Task: Look for space in Alagoinhas, Brazil from 6th September, 2023 to 10th September, 2023 for 1 adult in price range Rs.9000 to Rs.17000. Place can be private room with 1  bedroom having 1 bed and 1 bathroom. Property type can be house, flat, guest house, hotel. Amenities needed are: washing machine. Booking option can be shelf check-in. Required host language is Spanish.
Action: Mouse moved to (785, 107)
Screenshot: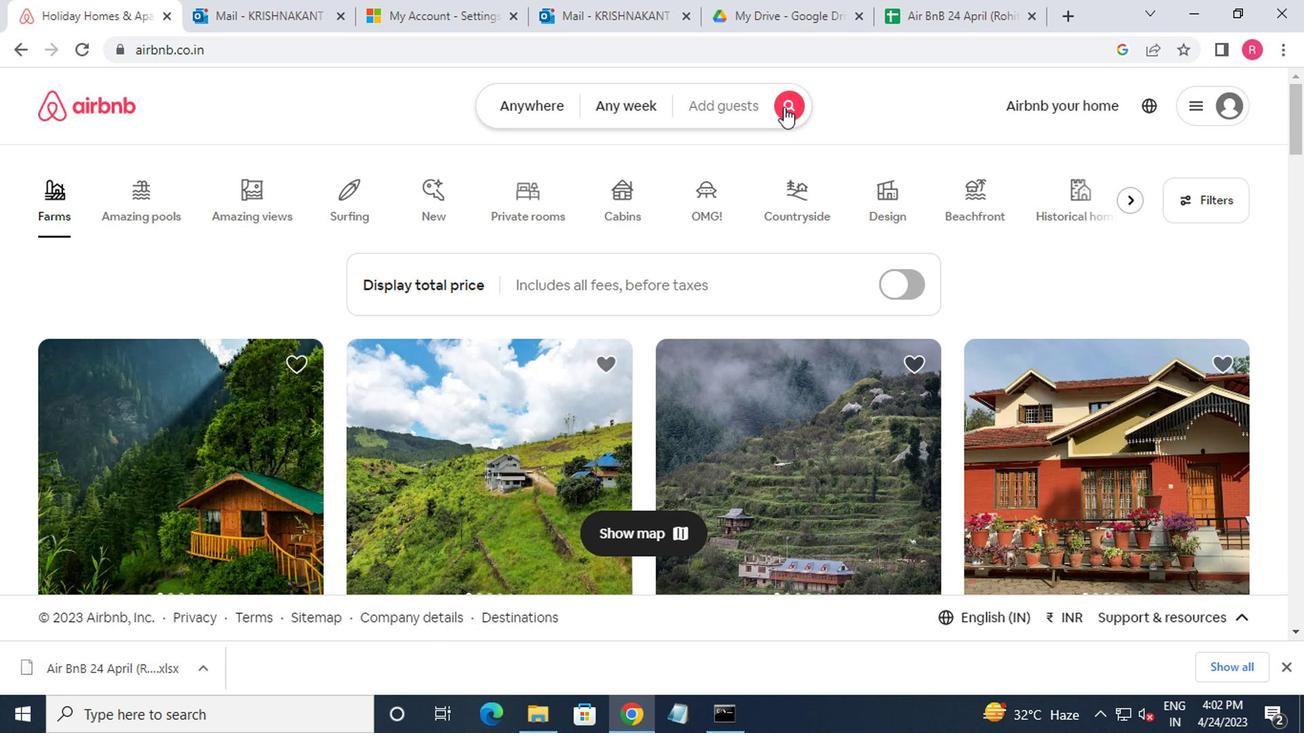 
Action: Mouse pressed left at (785, 107)
Screenshot: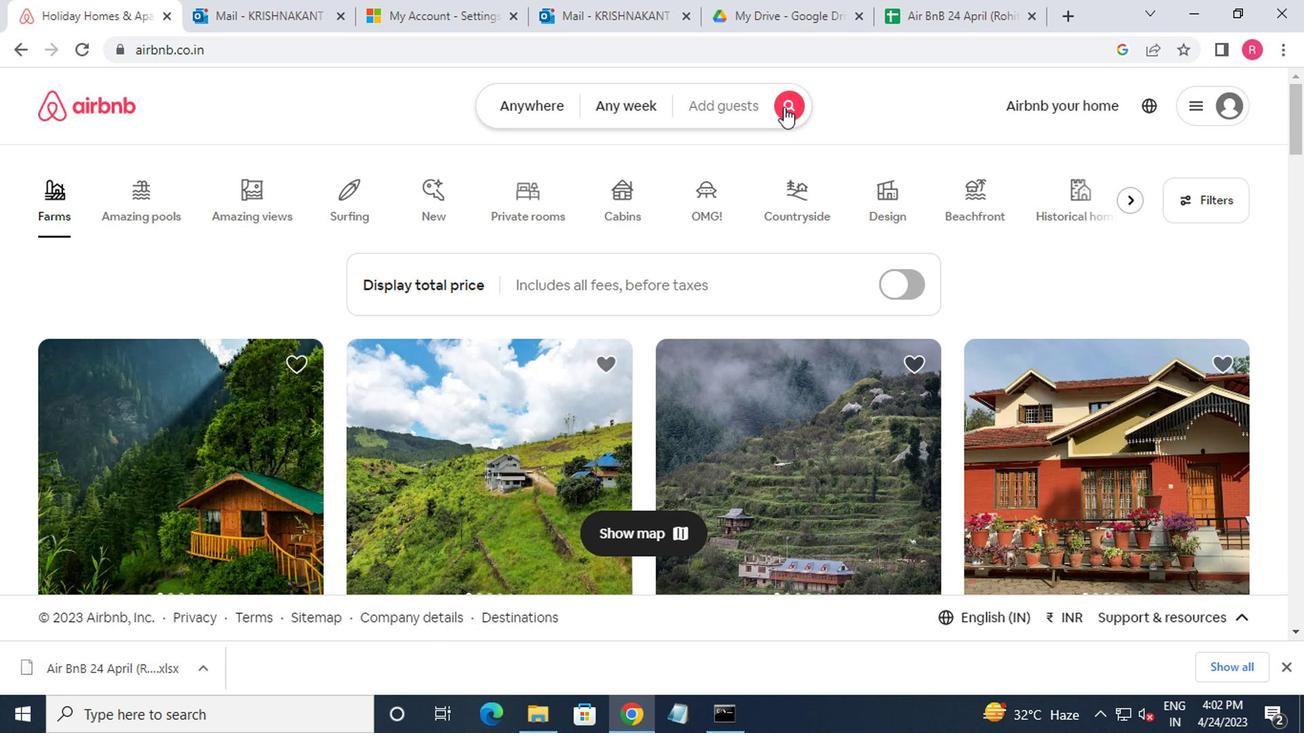 
Action: Mouse moved to (314, 184)
Screenshot: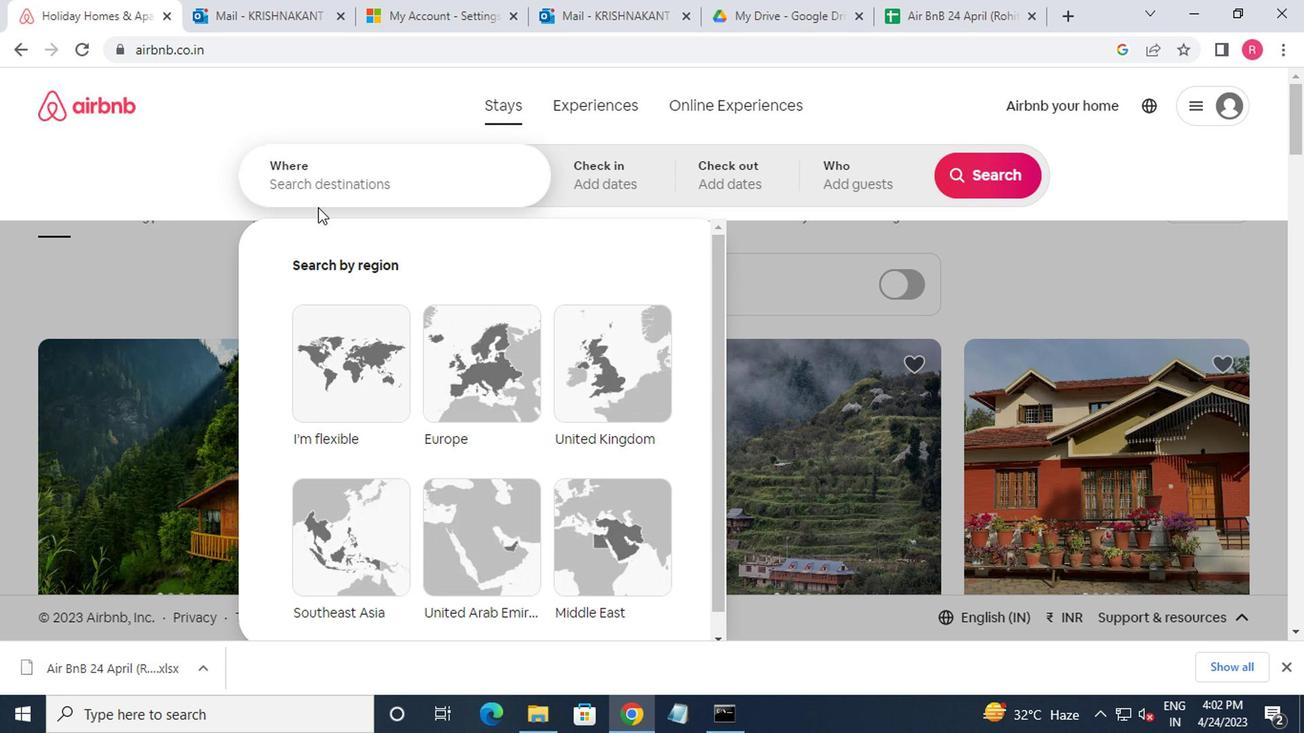 
Action: Mouse pressed left at (314, 184)
Screenshot: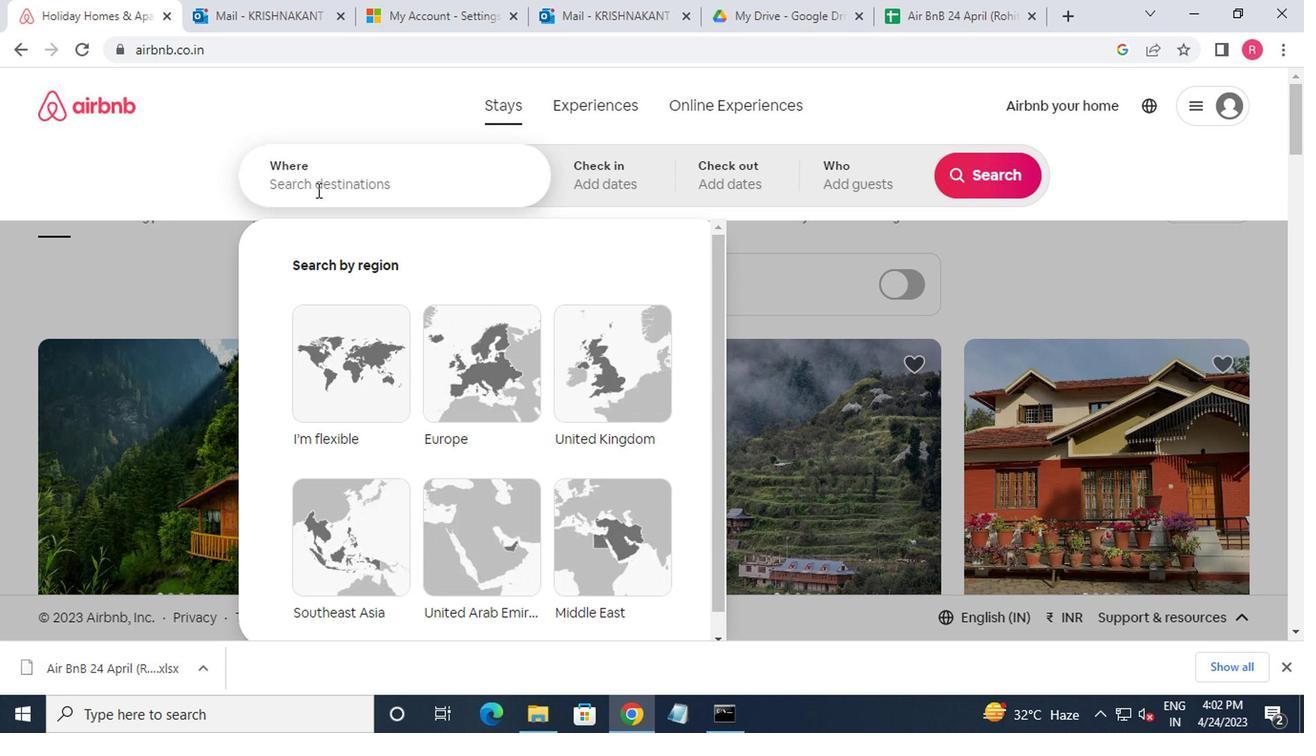
Action: Mouse moved to (313, 182)
Screenshot: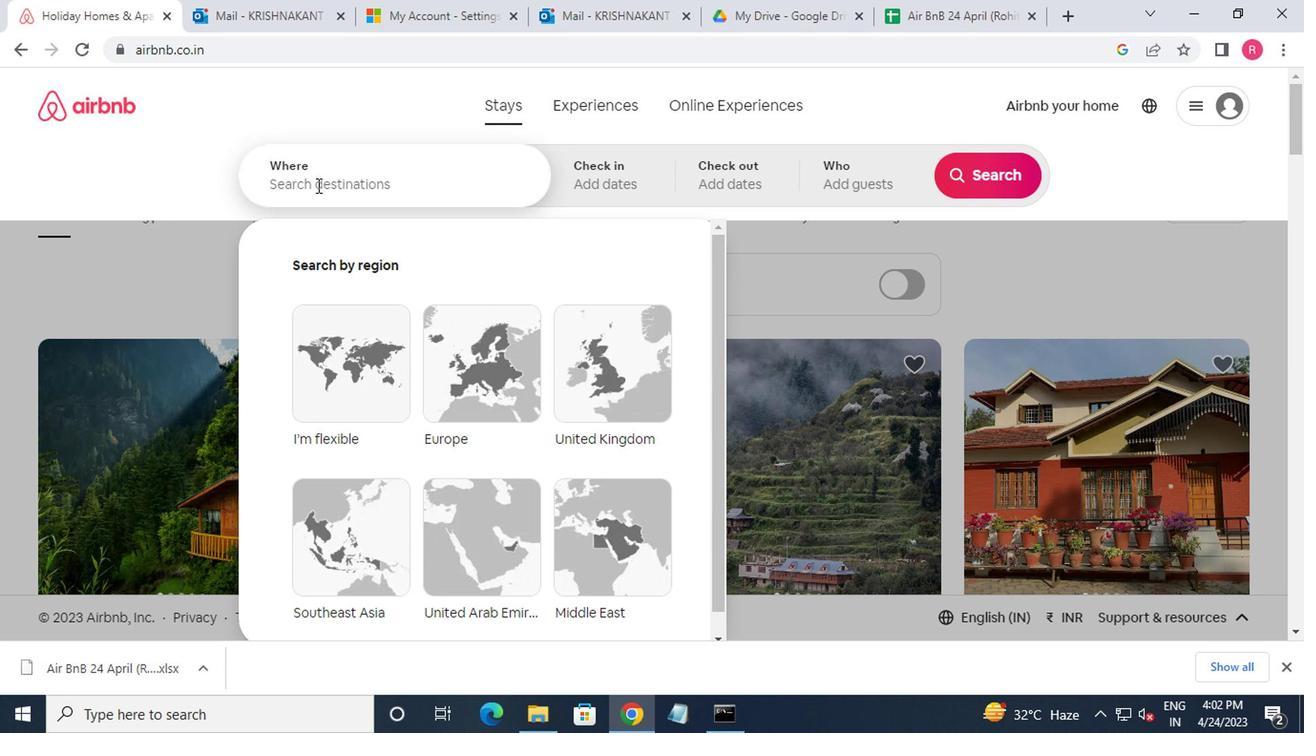 
Action: Key pressed alagoinhas,brazil<Key.enter>
Screenshot: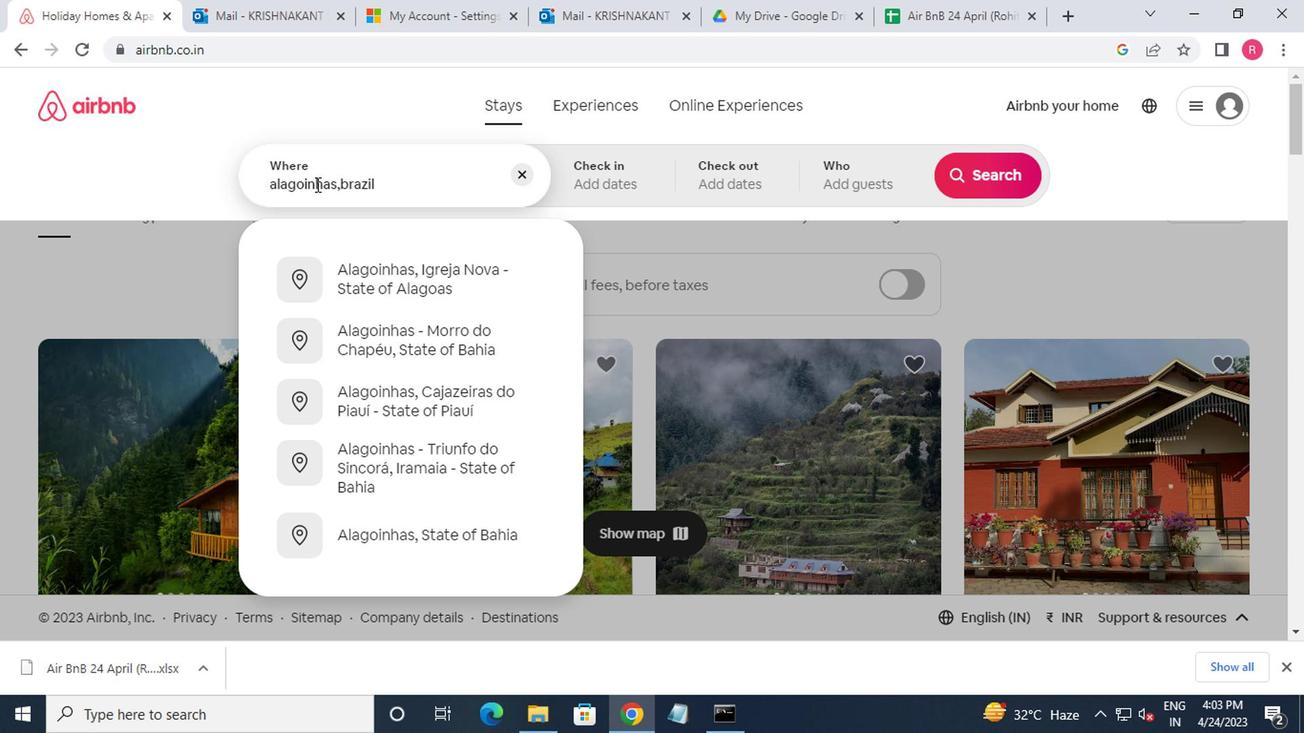 
Action: Mouse moved to (975, 333)
Screenshot: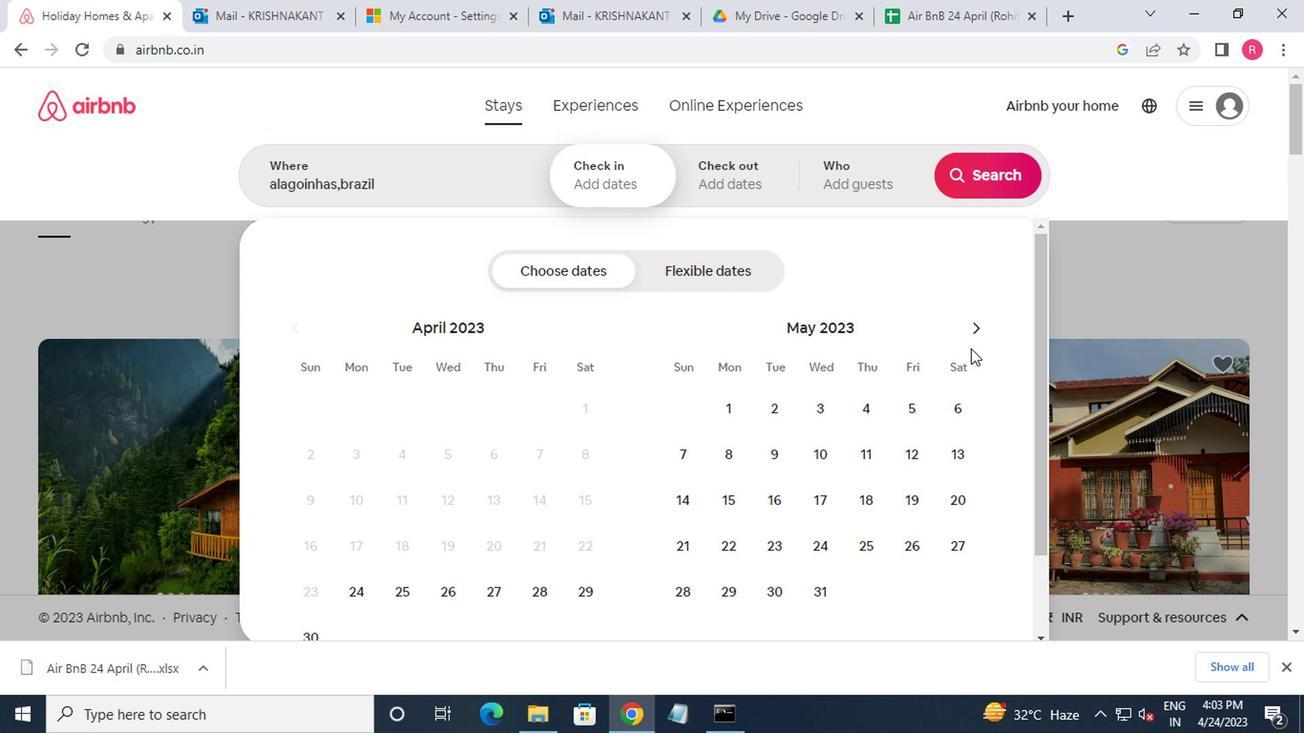 
Action: Mouse pressed left at (975, 333)
Screenshot: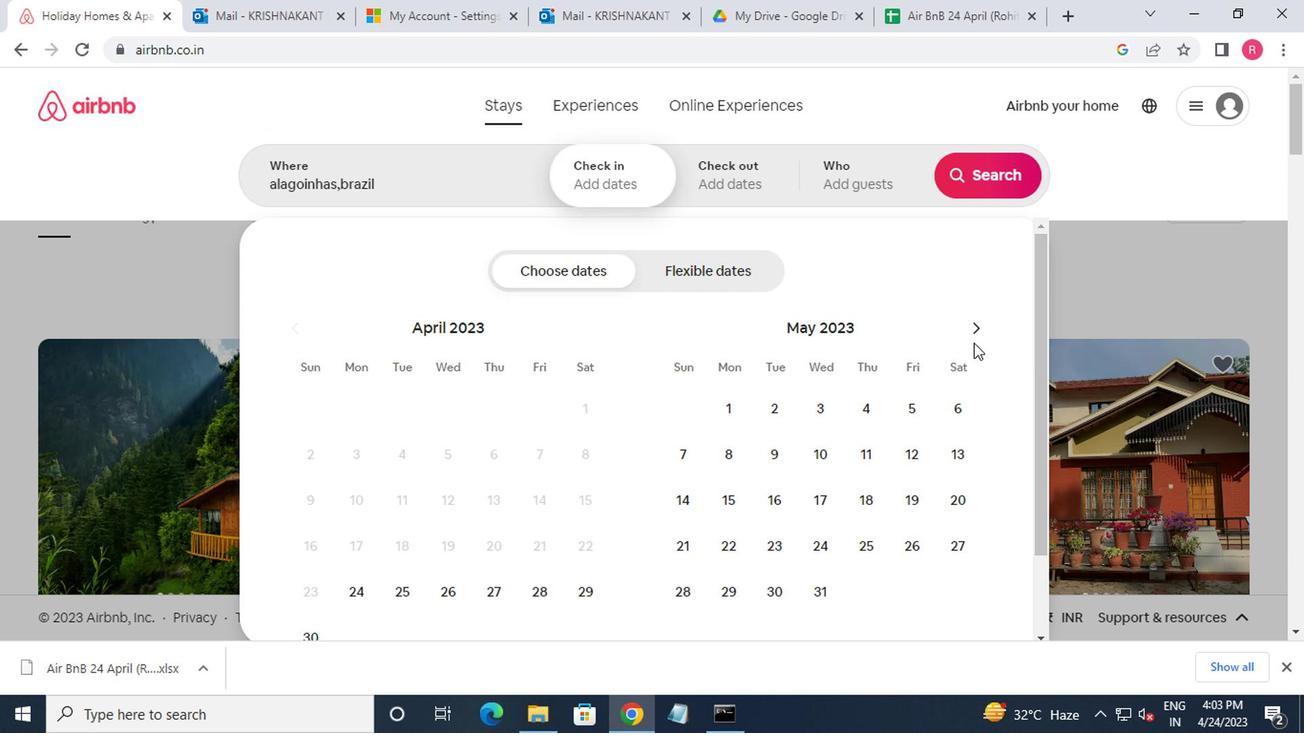 
Action: Mouse moved to (975, 330)
Screenshot: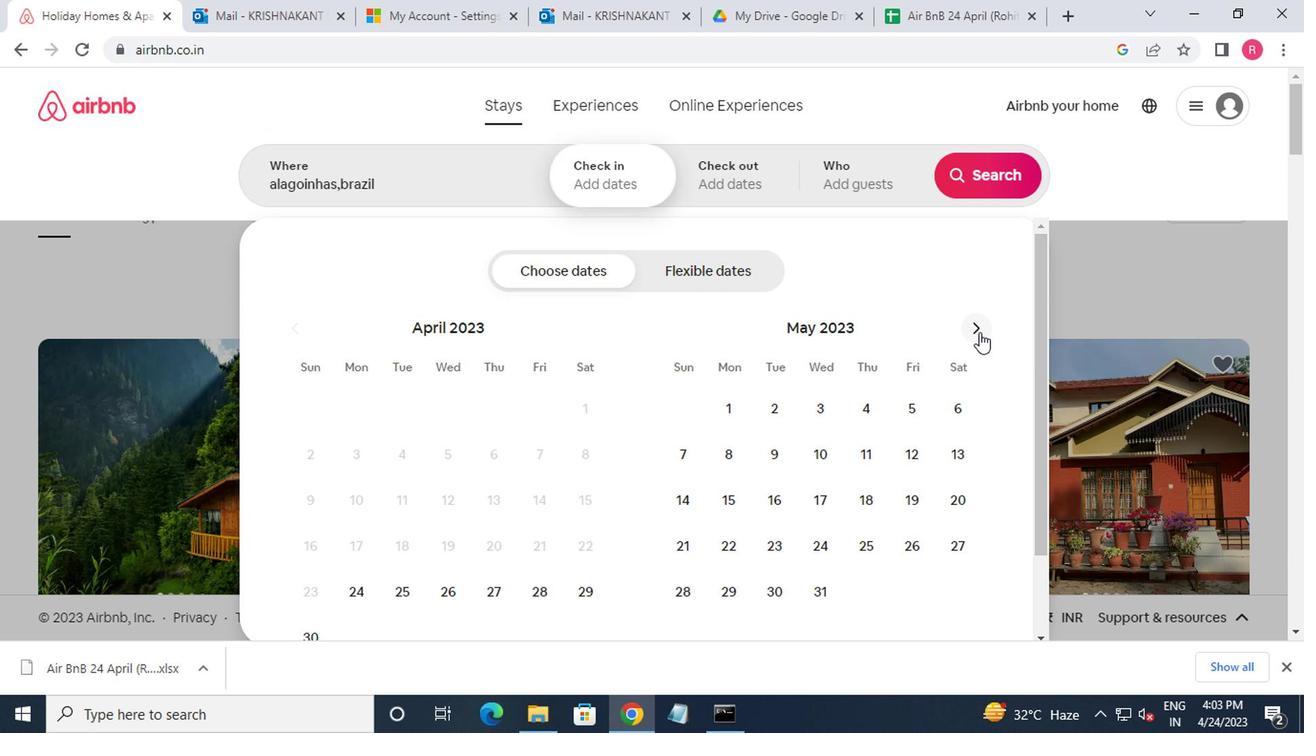 
Action: Mouse pressed left at (975, 330)
Screenshot: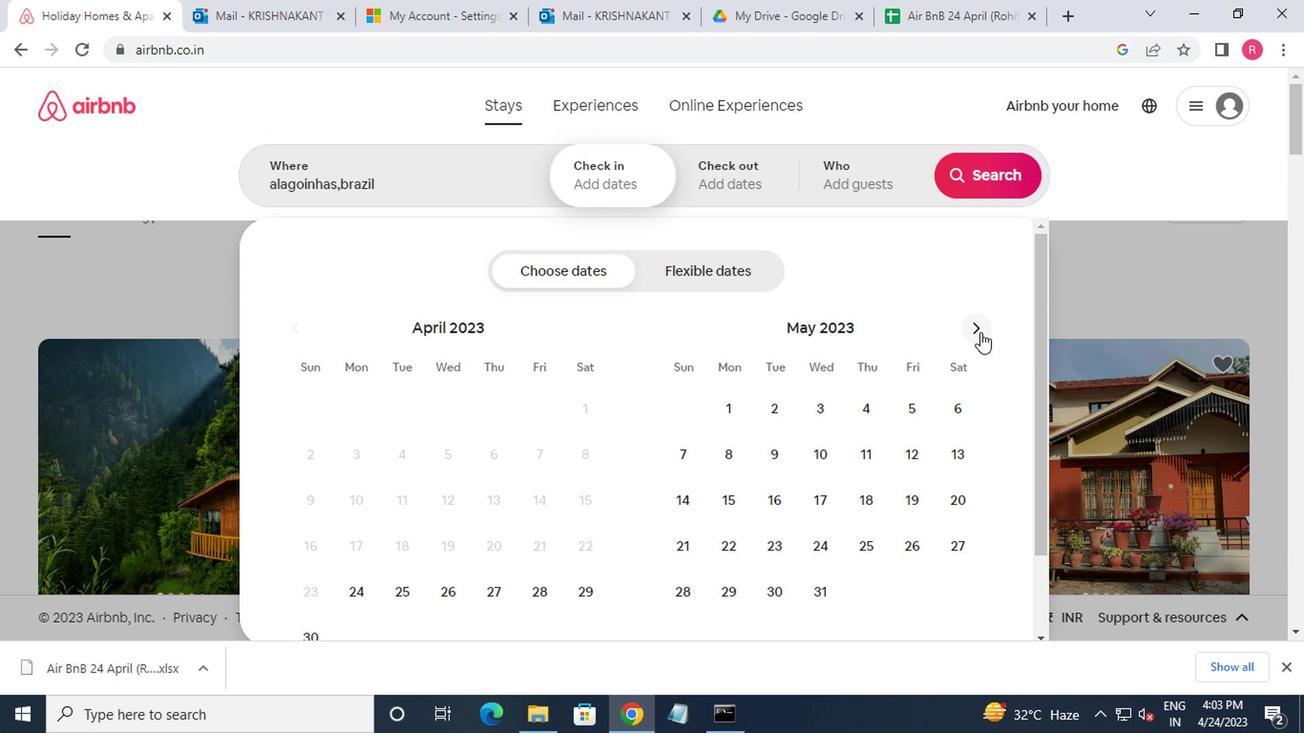 
Action: Mouse pressed left at (975, 330)
Screenshot: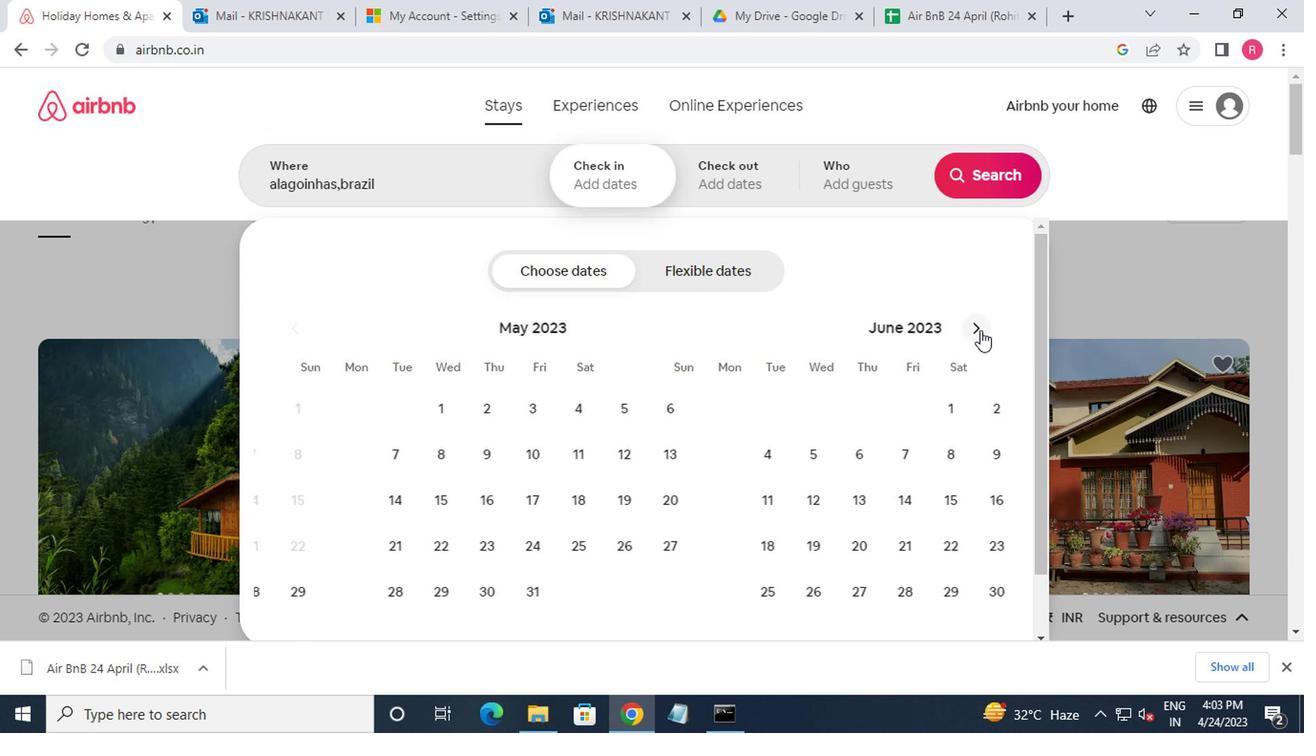 
Action: Mouse pressed left at (975, 330)
Screenshot: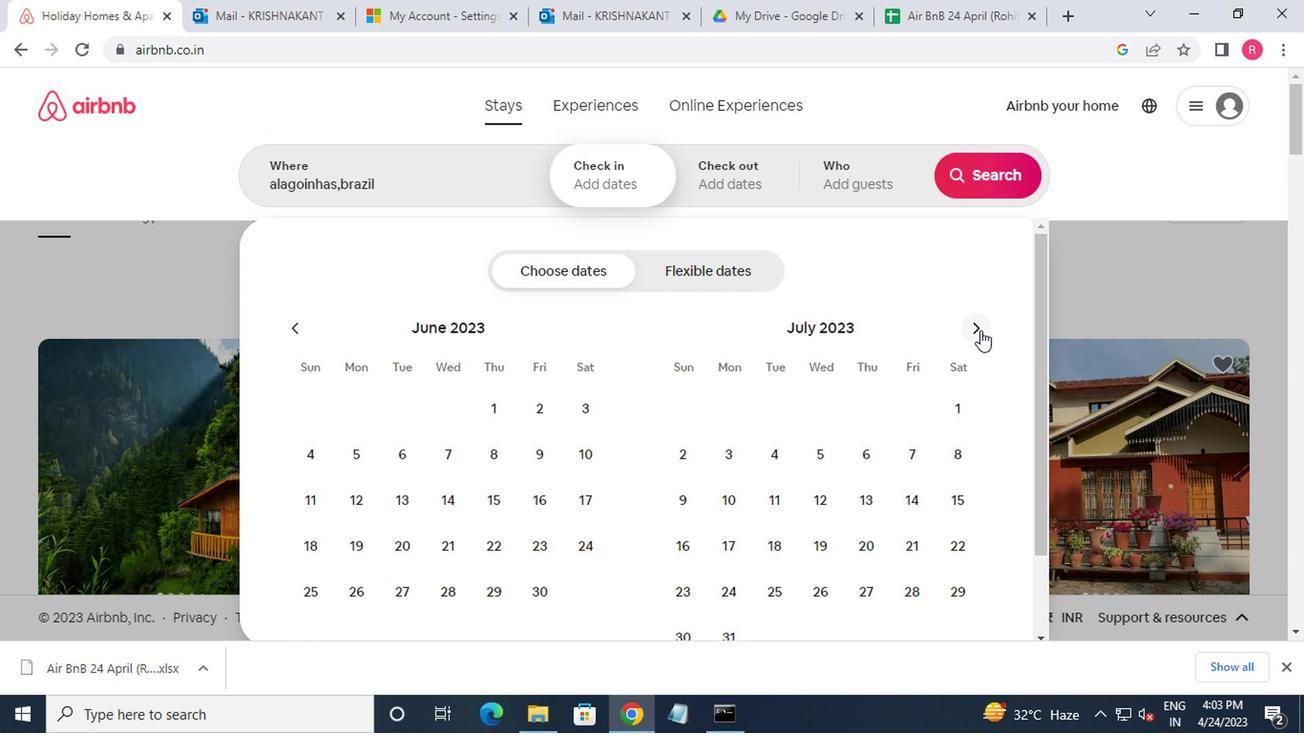 
Action: Mouse moved to (978, 316)
Screenshot: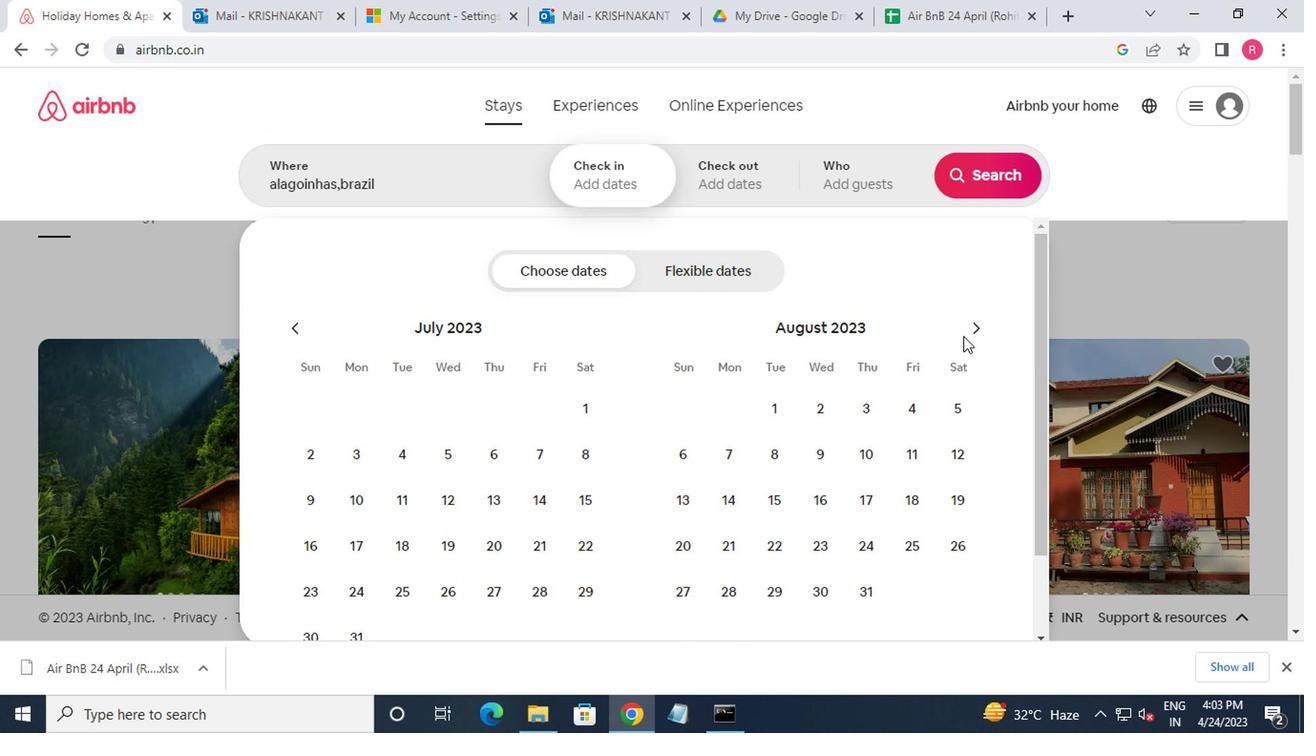 
Action: Mouse pressed left at (978, 316)
Screenshot: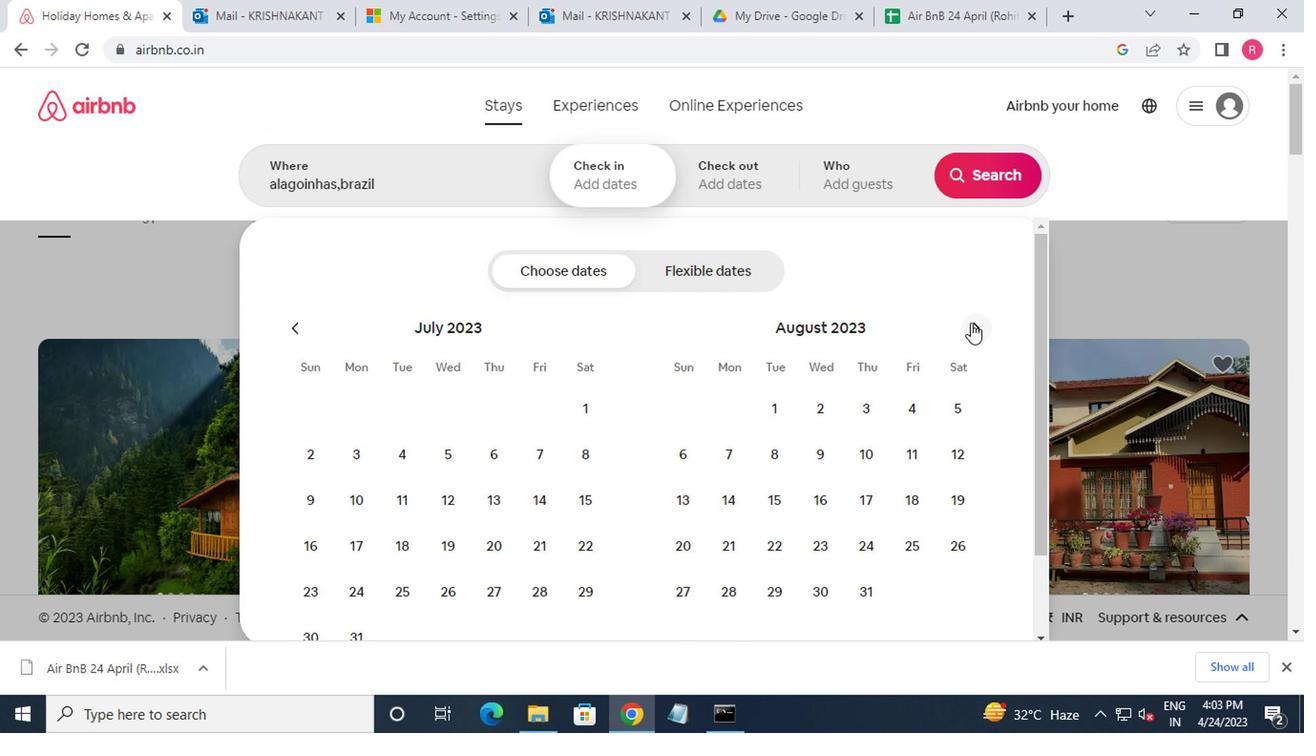 
Action: Mouse moved to (823, 459)
Screenshot: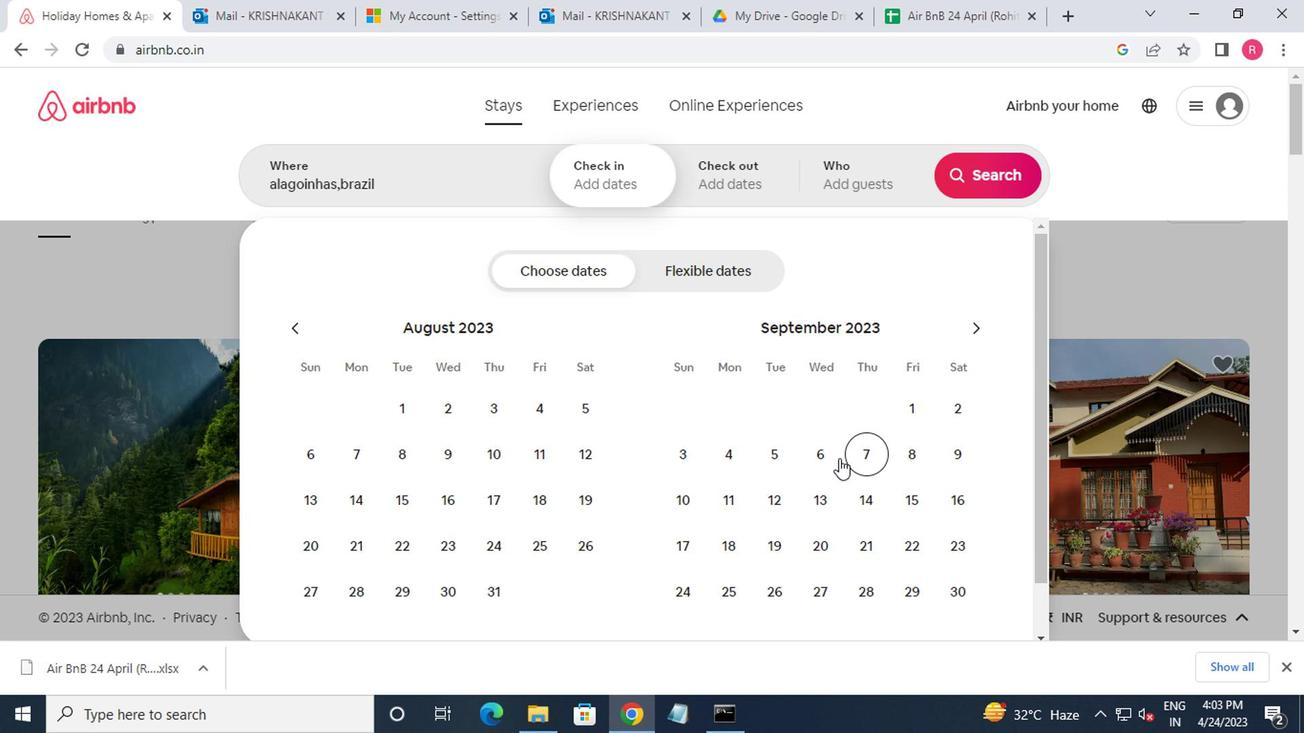 
Action: Mouse pressed left at (823, 459)
Screenshot: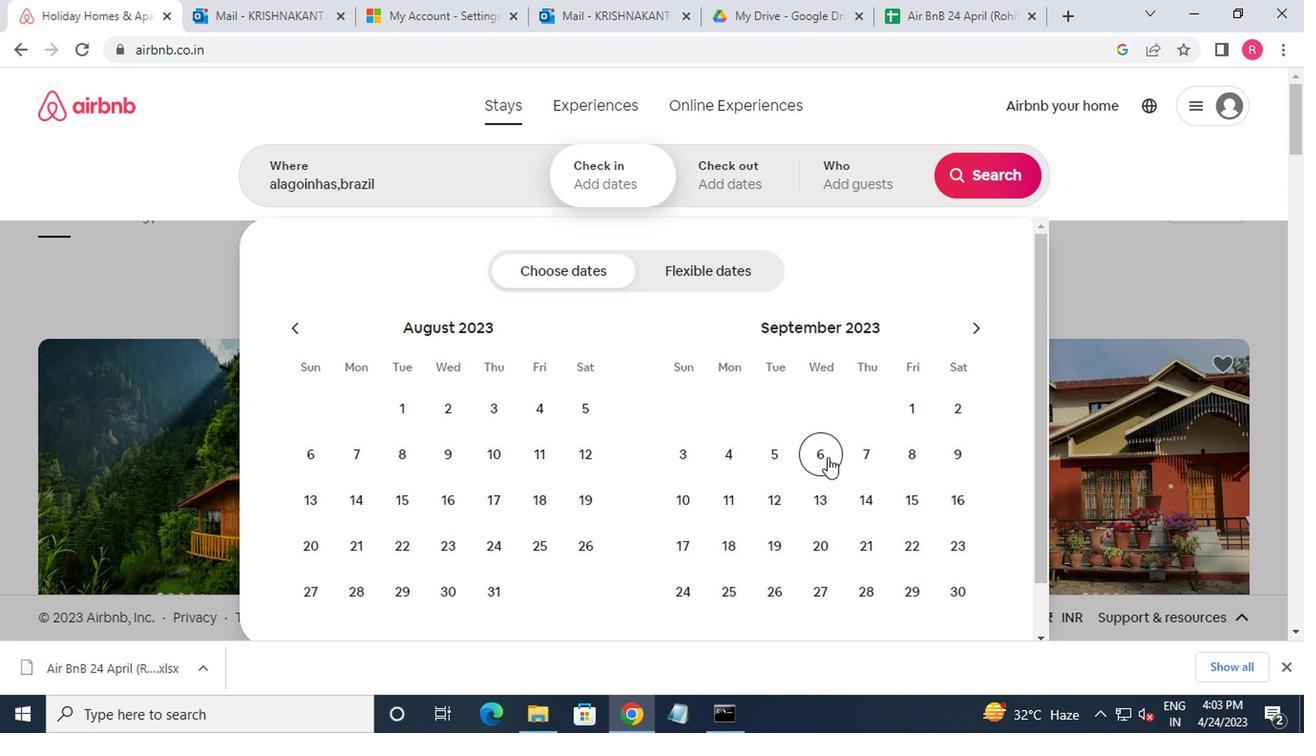 
Action: Mouse moved to (697, 508)
Screenshot: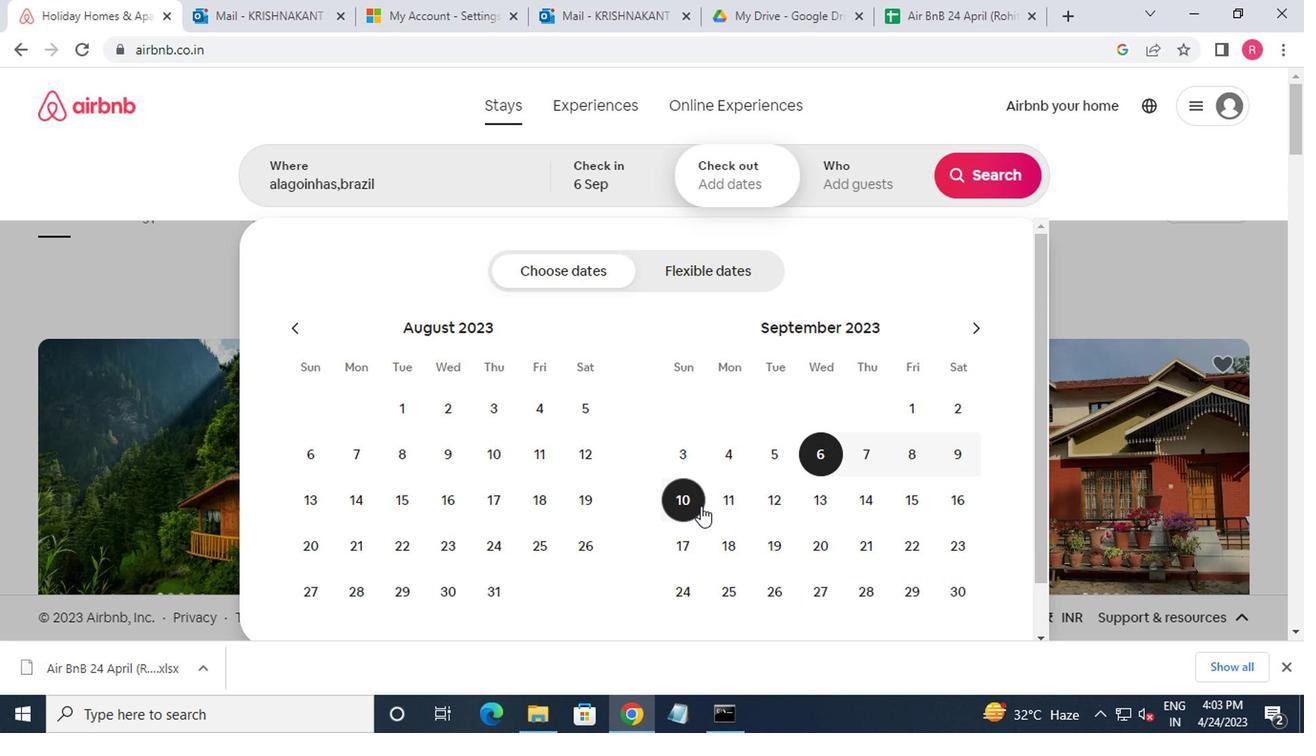
Action: Mouse pressed left at (697, 508)
Screenshot: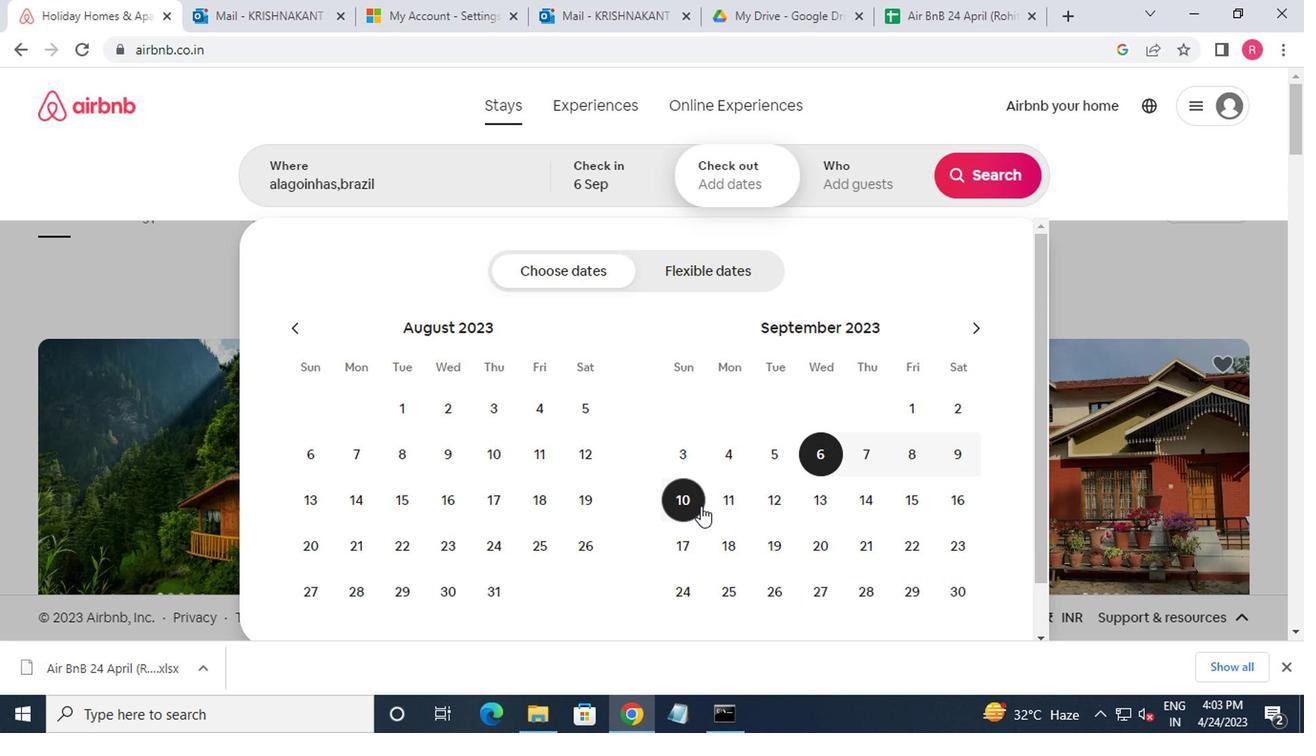 
Action: Mouse moved to (844, 186)
Screenshot: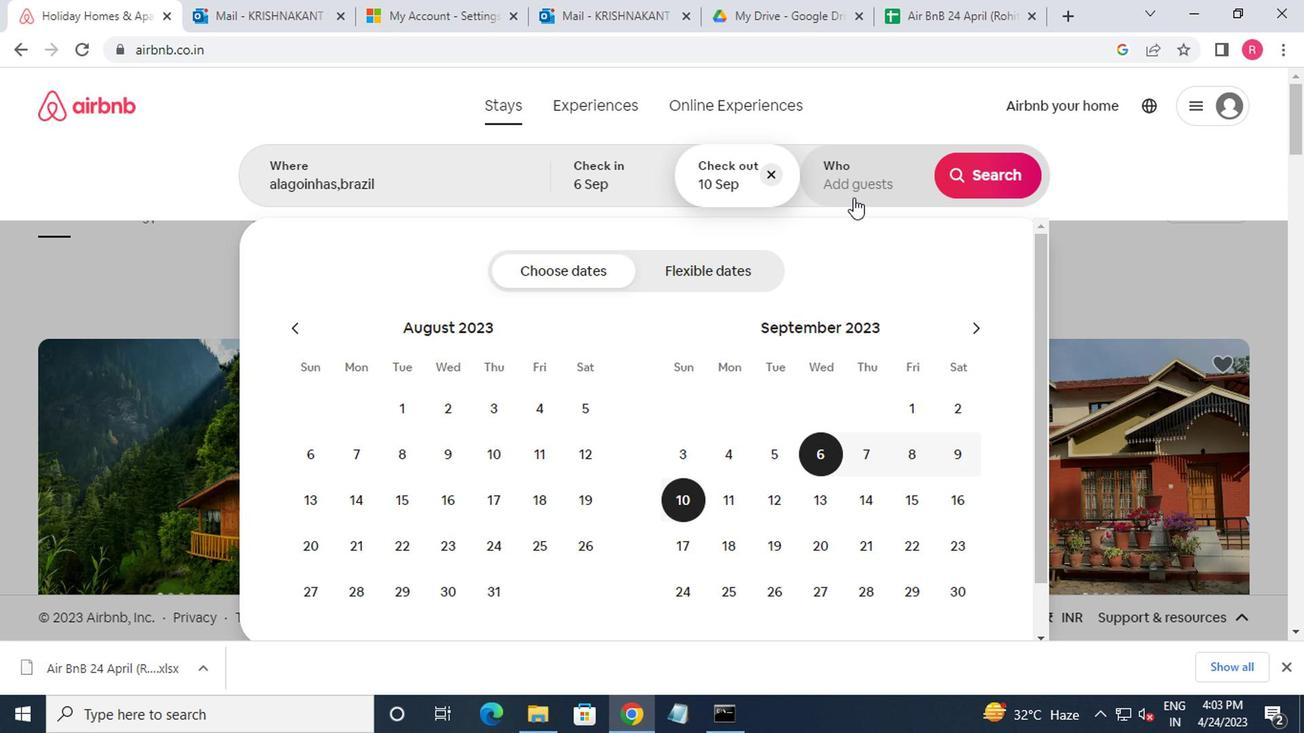 
Action: Mouse pressed left at (844, 186)
Screenshot: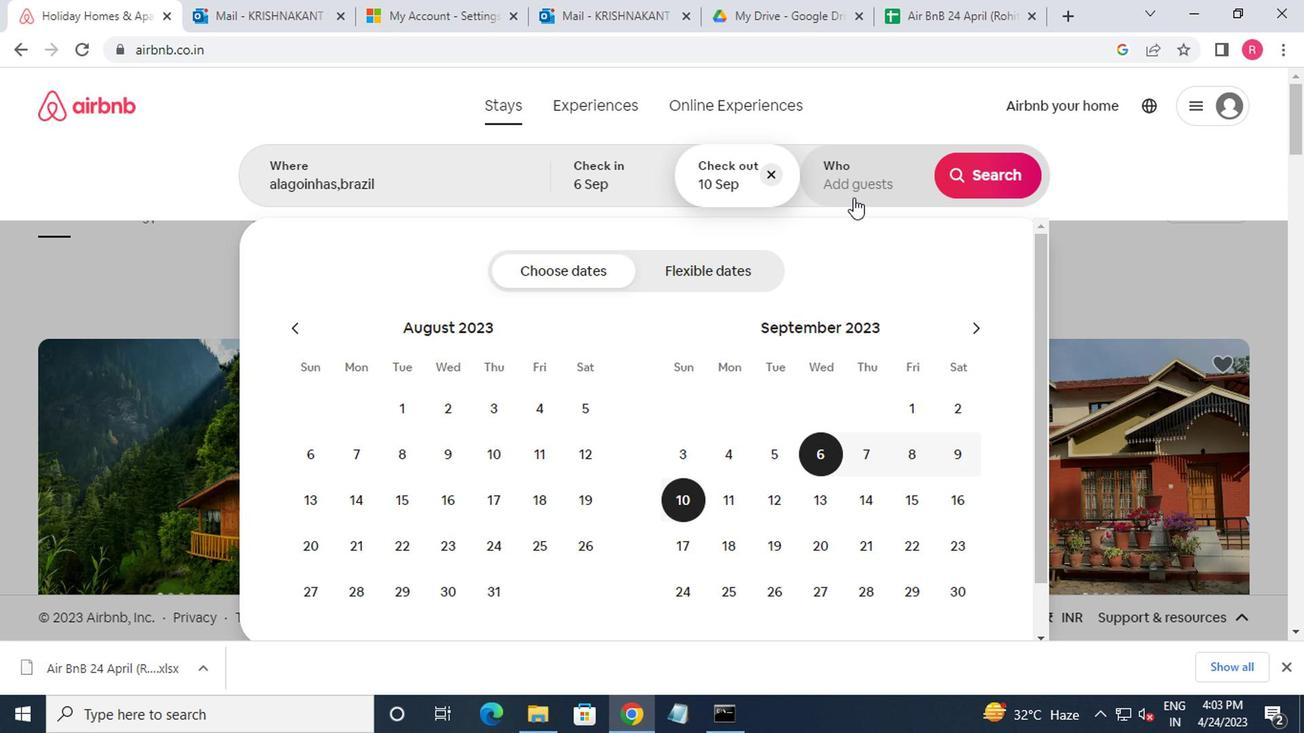 
Action: Mouse moved to (991, 275)
Screenshot: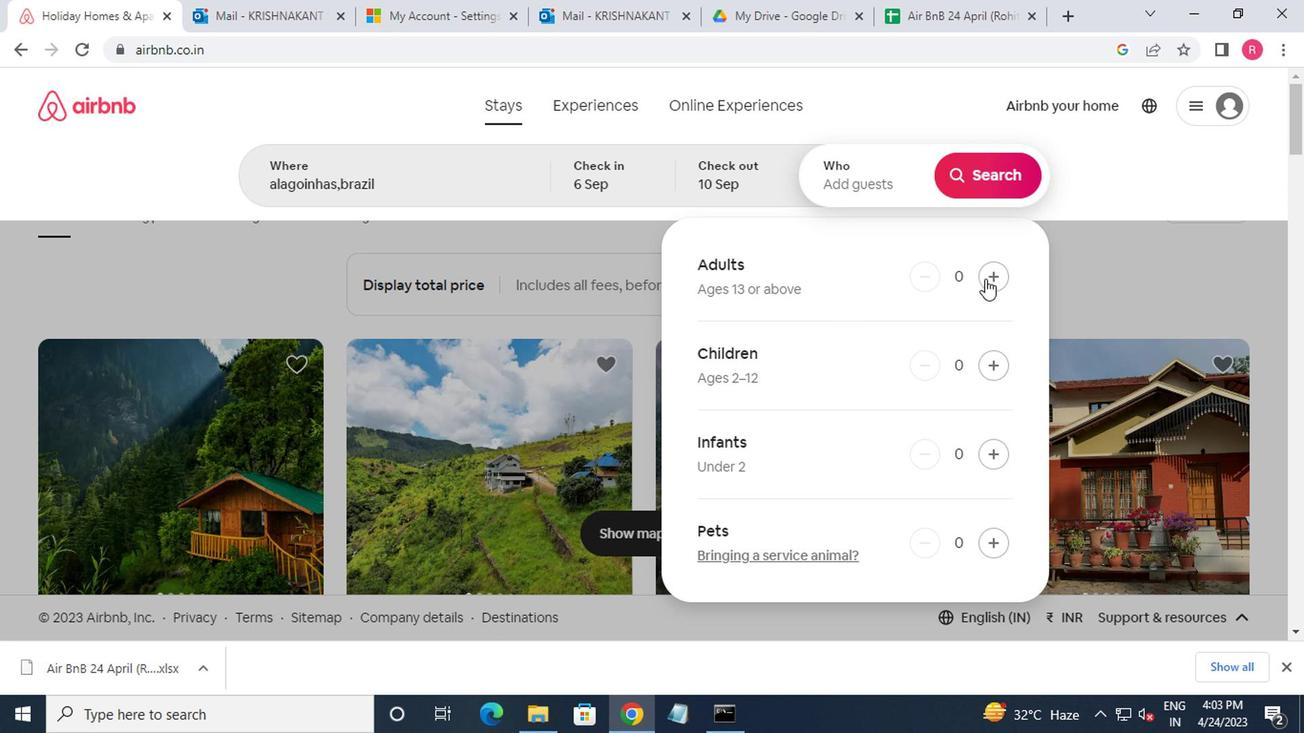 
Action: Mouse pressed left at (991, 275)
Screenshot: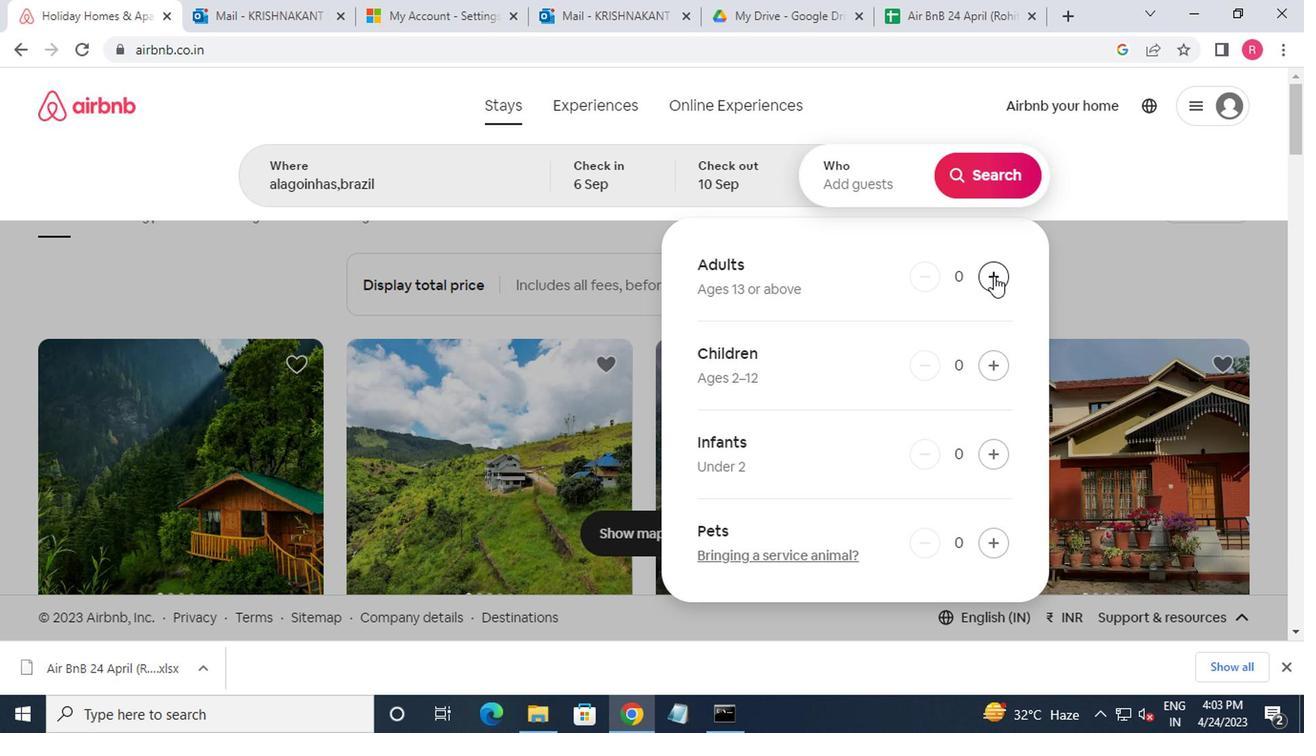 
Action: Mouse moved to (992, 275)
Screenshot: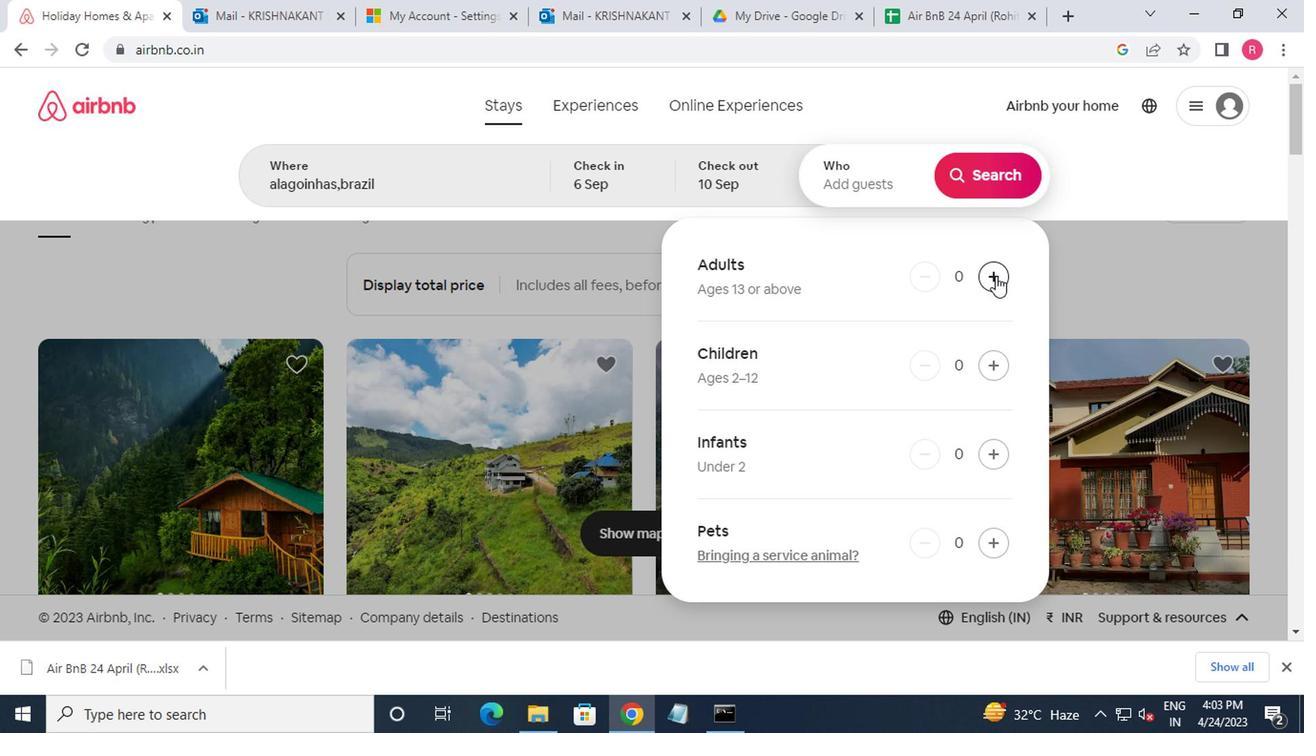 
Action: Mouse pressed left at (992, 275)
Screenshot: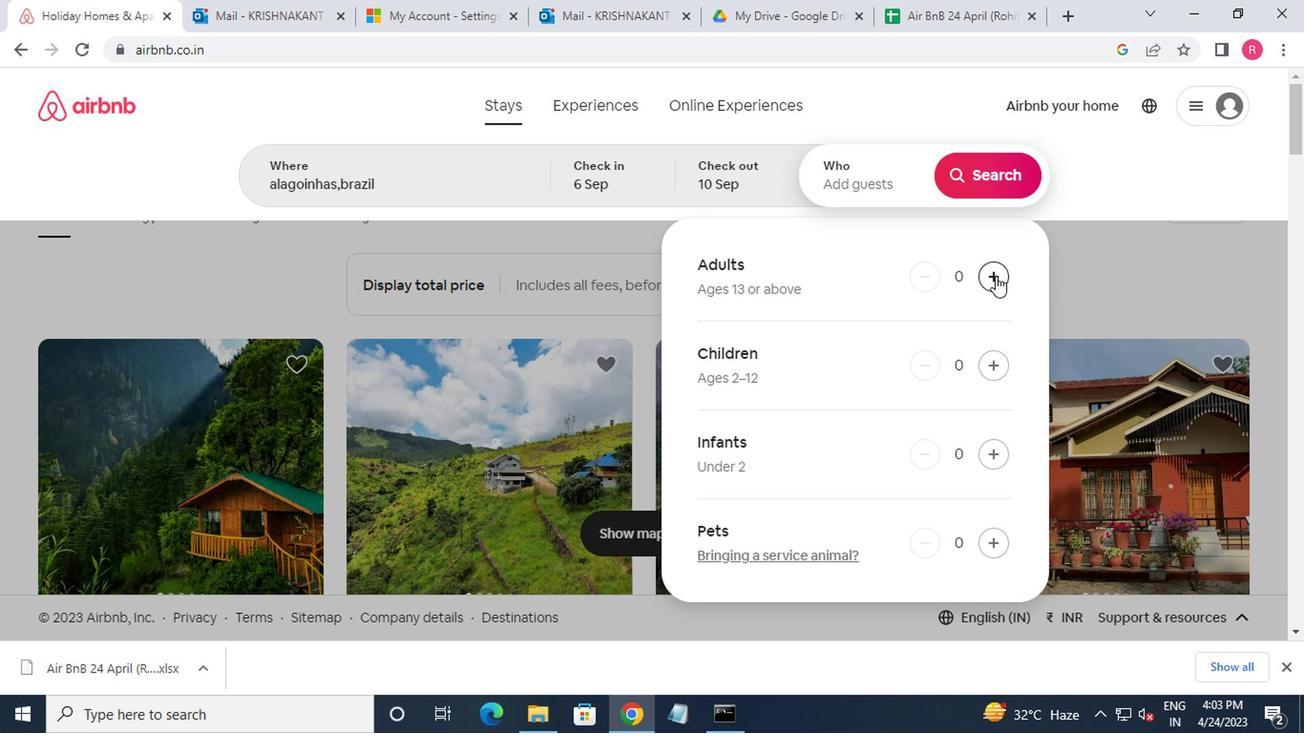 
Action: Mouse pressed left at (992, 275)
Screenshot: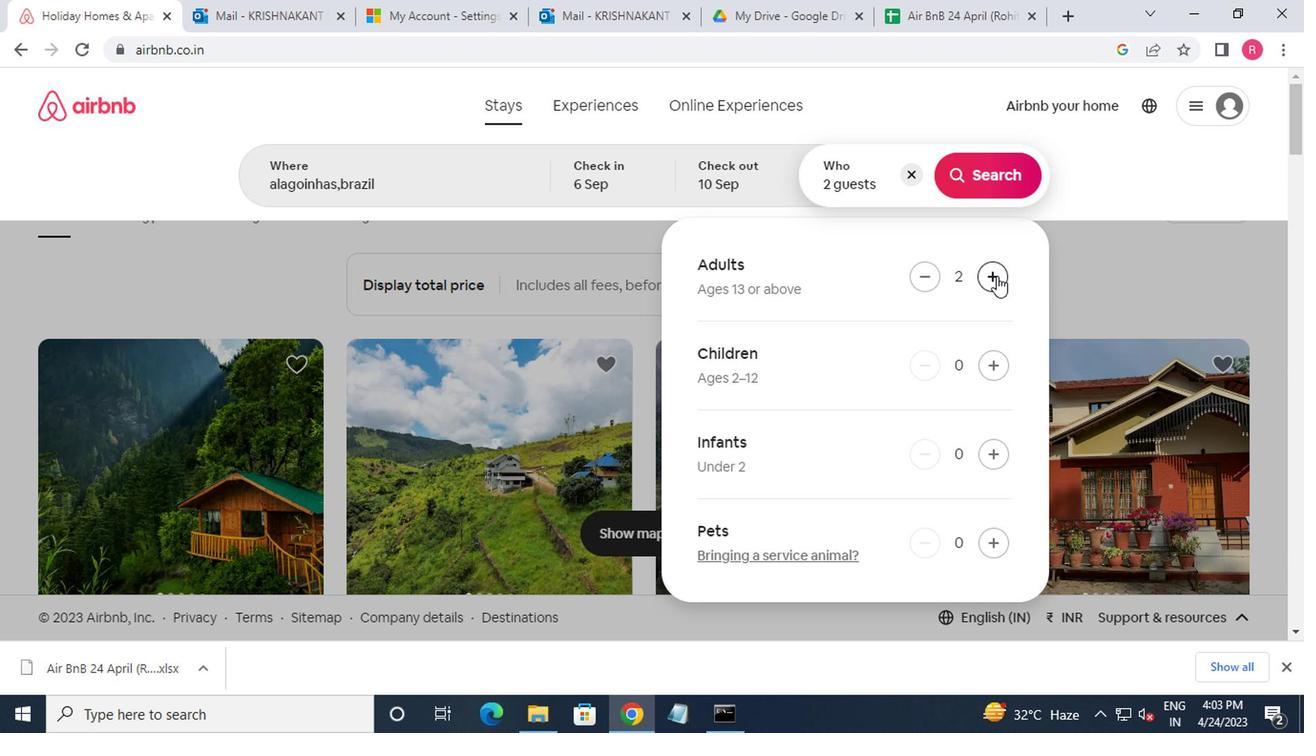 
Action: Mouse moved to (961, 178)
Screenshot: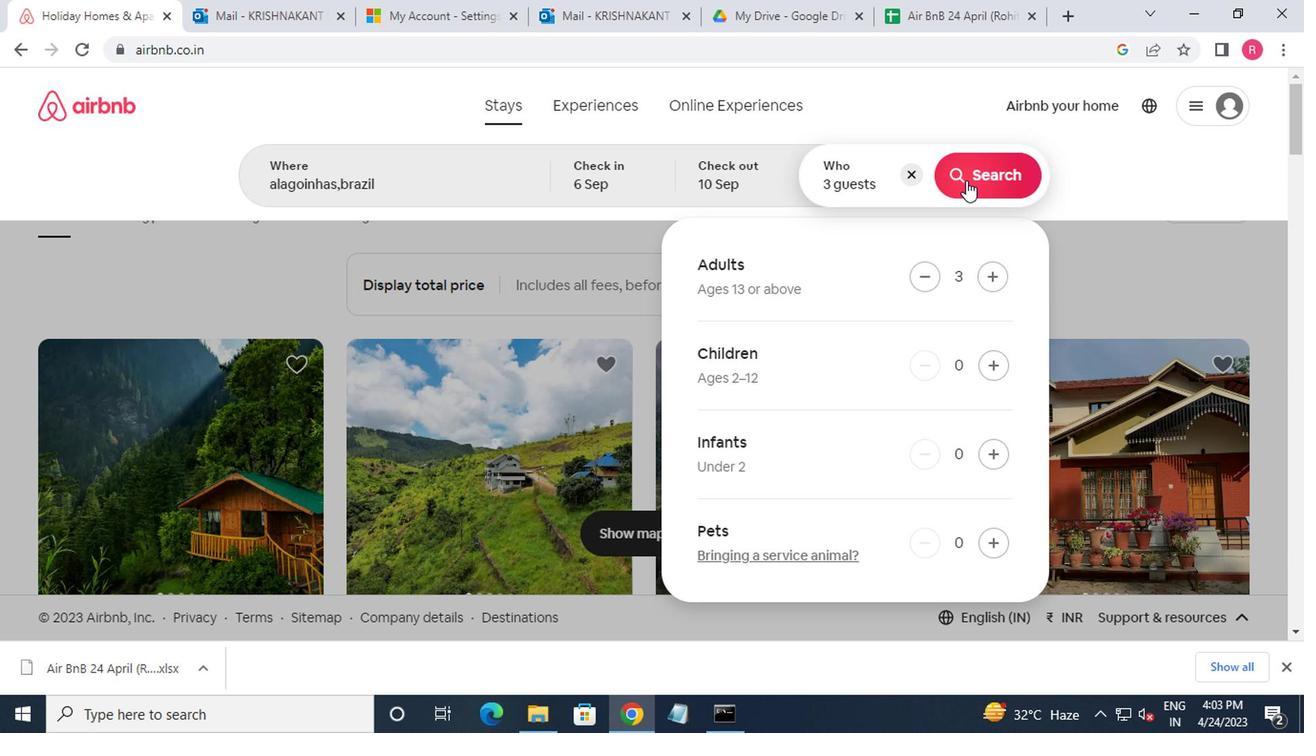 
Action: Mouse pressed left at (961, 178)
Screenshot: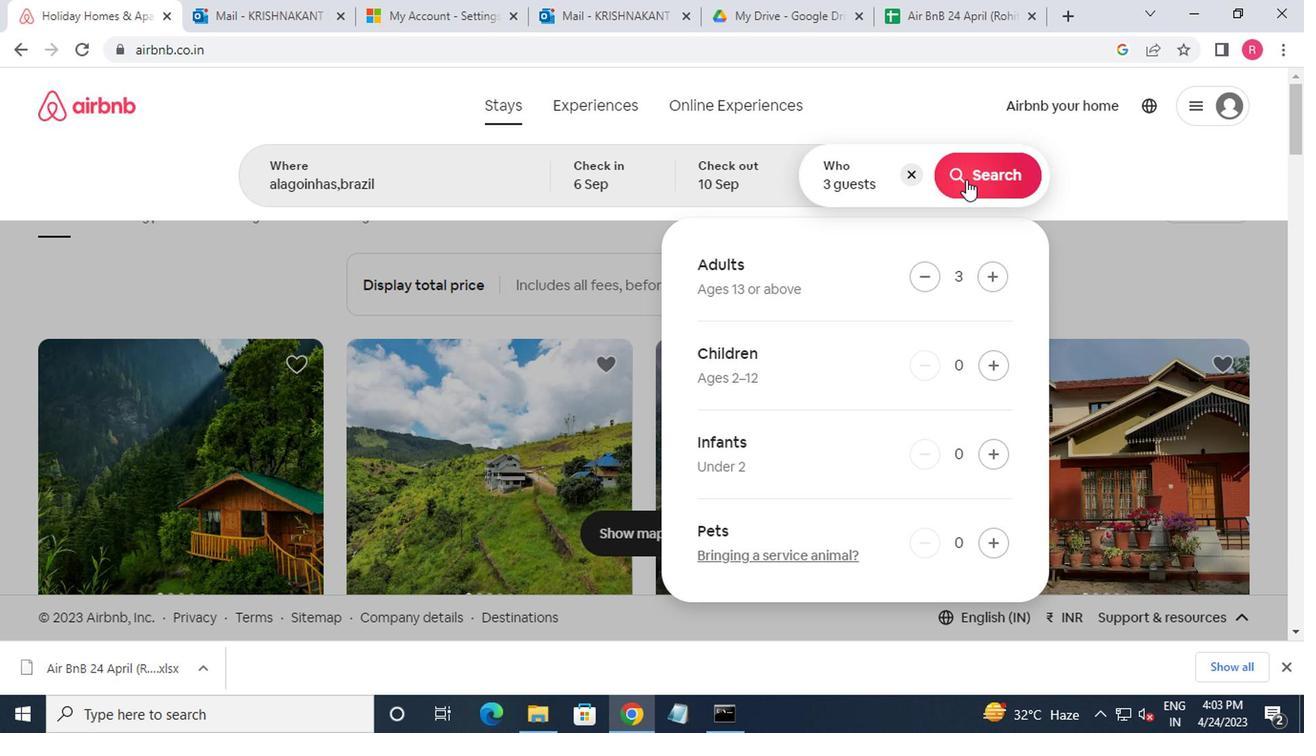 
Action: Mouse moved to (1215, 173)
Screenshot: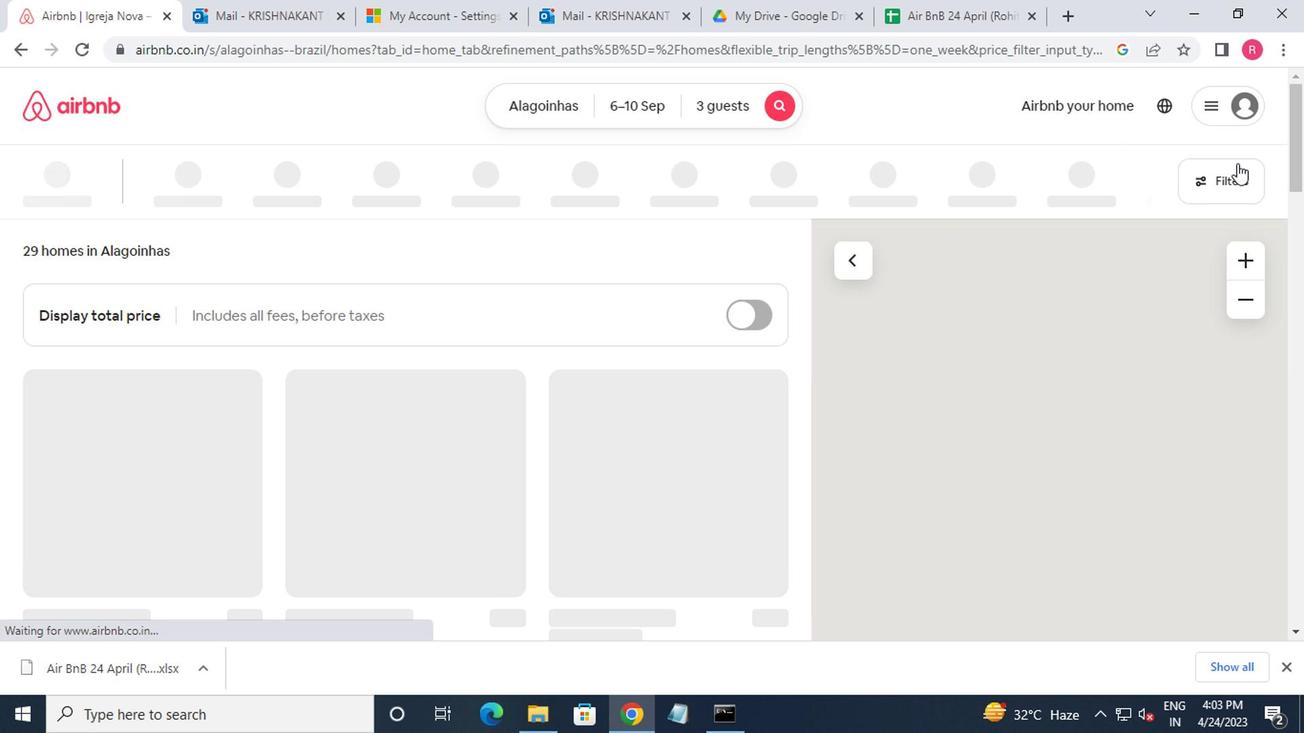 
Action: Mouse pressed left at (1215, 173)
Screenshot: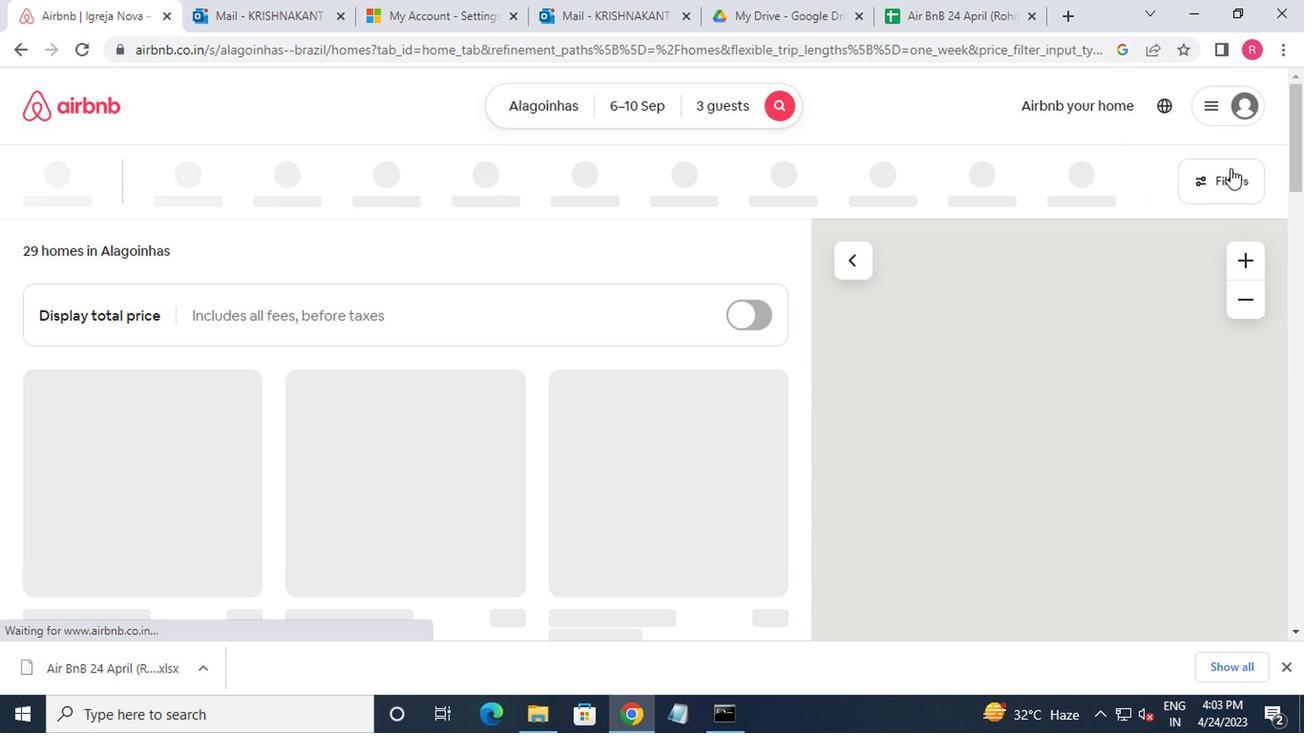 
Action: Mouse moved to (460, 426)
Screenshot: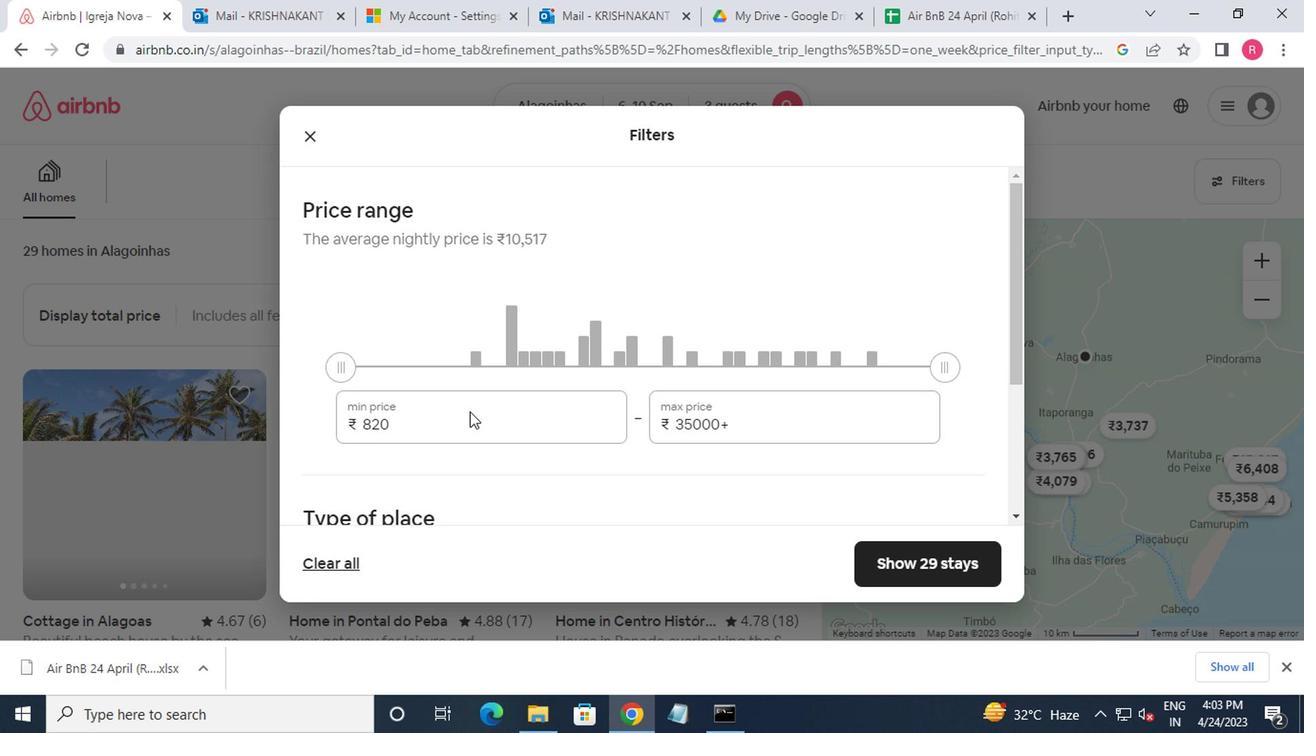 
Action: Mouse pressed left at (460, 426)
Screenshot: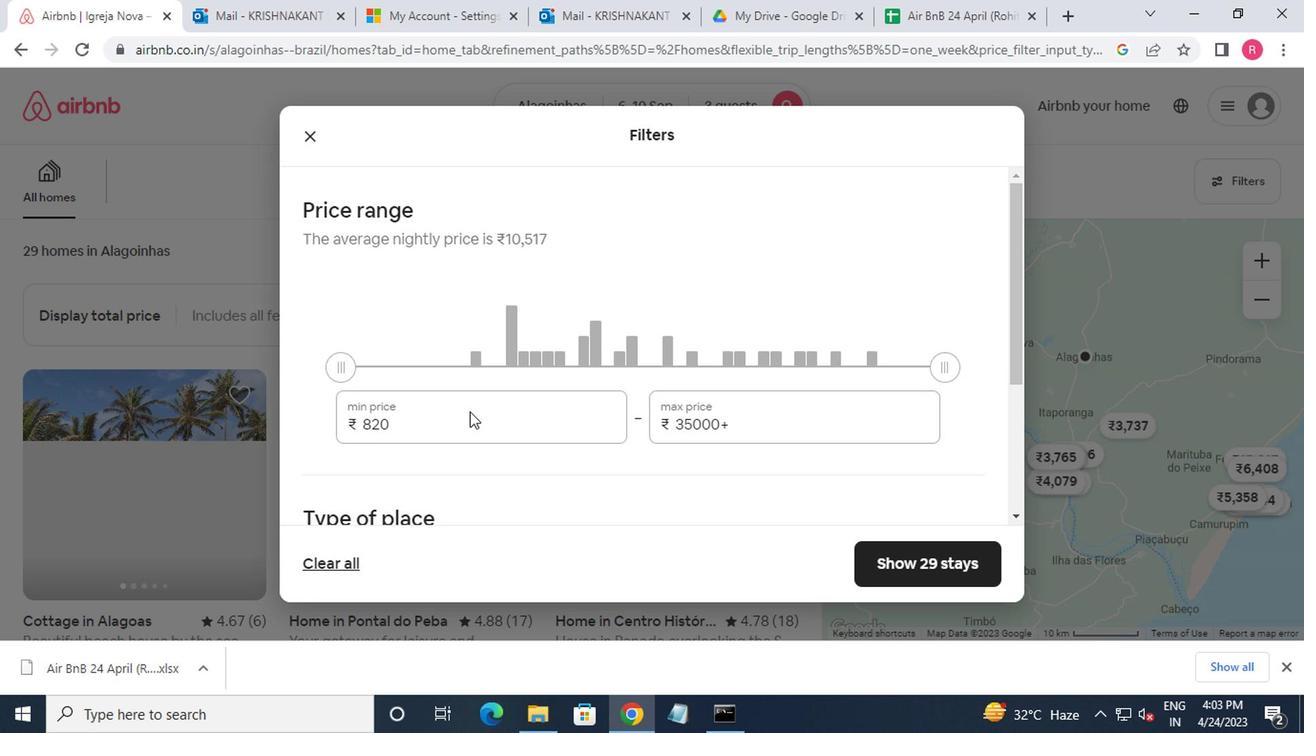 
Action: Mouse moved to (459, 429)
Screenshot: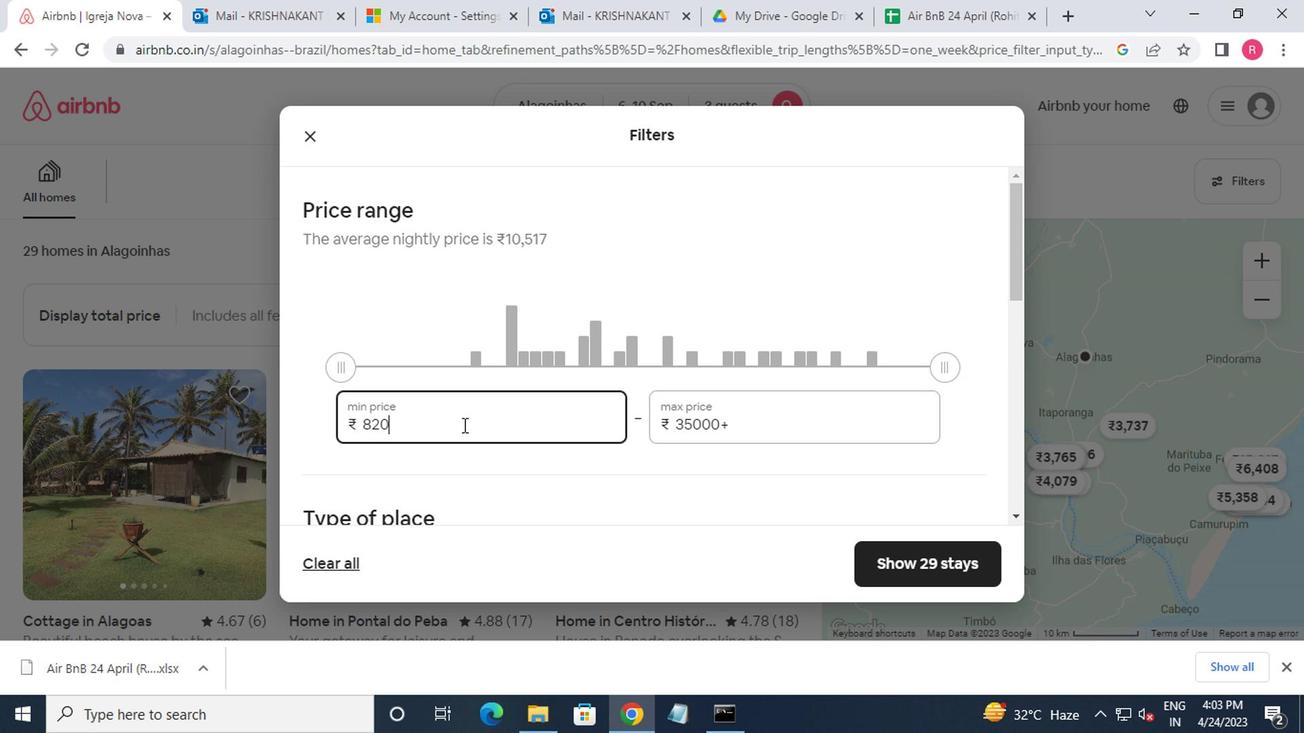 
Action: Key pressed <Key.backspace><Key.backspace><Key.backspace><Key.backspace>9000
Screenshot: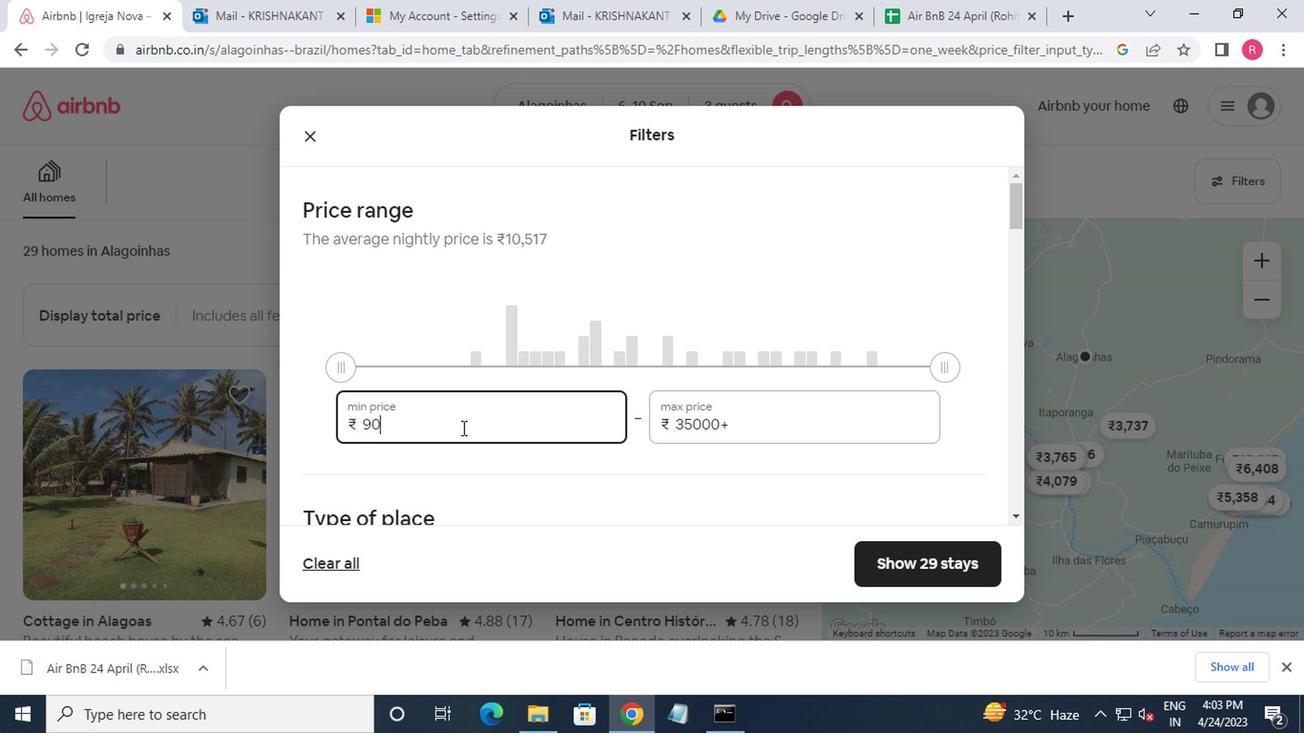 
Action: Mouse moved to (727, 424)
Screenshot: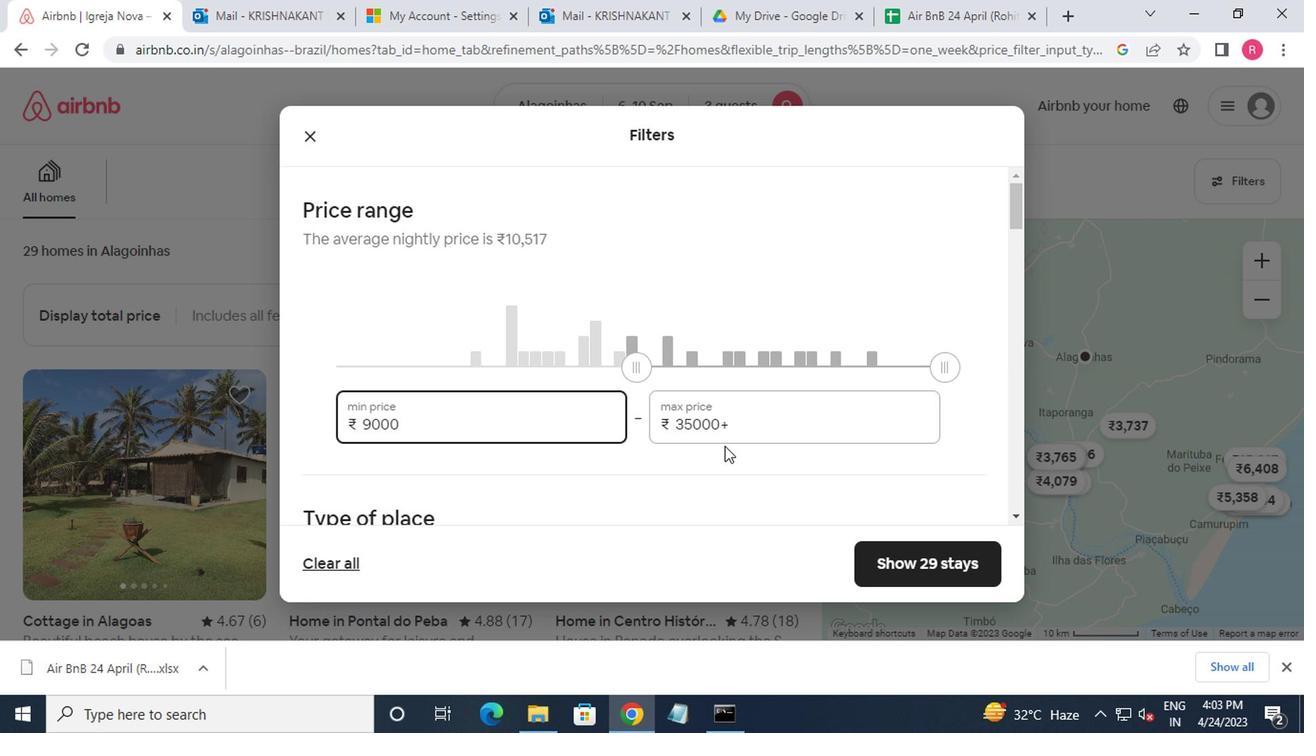 
Action: Mouse pressed left at (727, 424)
Screenshot: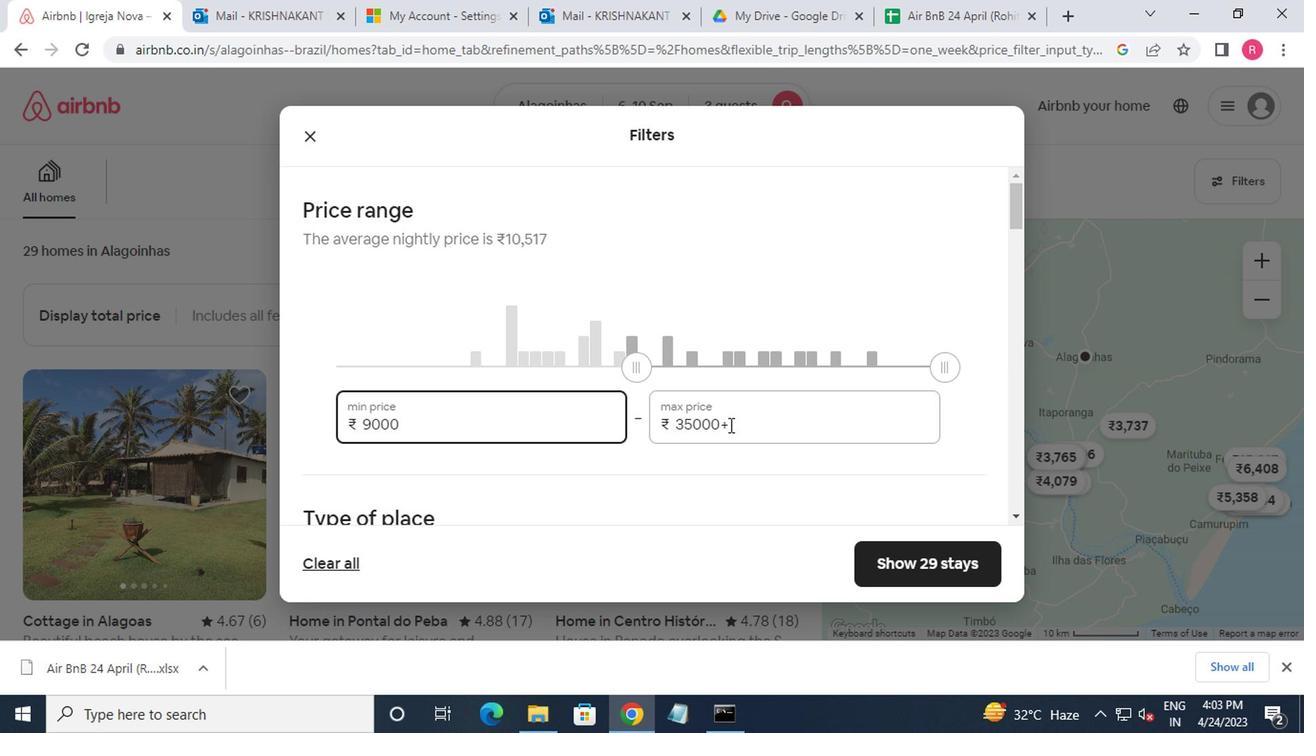 
Action: Key pressed <Key.backspace><Key.backspace><Key.backspace><Key.backspace><Key.backspace><Key.backspace><Key.backspace><Key.backspace><Key.backspace><Key.backspace><Key.backspace><Key.backspace><Key.backspace><Key.backspace><Key.backspace>17000
Screenshot: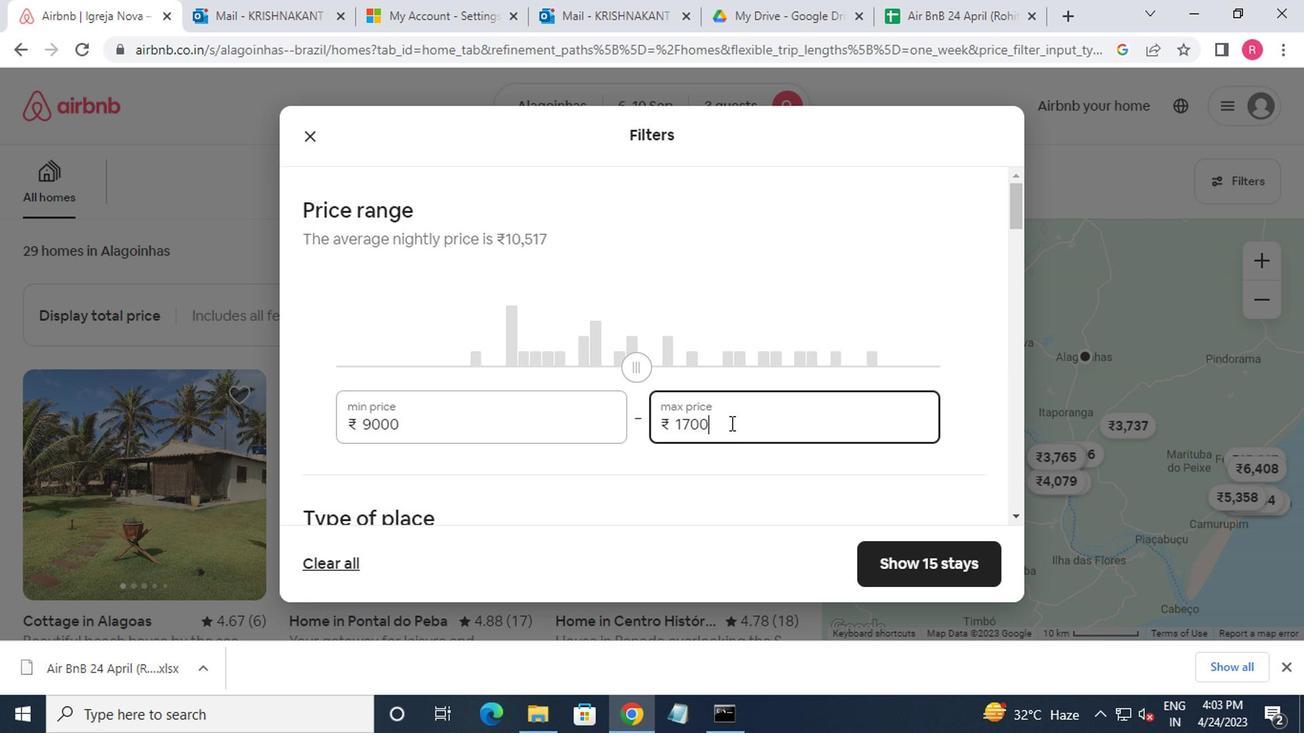 
Action: Mouse moved to (729, 464)
Screenshot: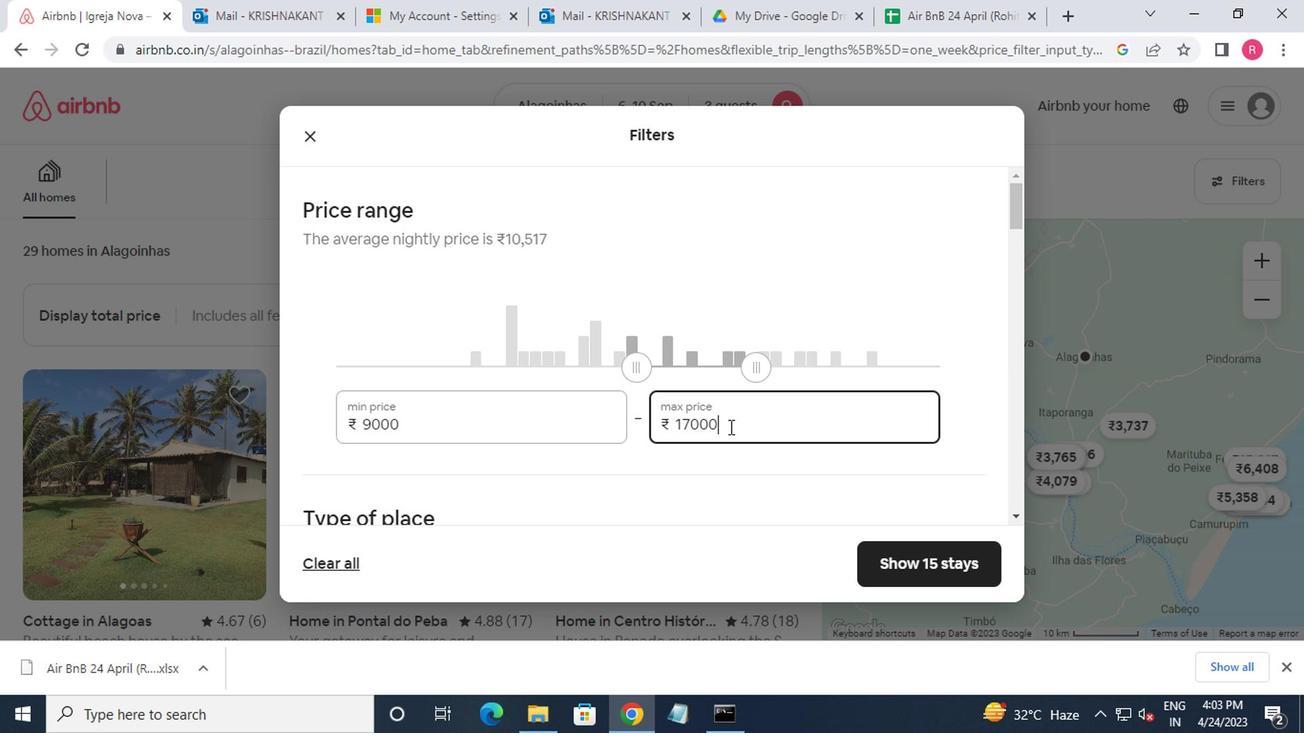 
Action: Mouse scrolled (729, 463) with delta (0, 0)
Screenshot: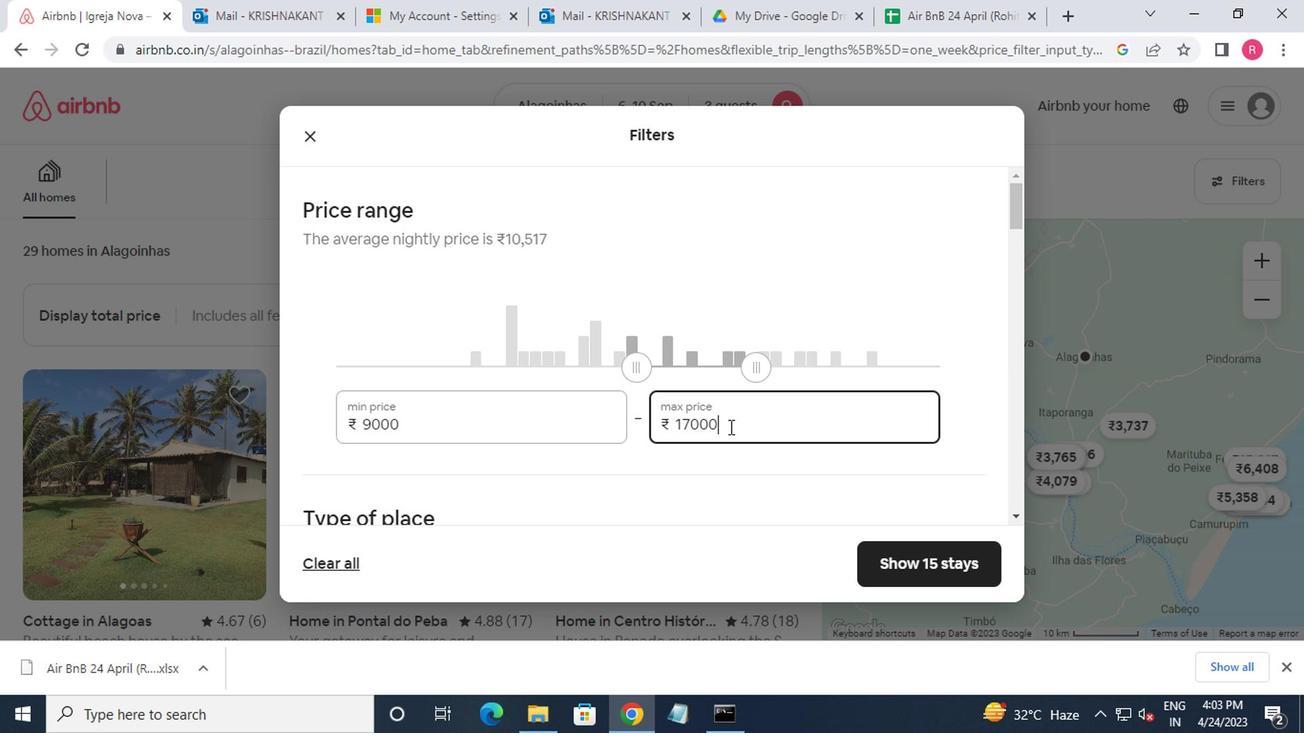 
Action: Mouse moved to (730, 467)
Screenshot: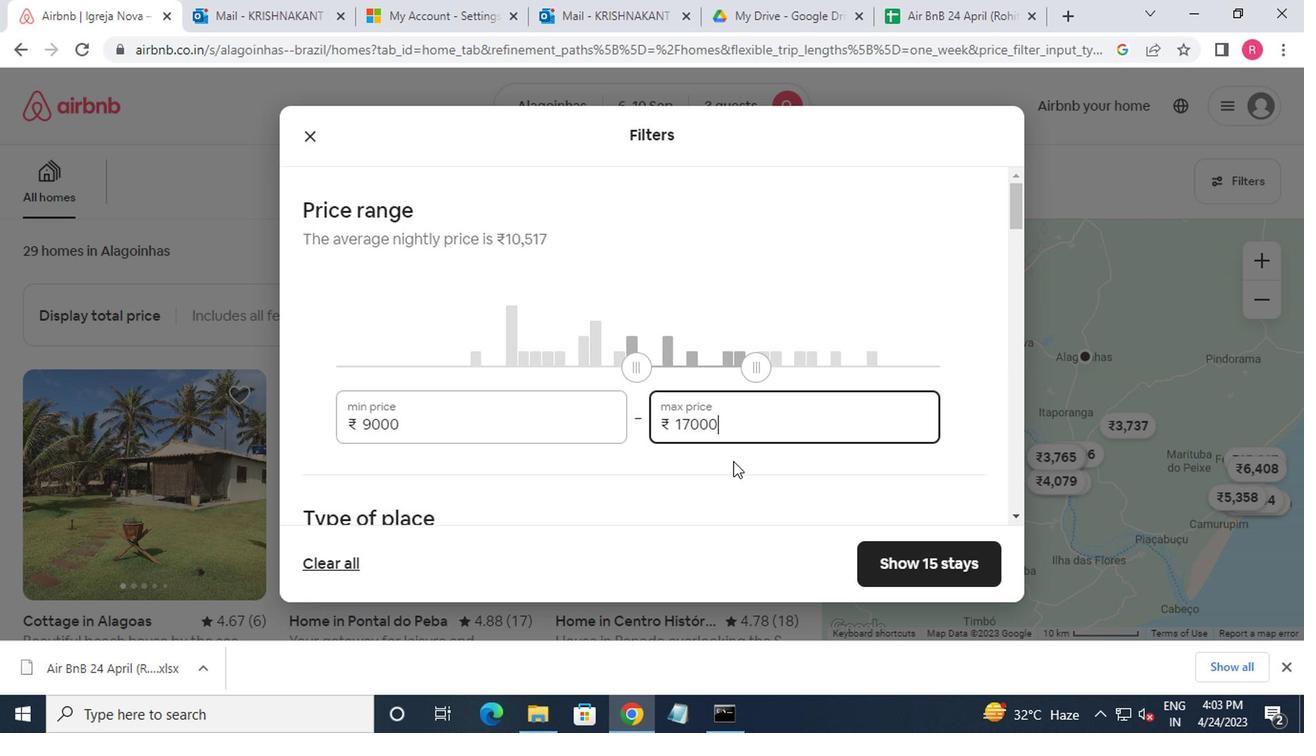 
Action: Mouse scrolled (730, 466) with delta (0, -1)
Screenshot: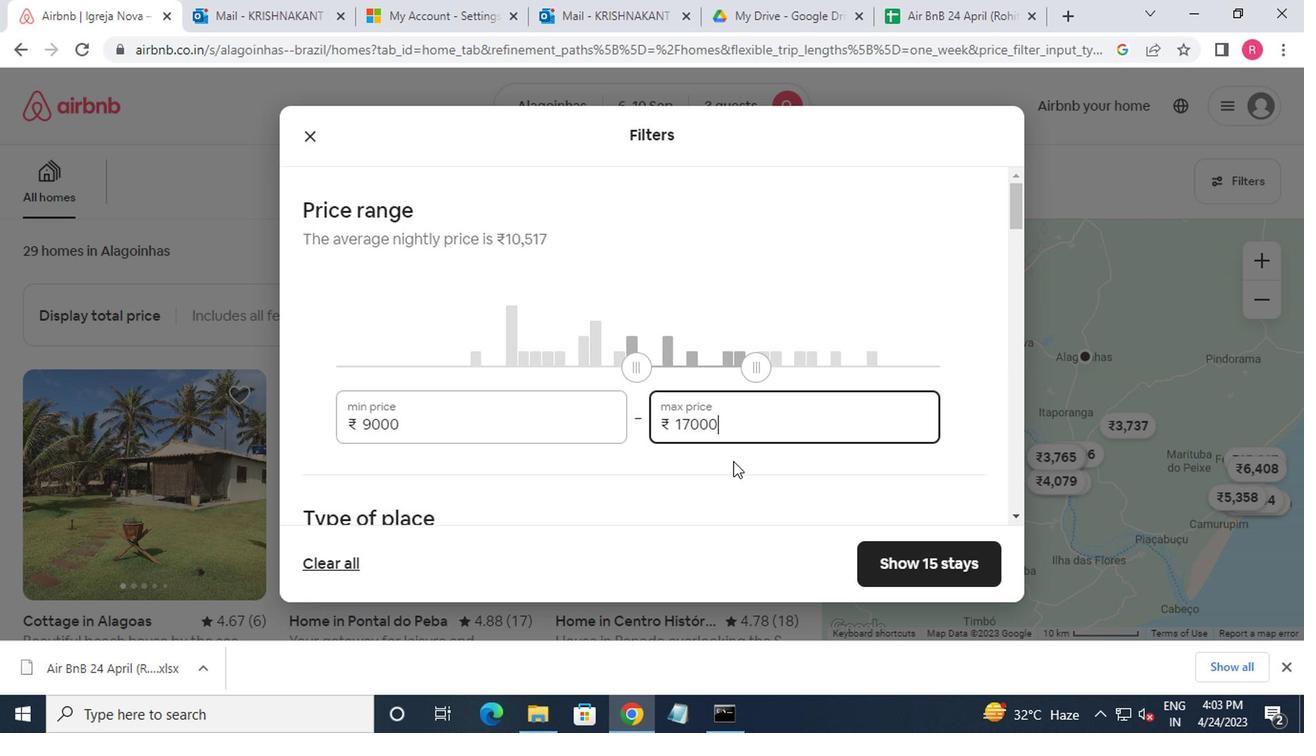 
Action: Mouse moved to (665, 387)
Screenshot: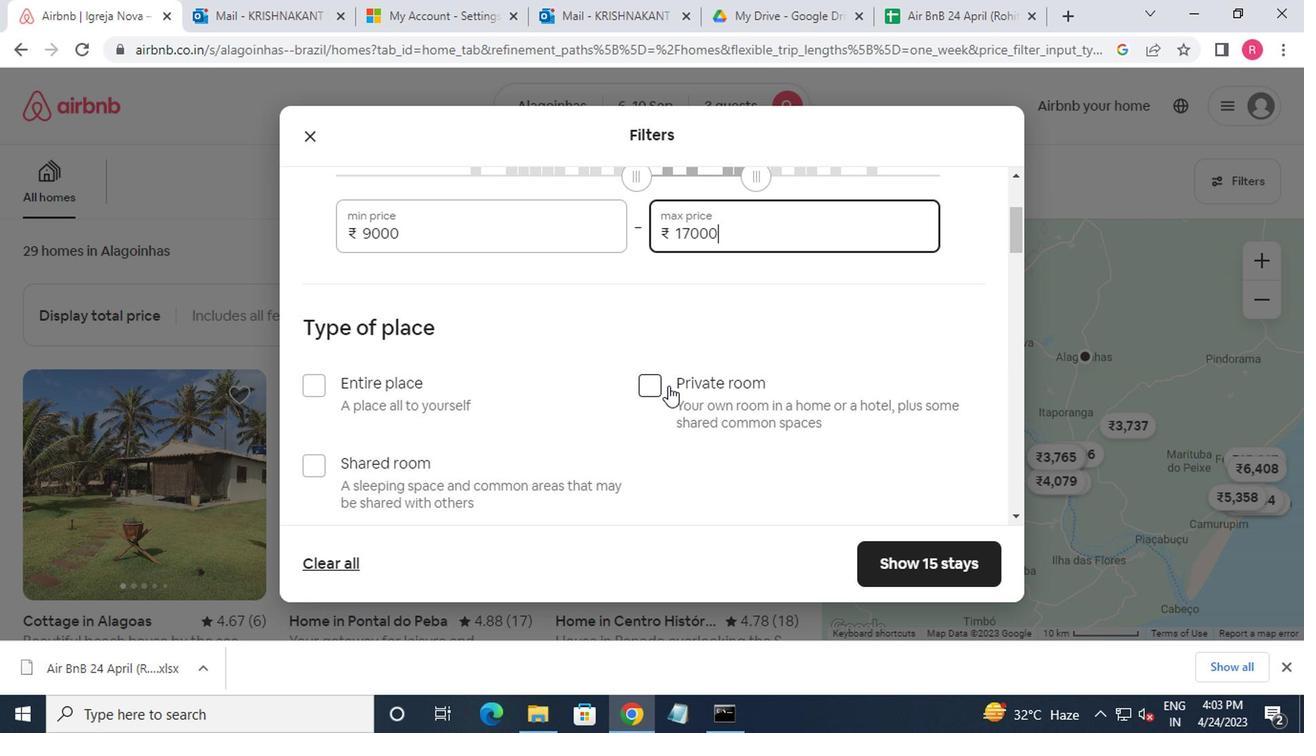 
Action: Mouse pressed left at (665, 387)
Screenshot: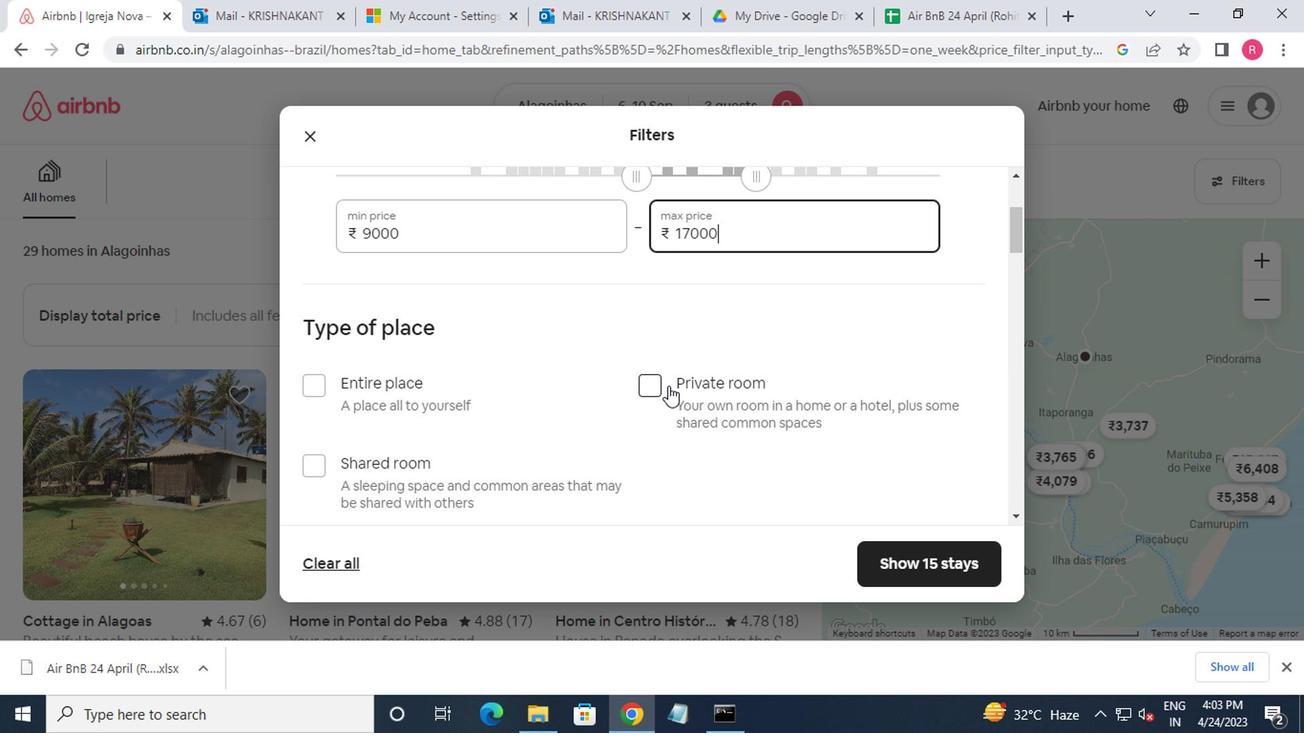 
Action: Mouse moved to (663, 387)
Screenshot: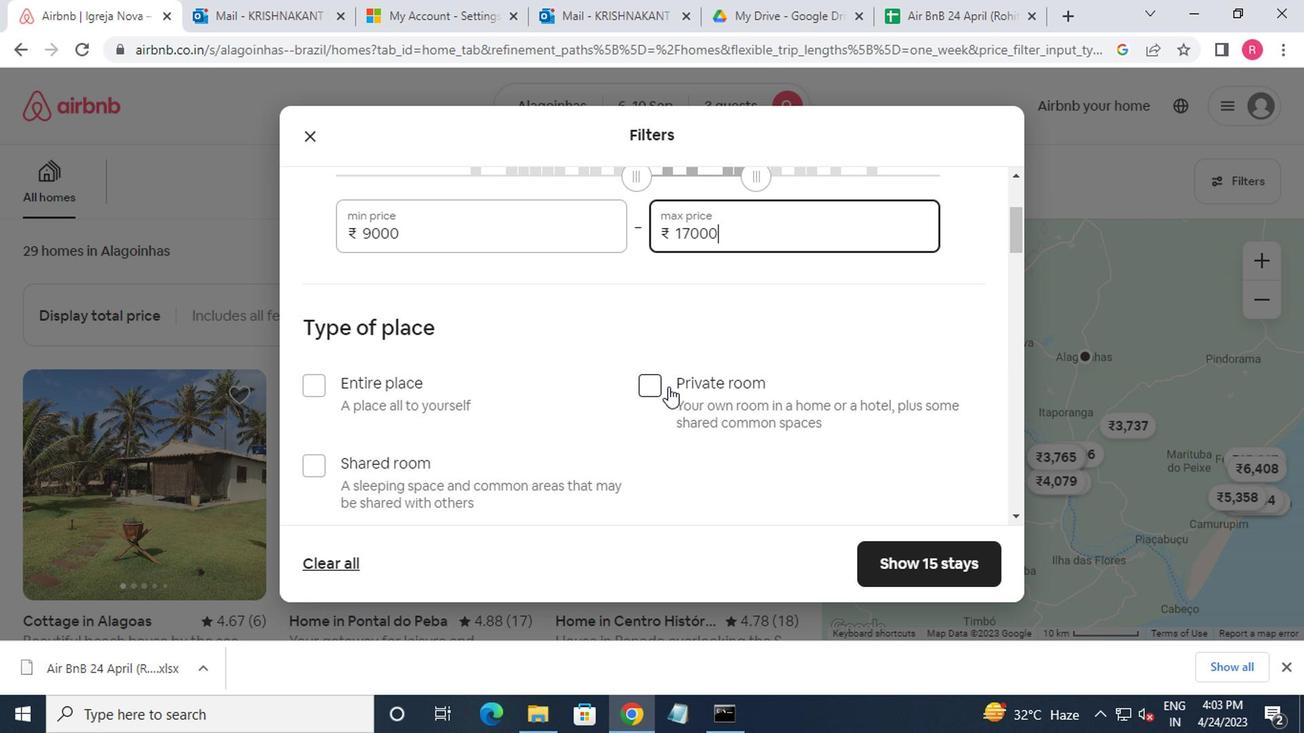 
Action: Mouse scrolled (663, 387) with delta (0, 0)
Screenshot: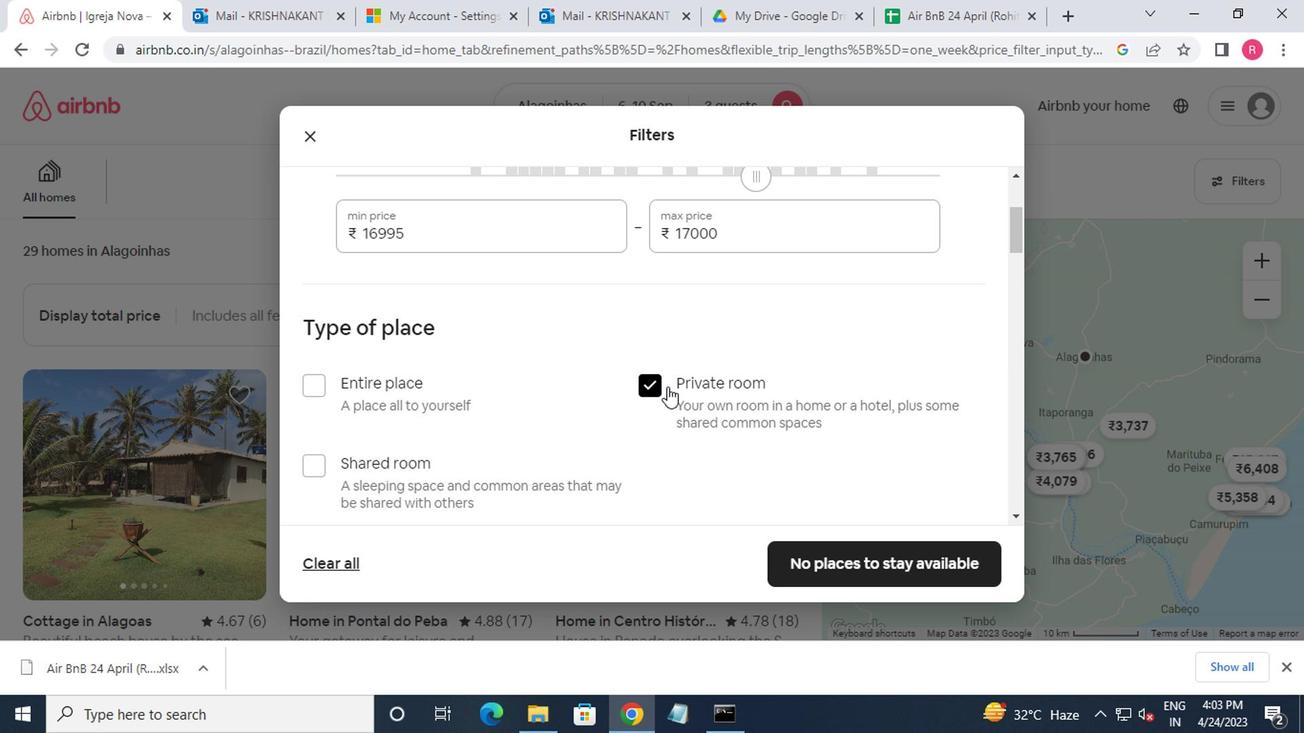 
Action: Mouse moved to (663, 390)
Screenshot: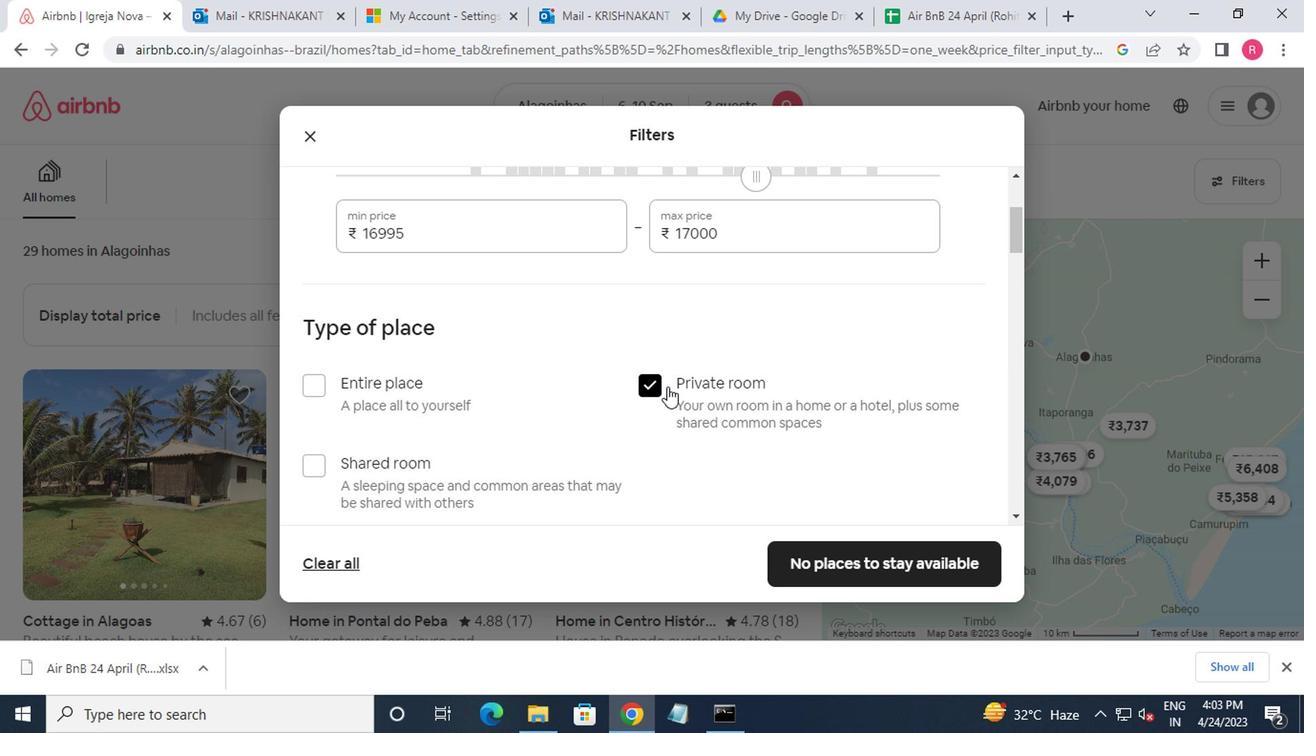 
Action: Mouse scrolled (663, 388) with delta (0, -1)
Screenshot: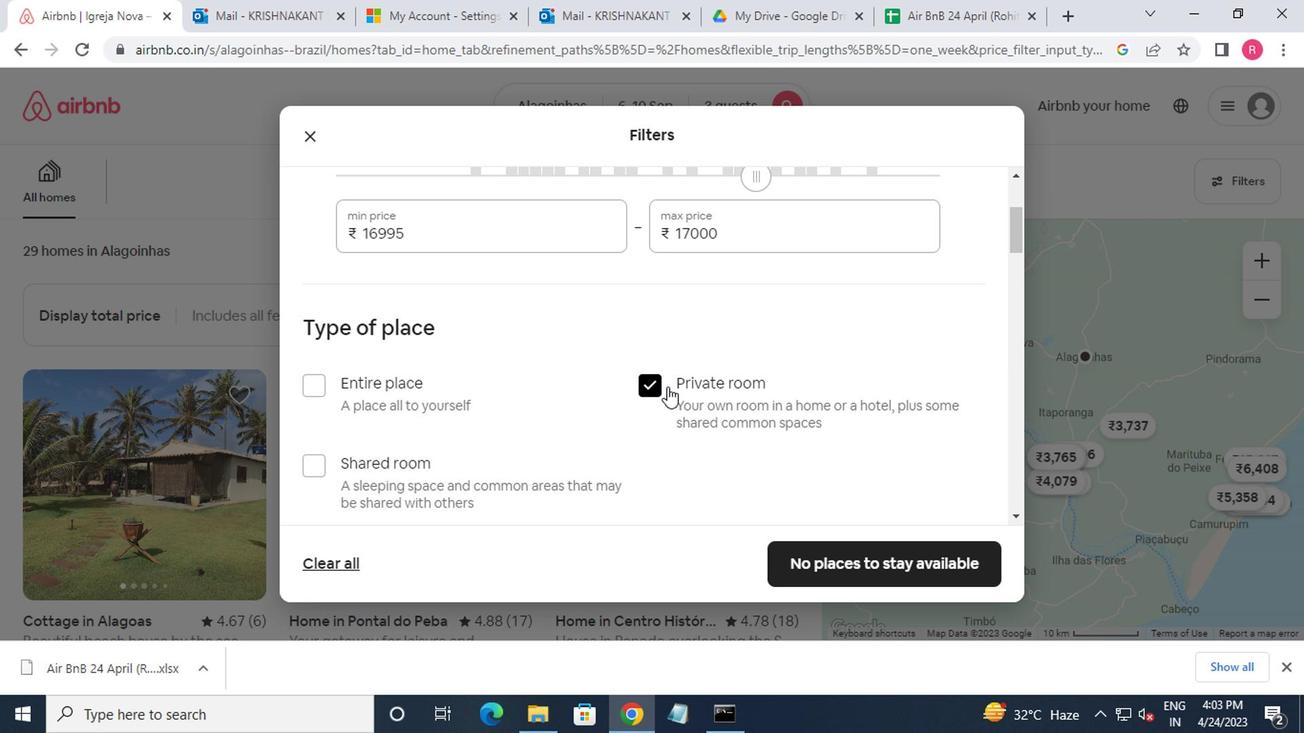 
Action: Mouse moved to (497, 449)
Screenshot: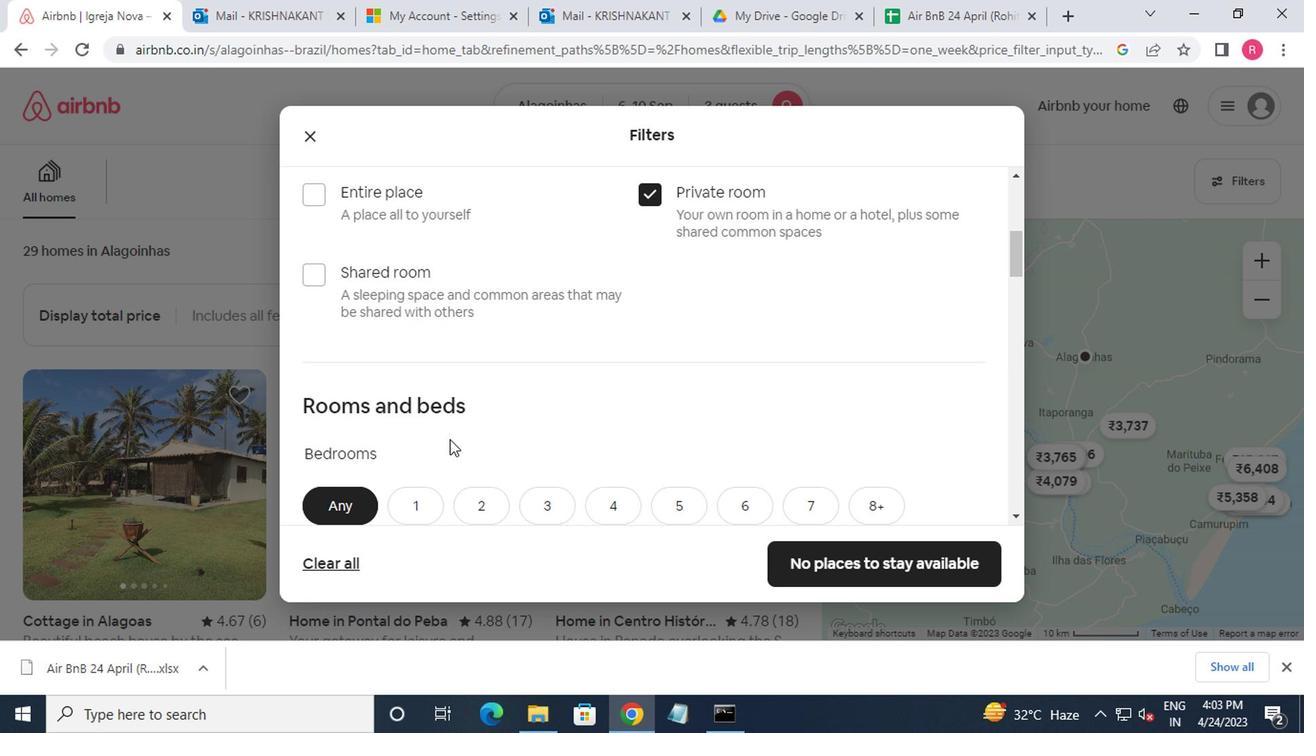 
Action: Mouse scrolled (497, 449) with delta (0, 0)
Screenshot: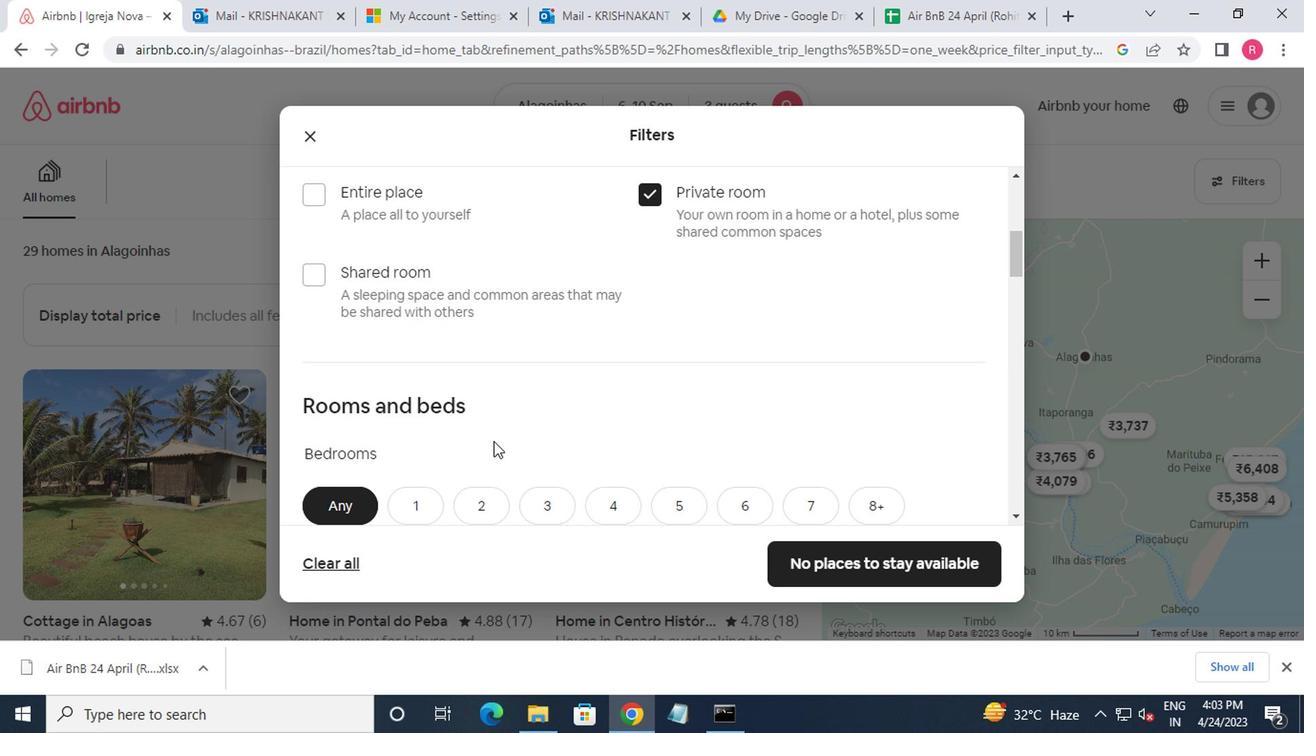
Action: Mouse moved to (414, 417)
Screenshot: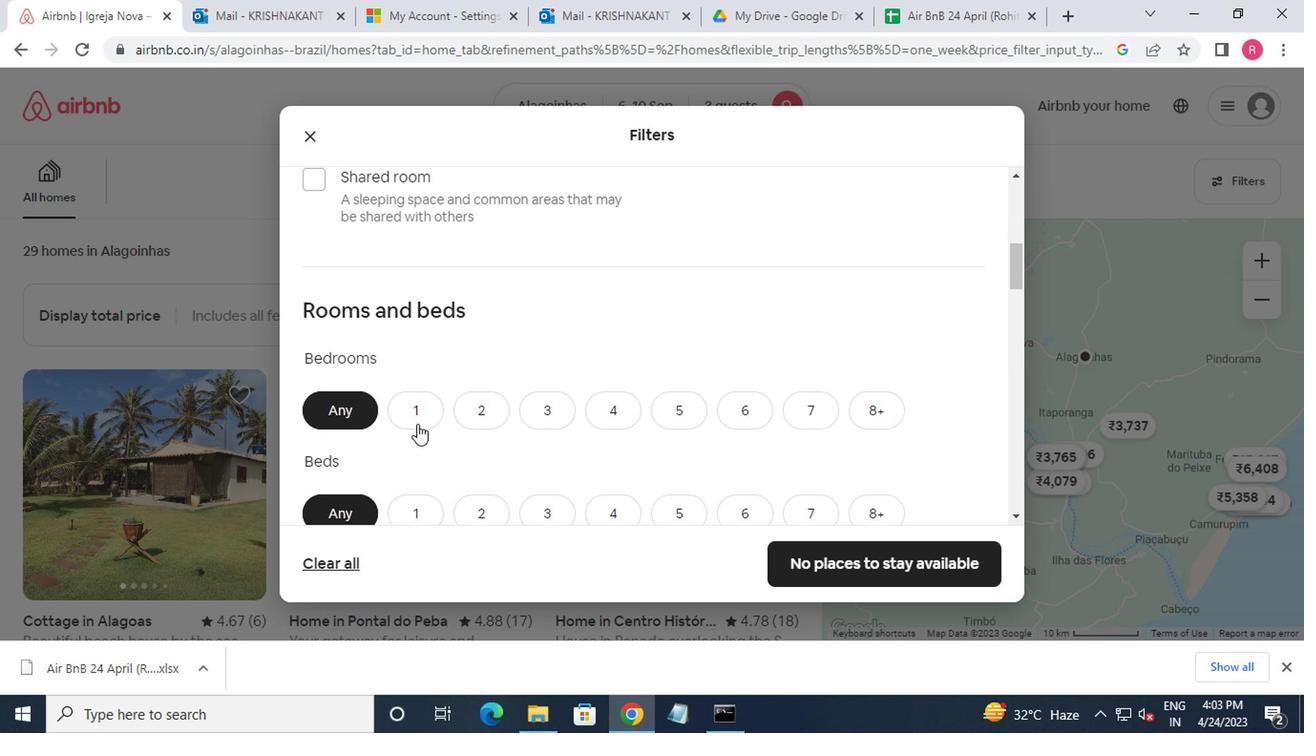 
Action: Mouse pressed left at (414, 417)
Screenshot: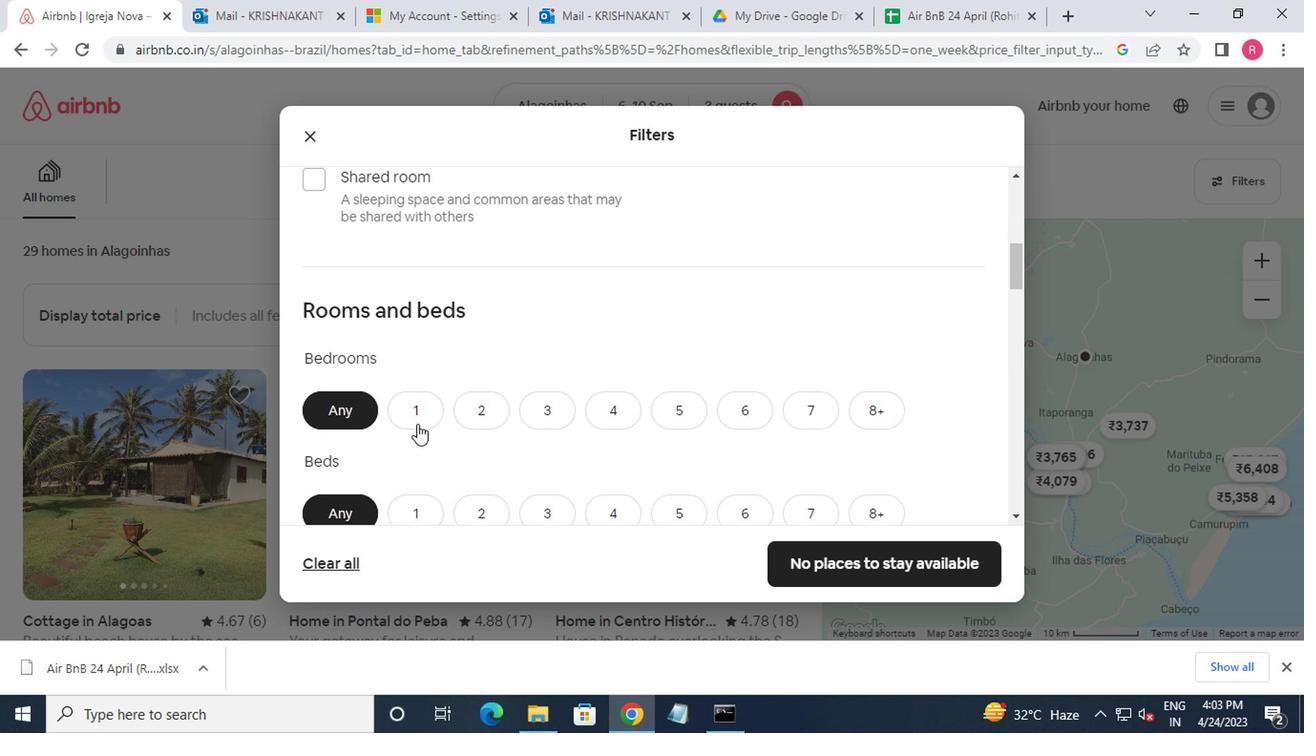 
Action: Mouse moved to (407, 508)
Screenshot: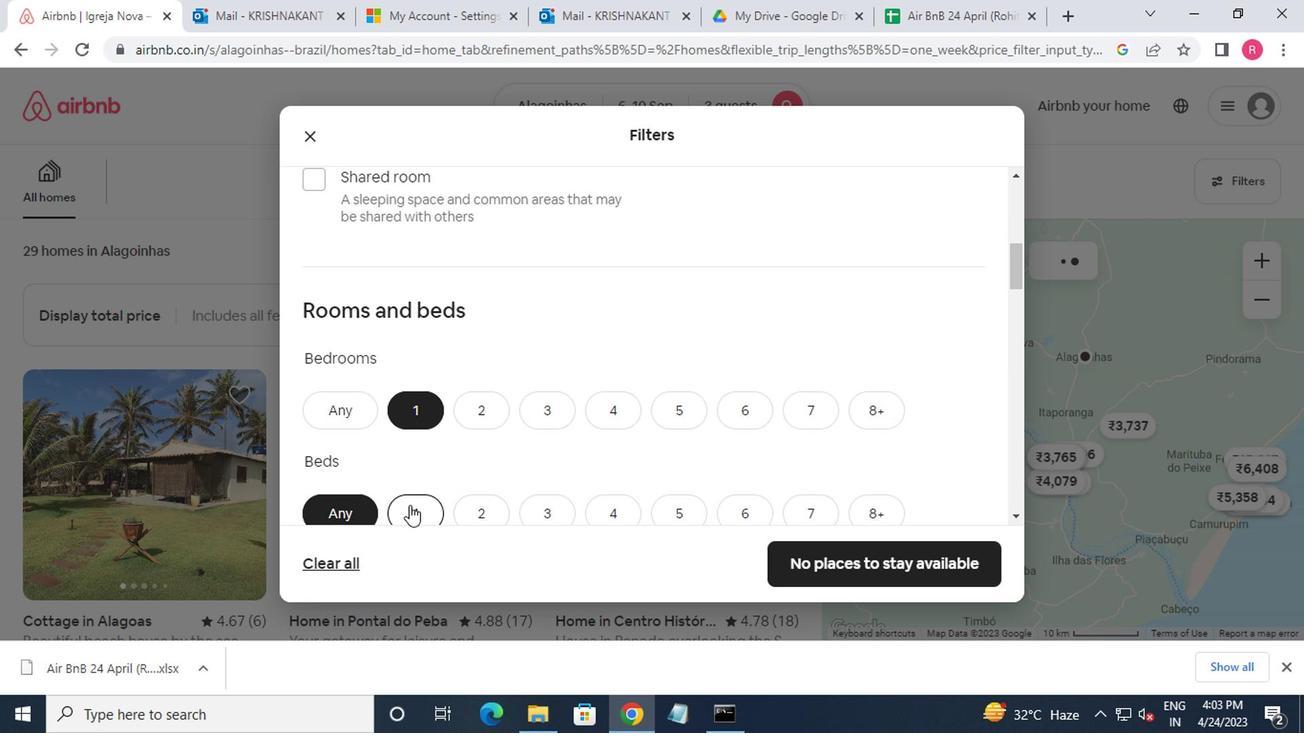 
Action: Mouse pressed left at (407, 508)
Screenshot: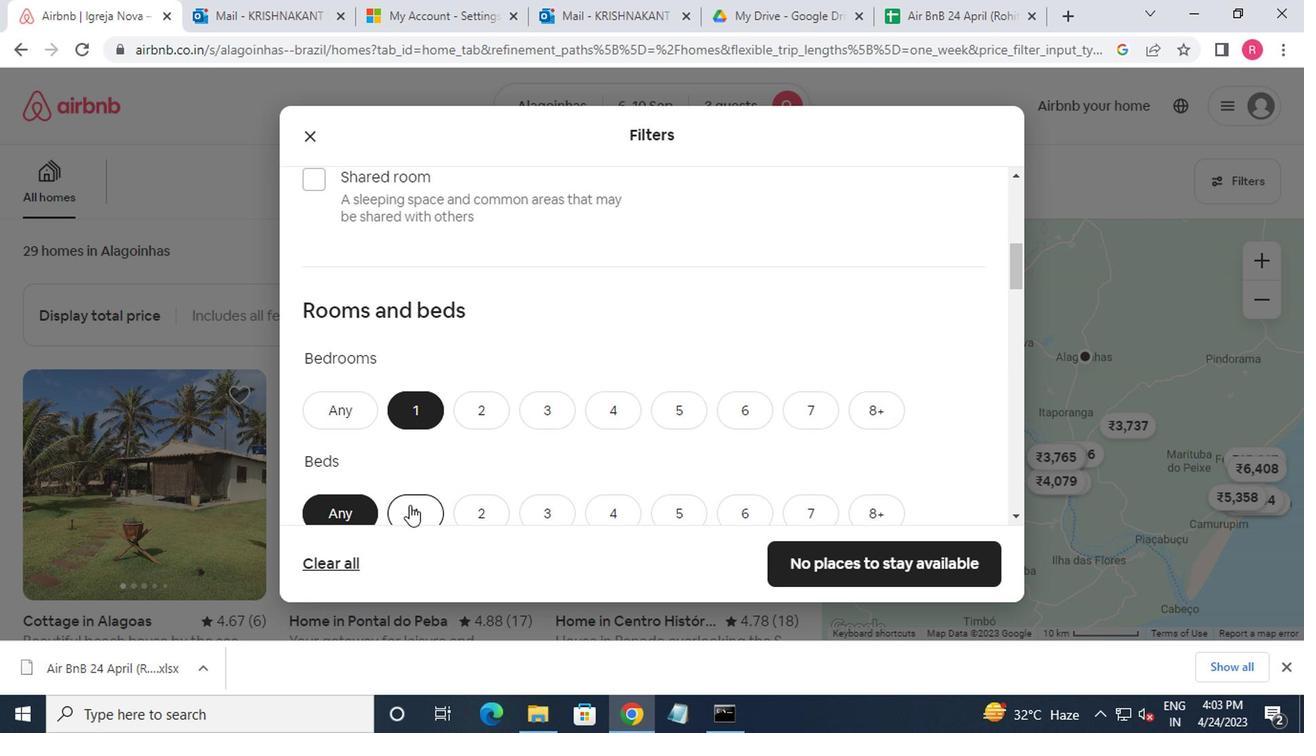 
Action: Mouse moved to (409, 508)
Screenshot: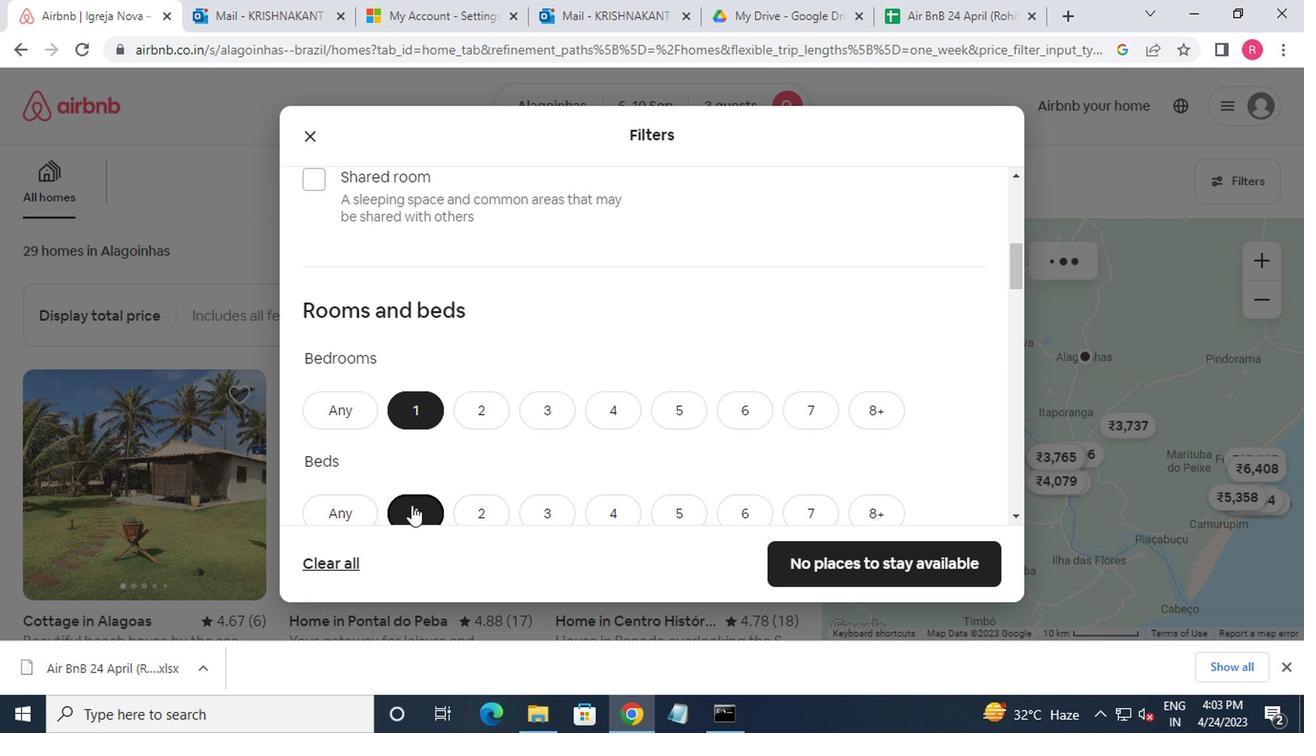
Action: Mouse scrolled (409, 506) with delta (0, -1)
Screenshot: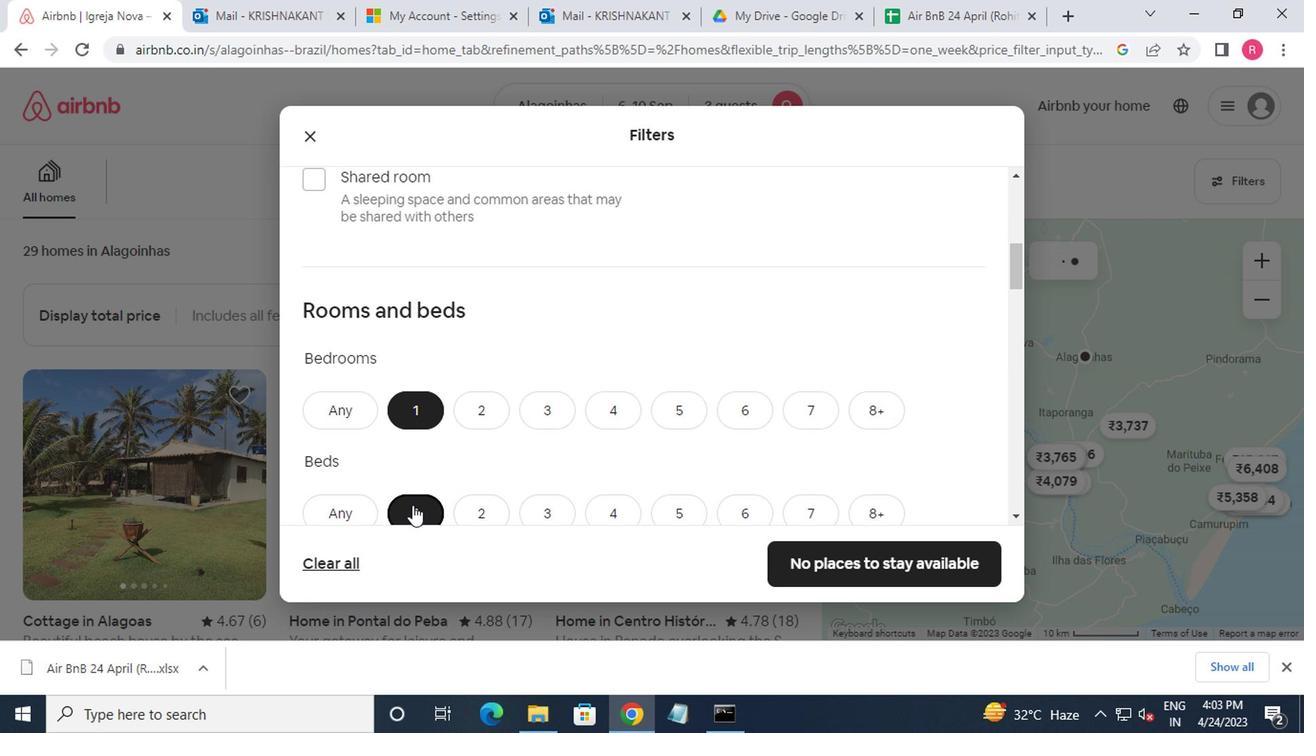 
Action: Mouse moved to (411, 511)
Screenshot: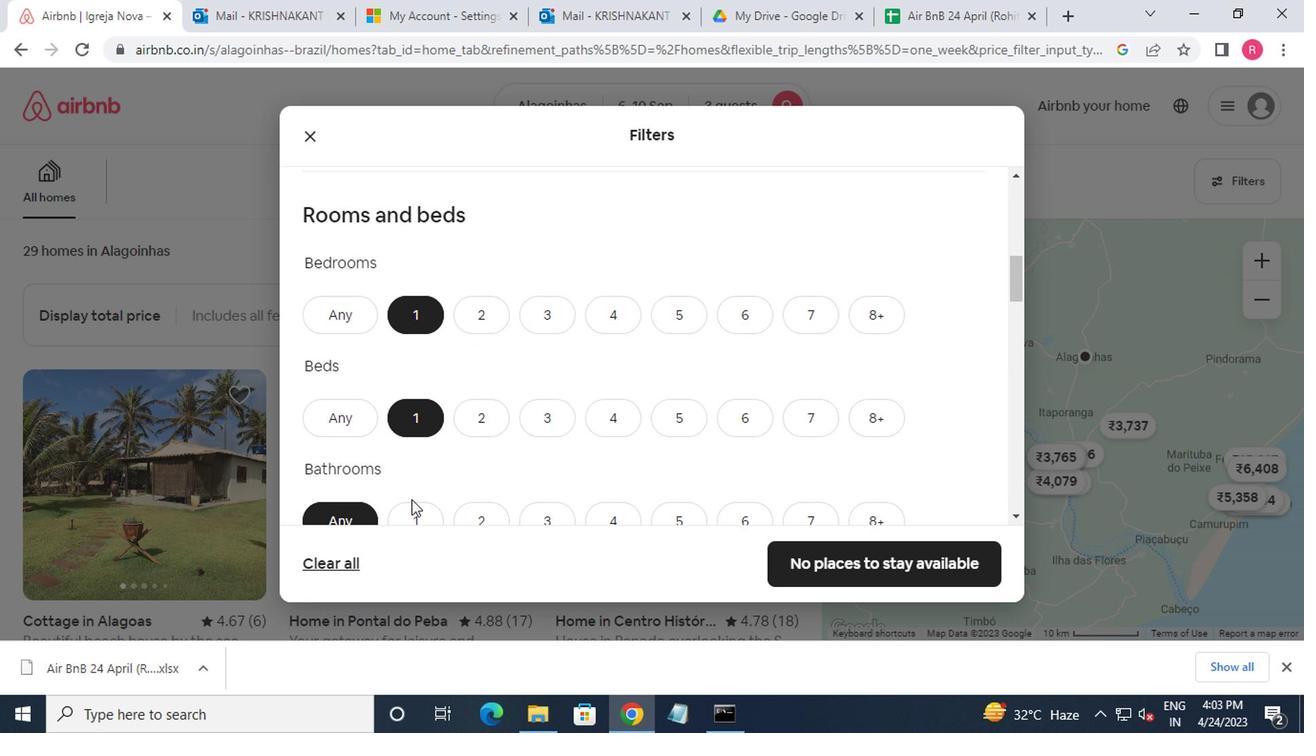 
Action: Mouse pressed left at (411, 511)
Screenshot: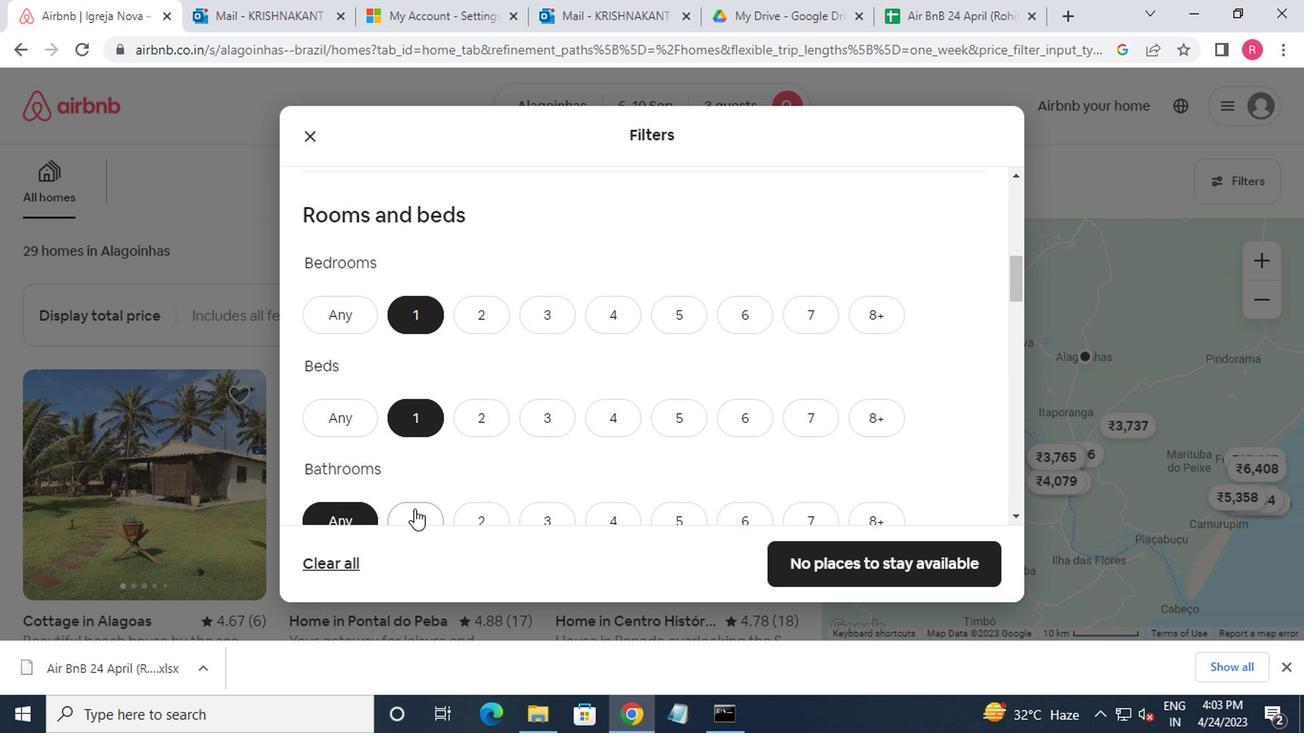 
Action: Mouse moved to (413, 511)
Screenshot: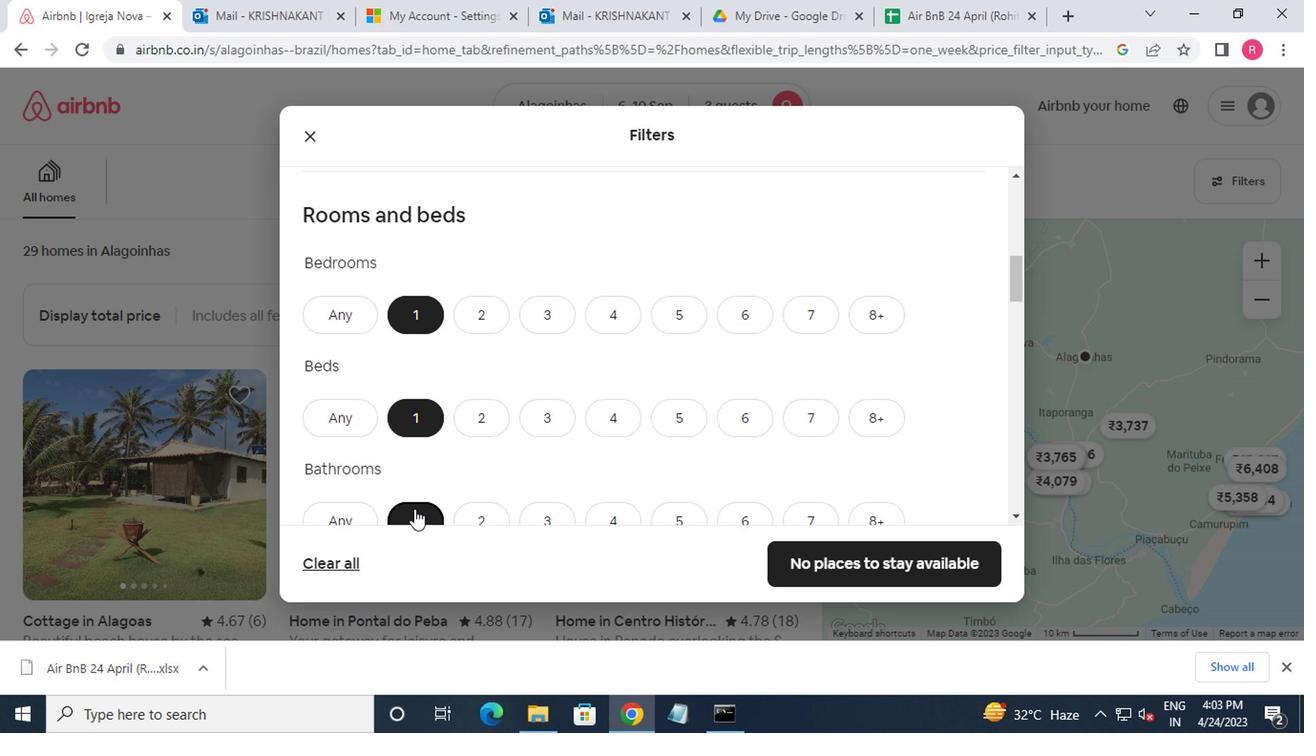 
Action: Mouse scrolled (413, 510) with delta (0, 0)
Screenshot: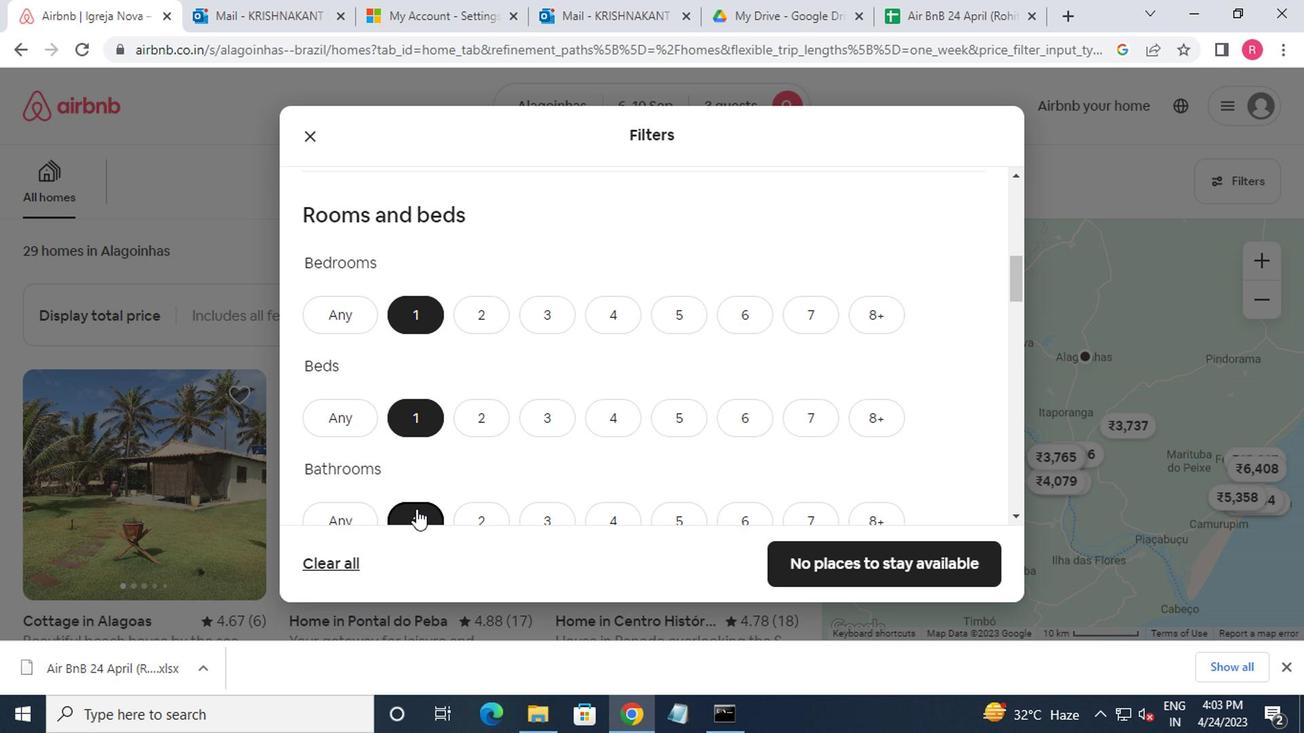 
Action: Mouse scrolled (413, 510) with delta (0, 0)
Screenshot: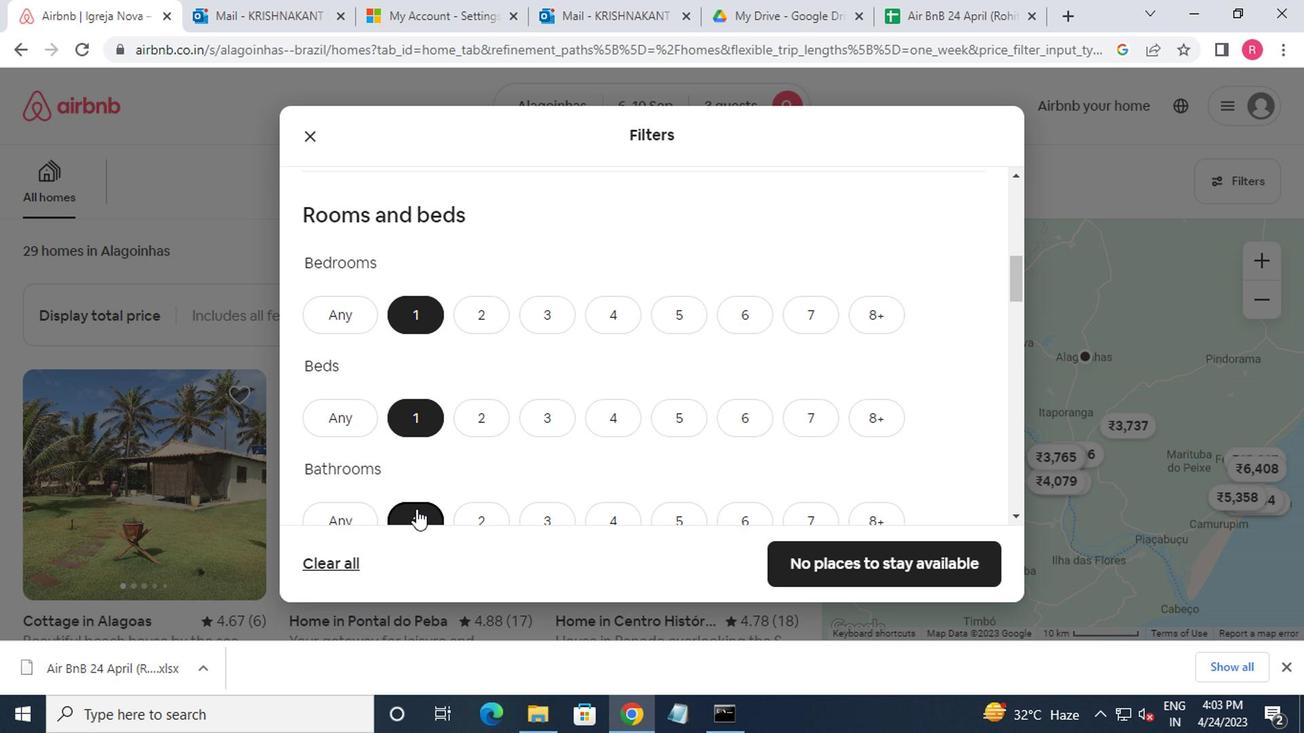 
Action: Mouse scrolled (413, 510) with delta (0, 0)
Screenshot: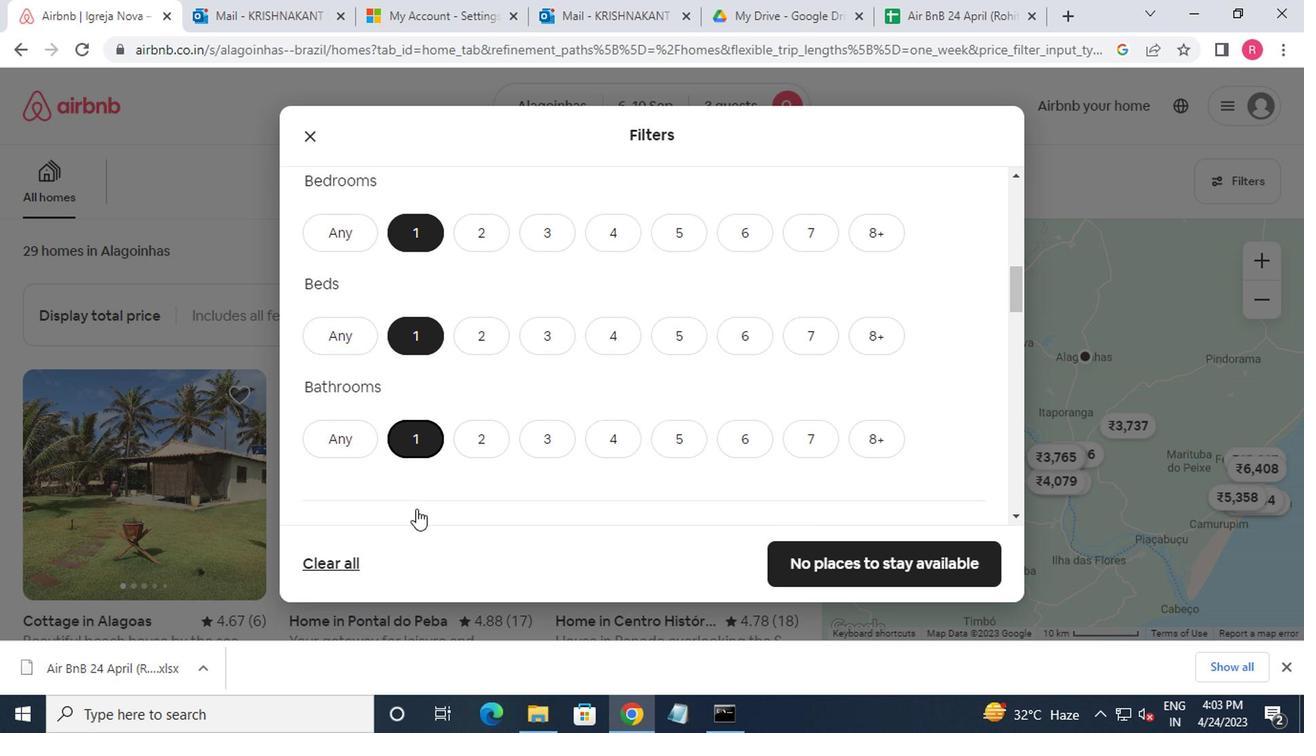 
Action: Mouse moved to (390, 472)
Screenshot: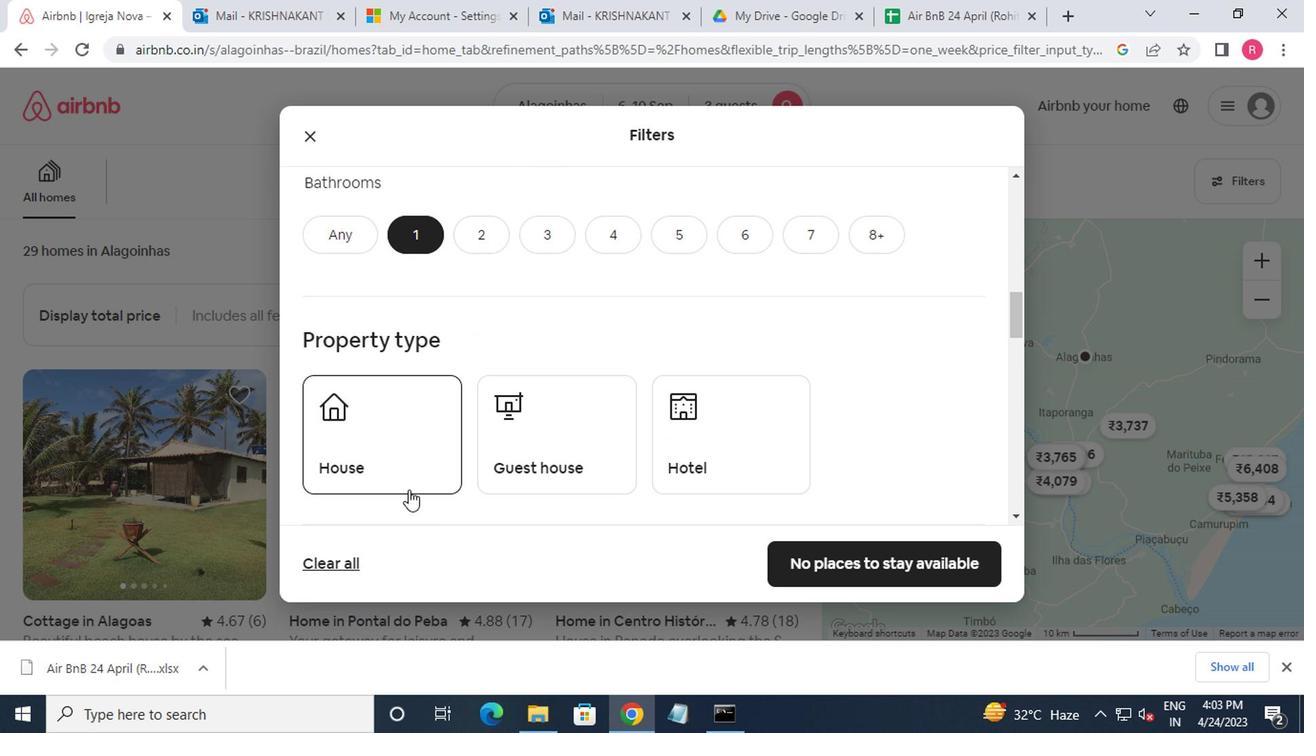 
Action: Mouse pressed left at (390, 472)
Screenshot: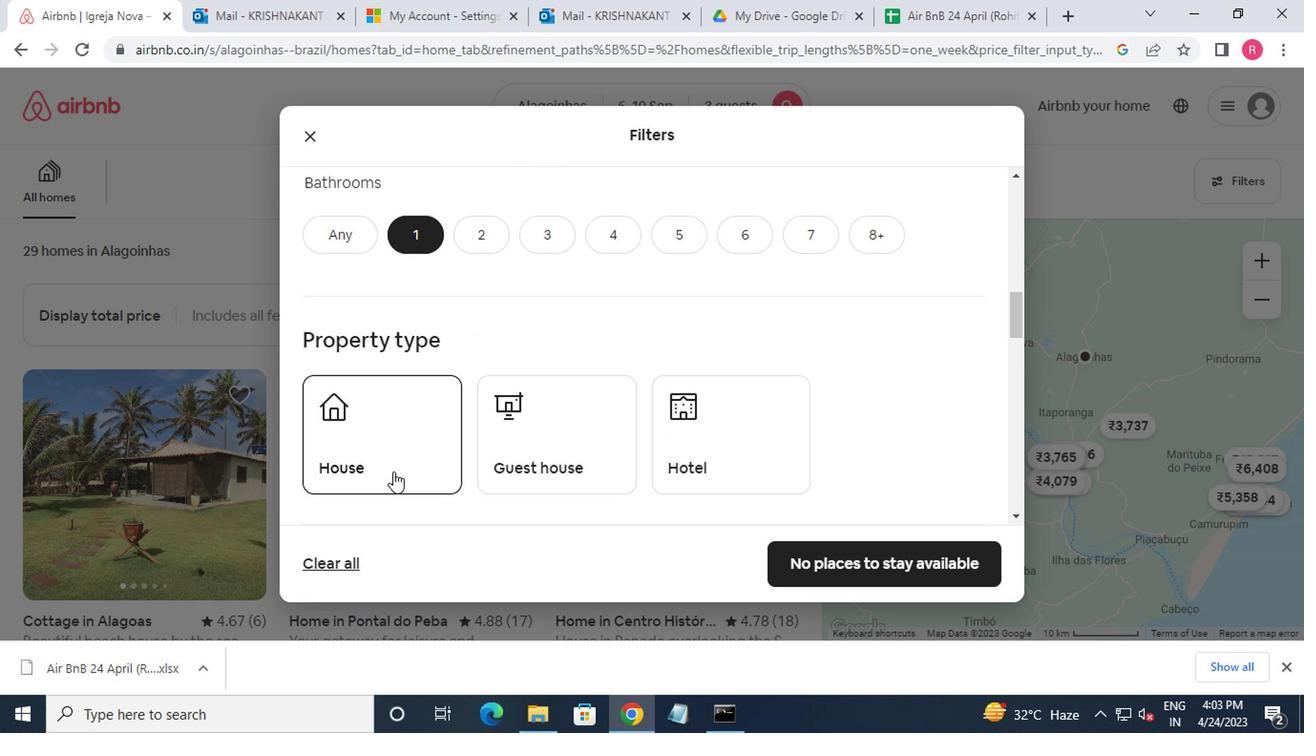 
Action: Mouse moved to (536, 479)
Screenshot: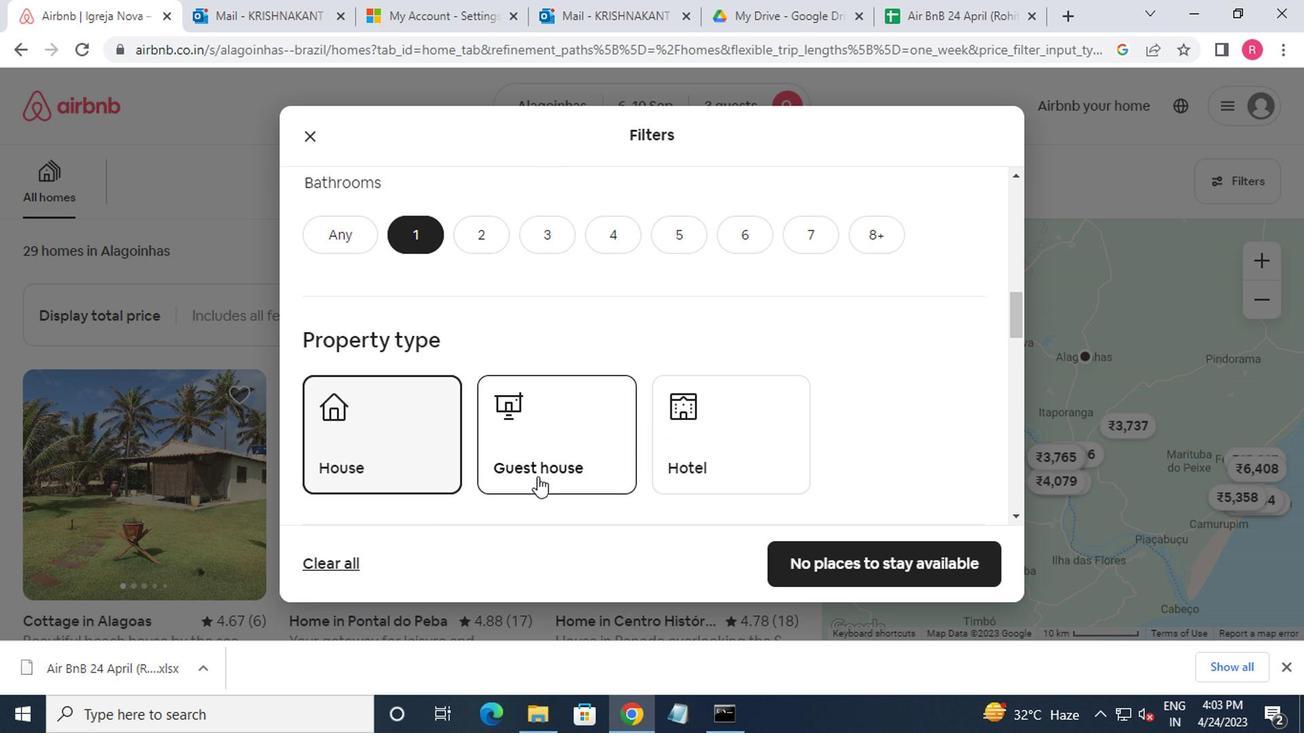 
Action: Mouse pressed left at (536, 479)
Screenshot: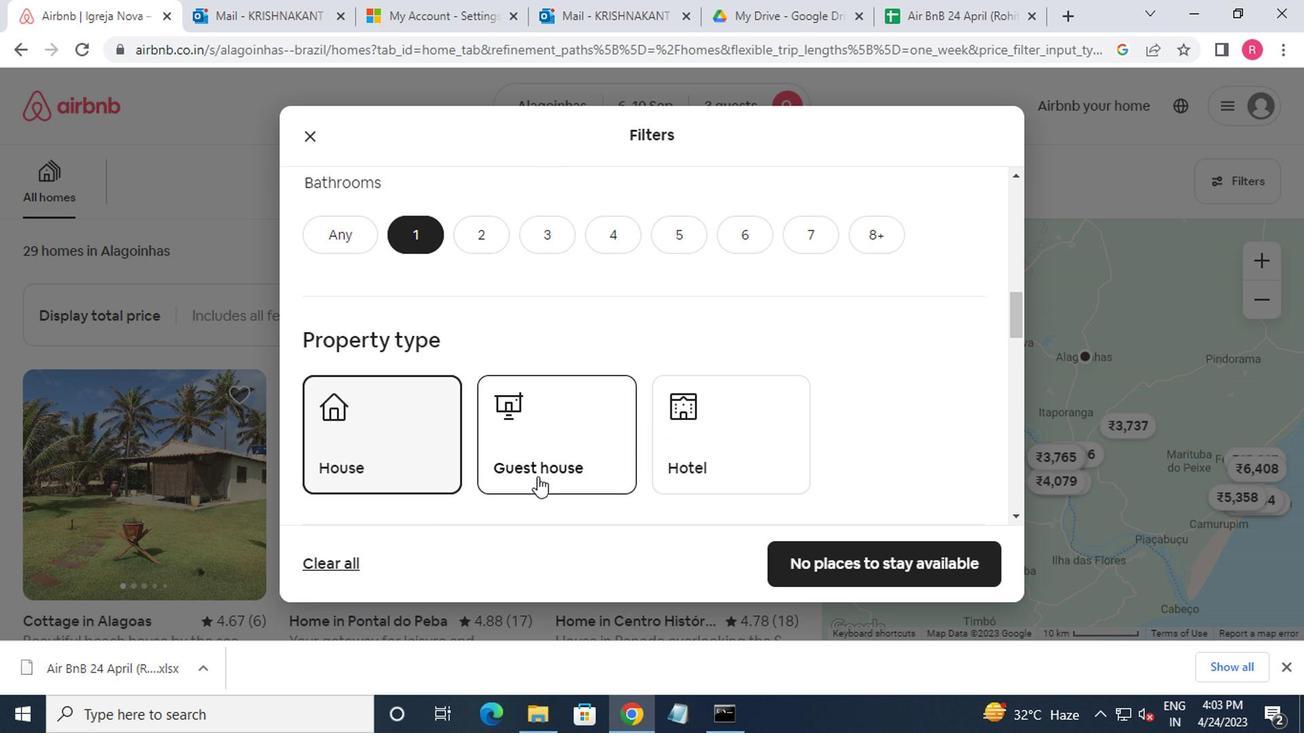 
Action: Mouse moved to (684, 470)
Screenshot: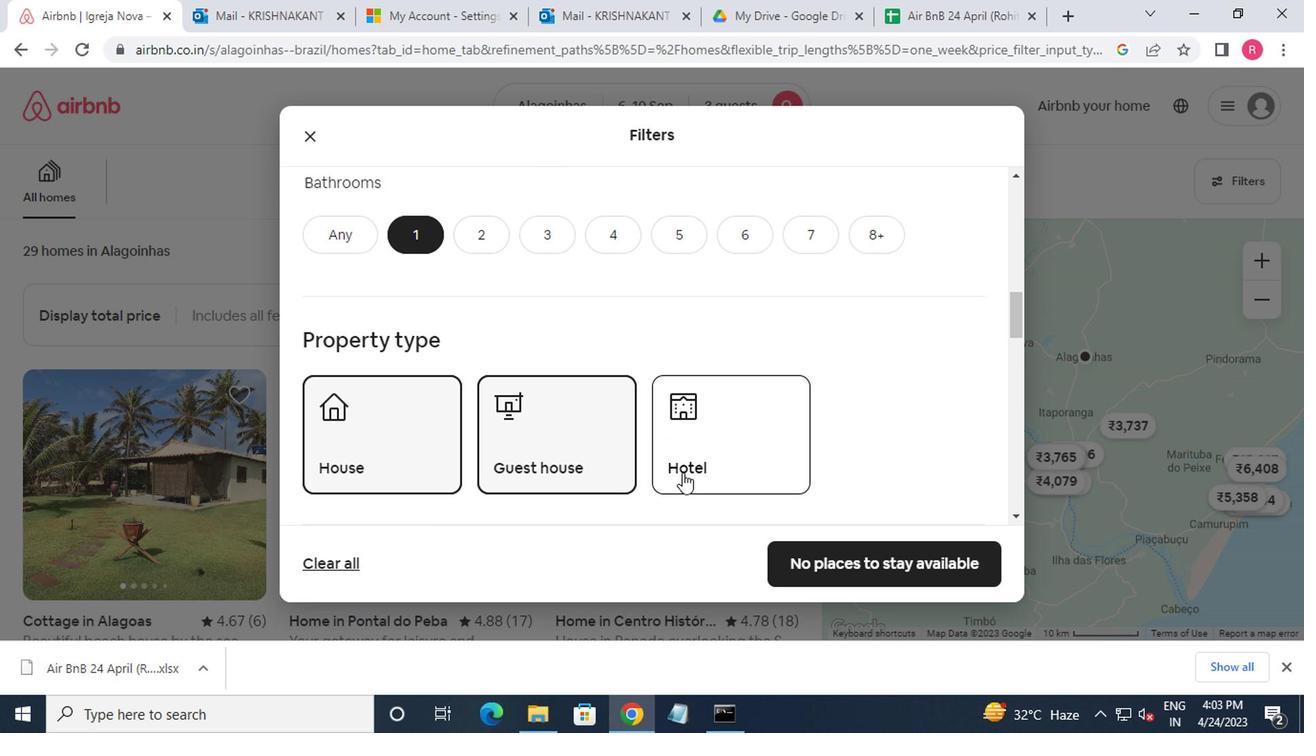 
Action: Mouse pressed left at (684, 470)
Screenshot: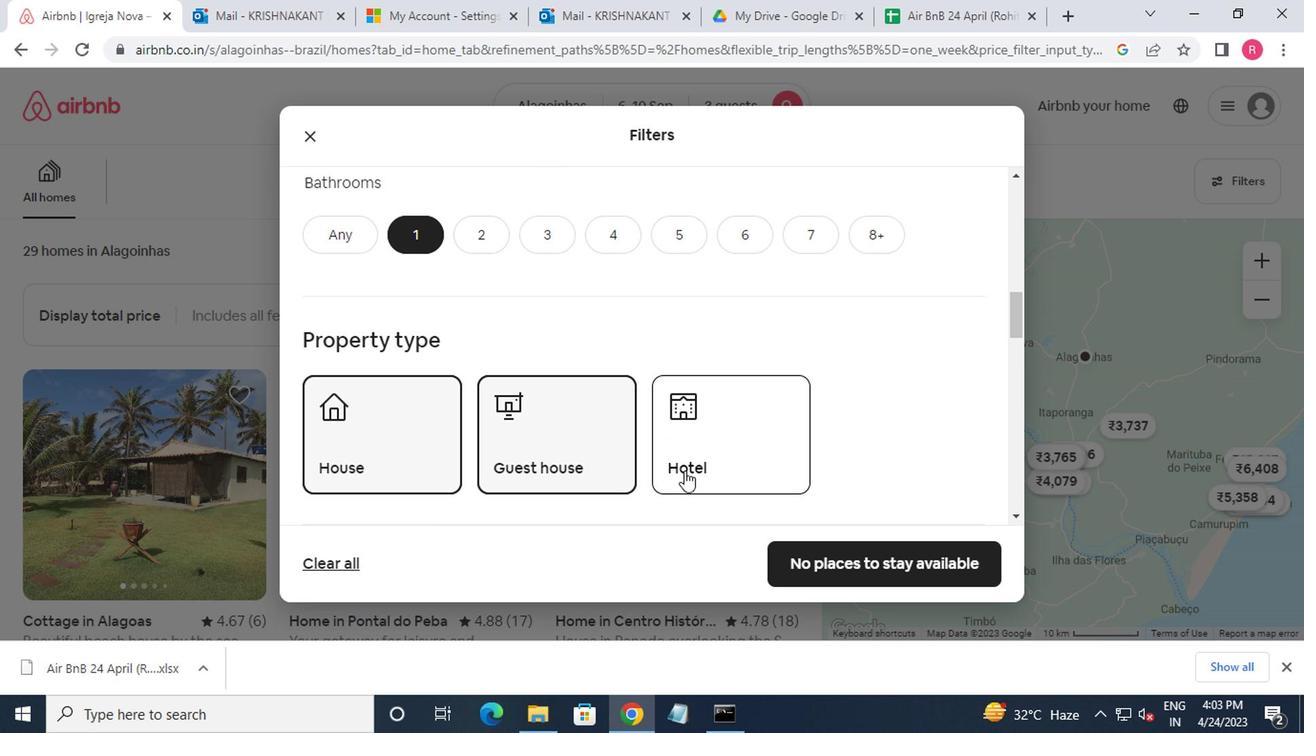 
Action: Mouse moved to (682, 472)
Screenshot: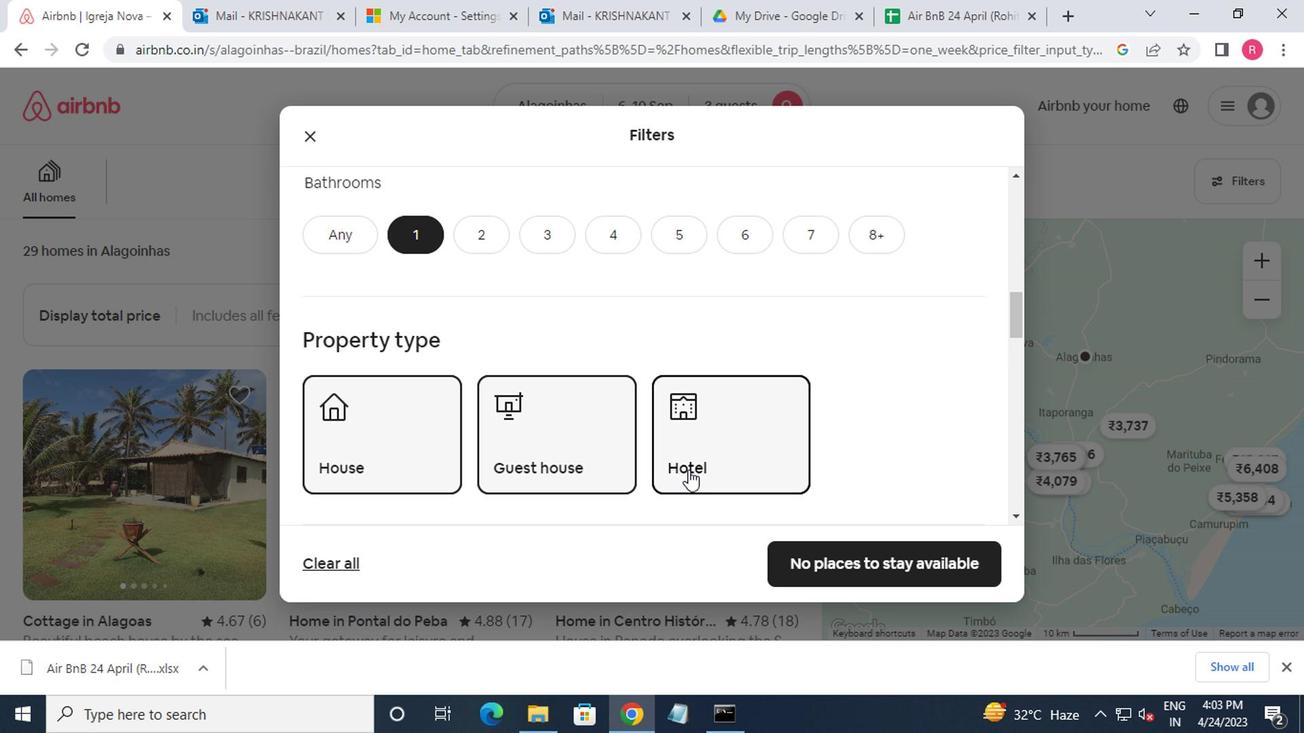 
Action: Mouse scrolled (682, 472) with delta (0, 0)
Screenshot: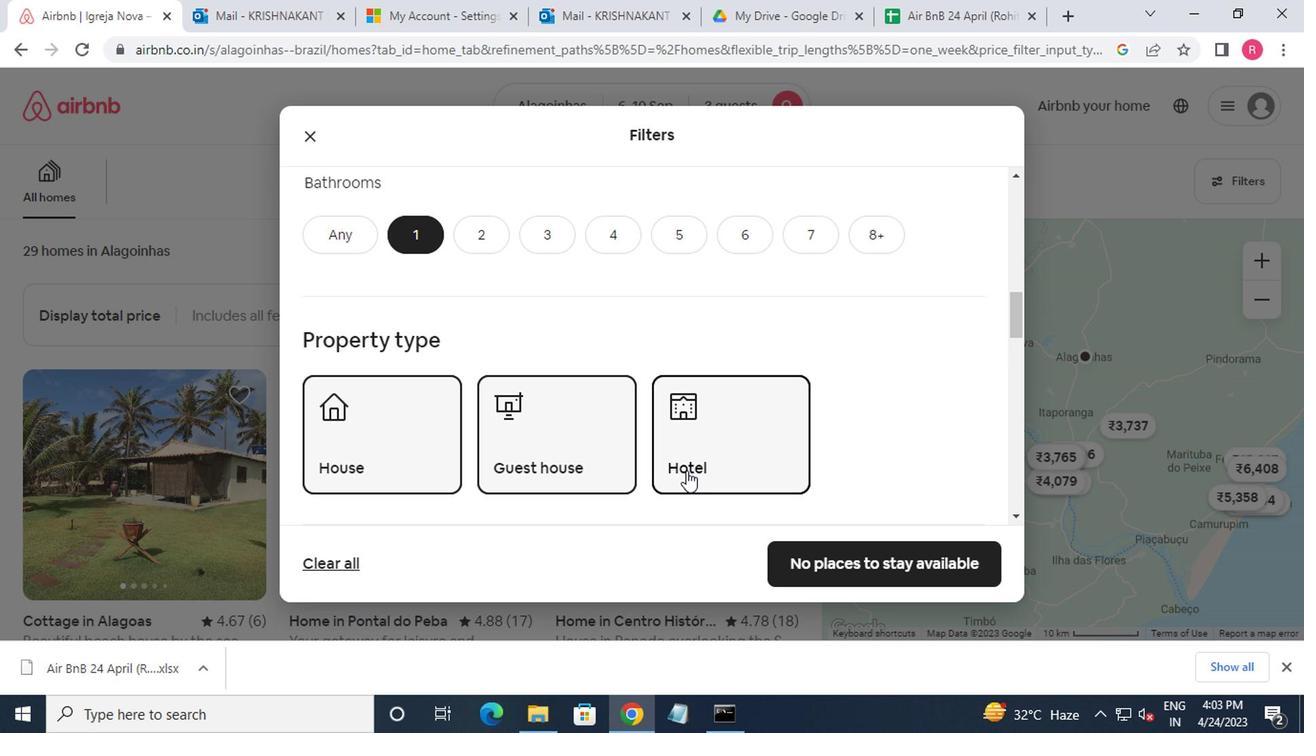
Action: Mouse moved to (682, 474)
Screenshot: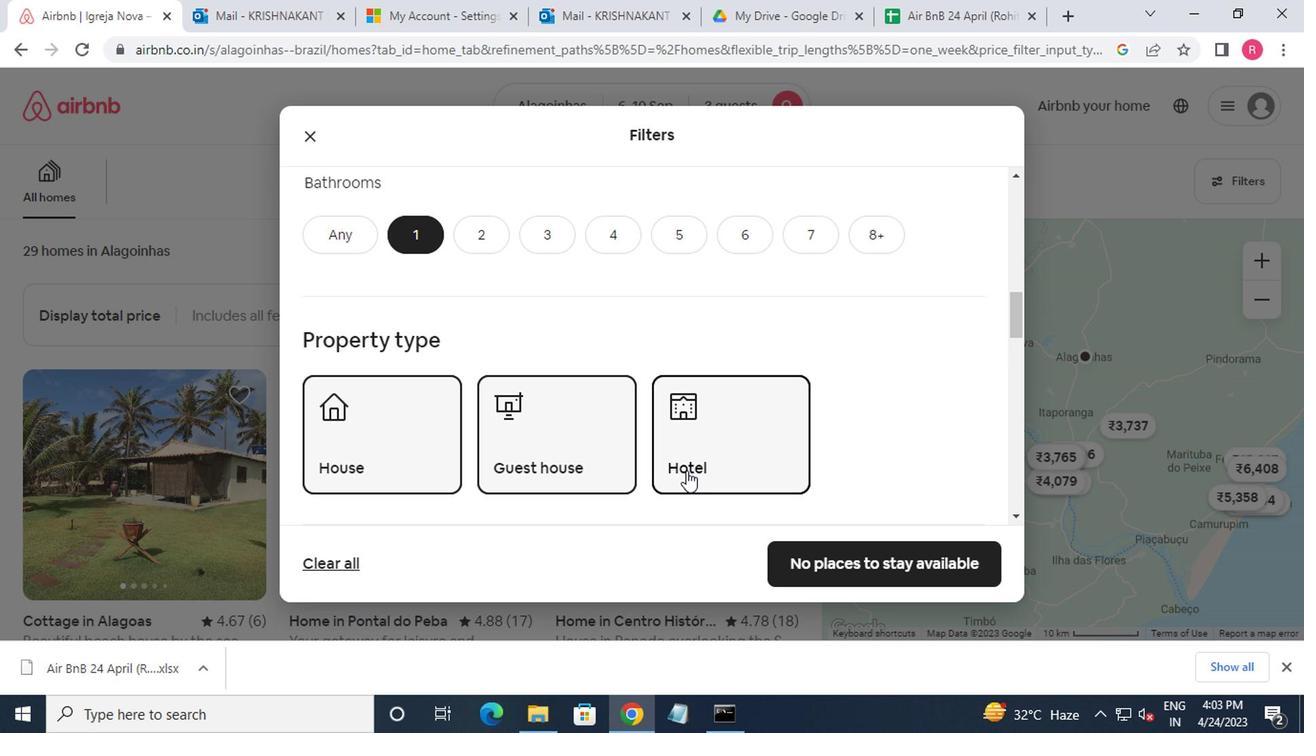 
Action: Mouse scrolled (682, 472) with delta (0, -1)
Screenshot: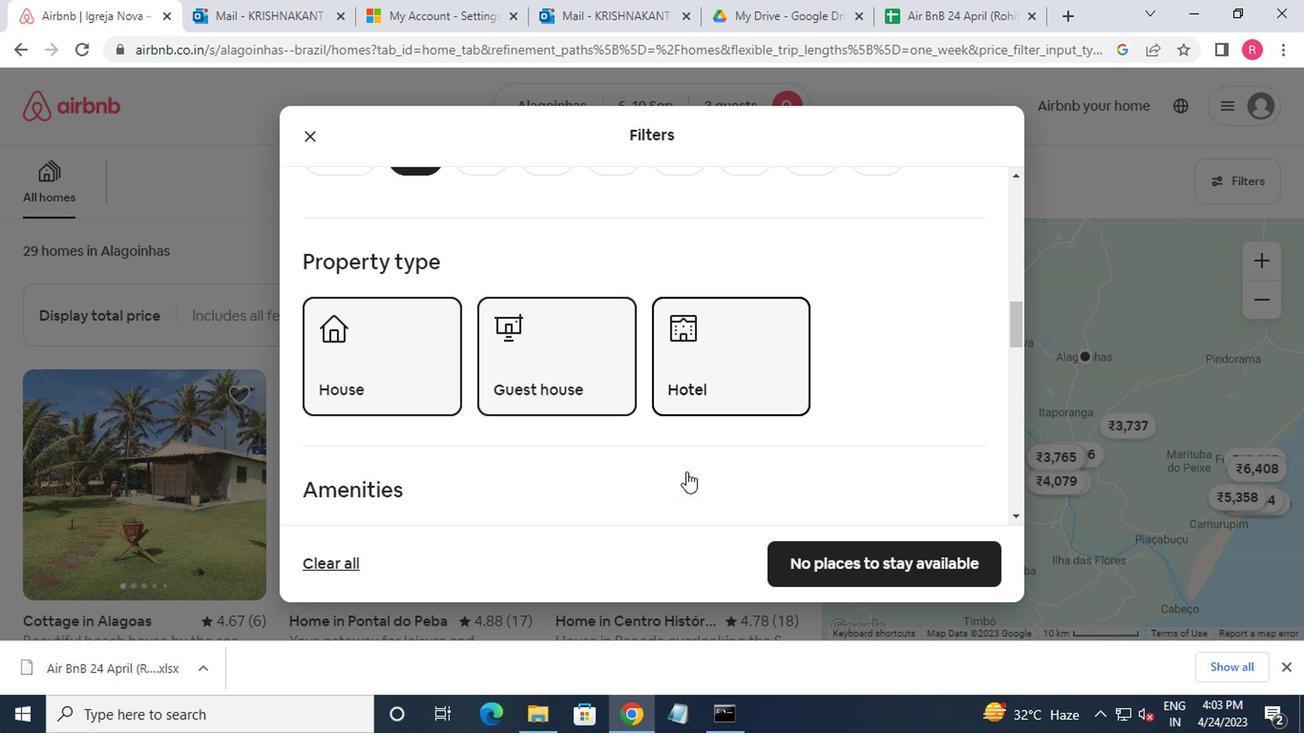 
Action: Mouse scrolled (682, 472) with delta (0, -1)
Screenshot: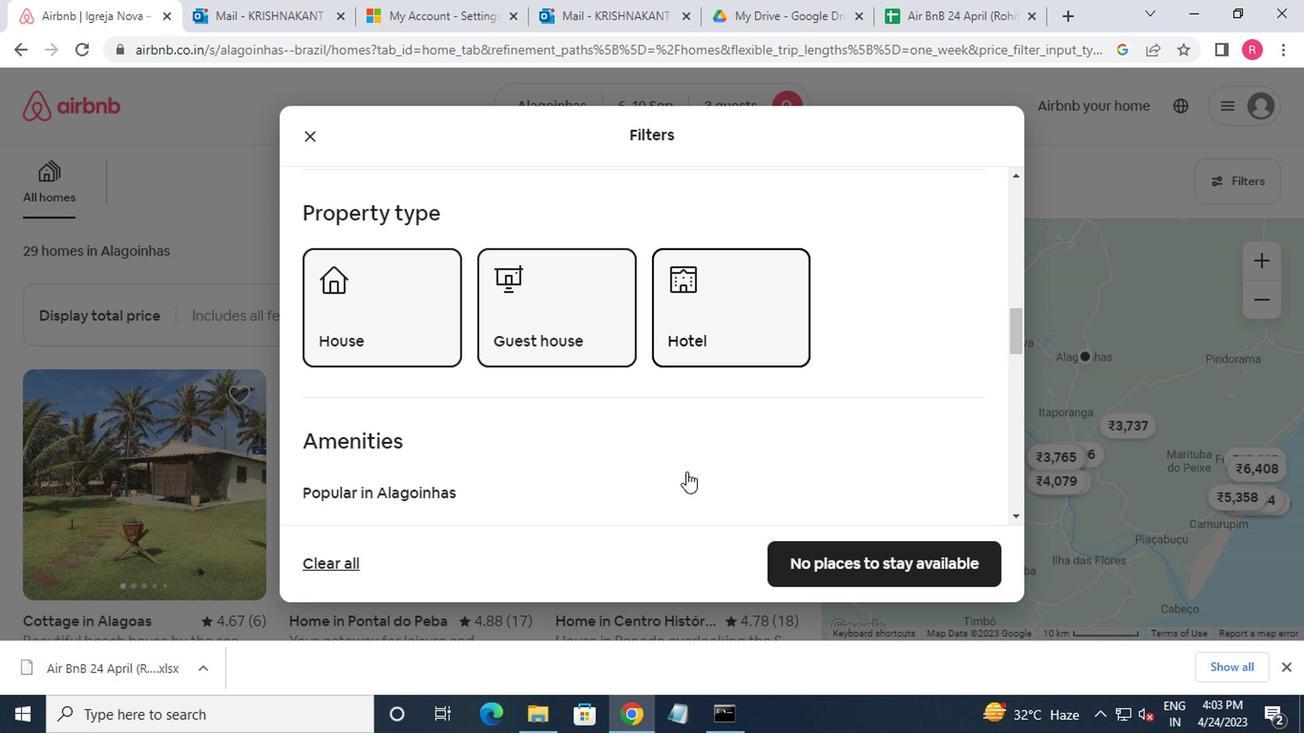 
Action: Mouse moved to (390, 428)
Screenshot: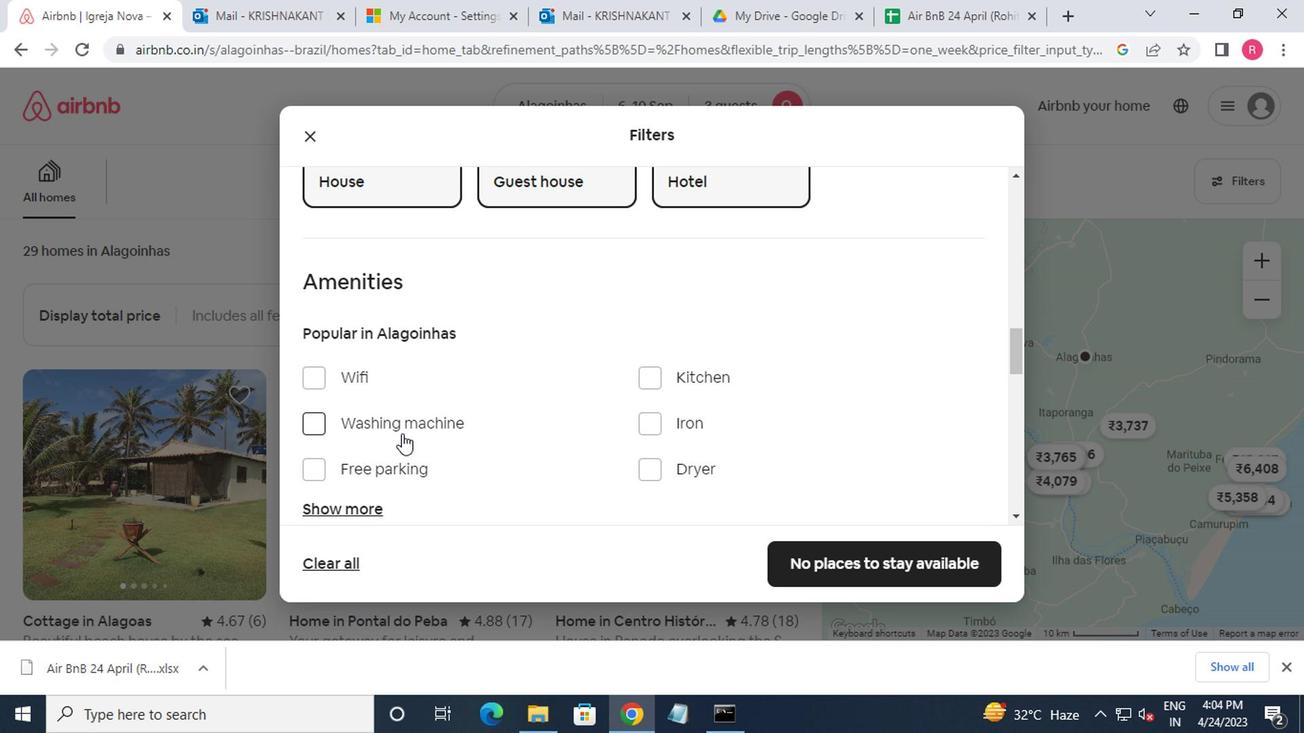 
Action: Mouse pressed left at (390, 428)
Screenshot: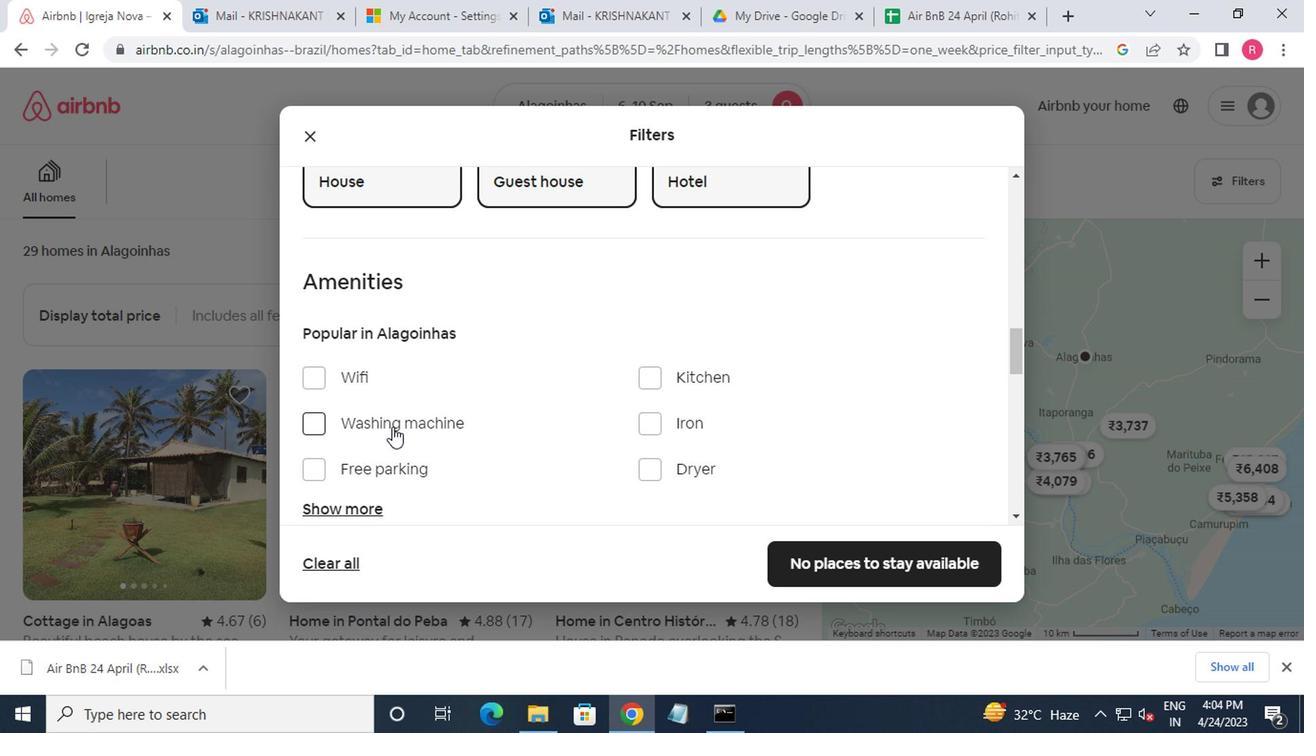 
Action: Mouse scrolled (390, 427) with delta (0, -1)
Screenshot: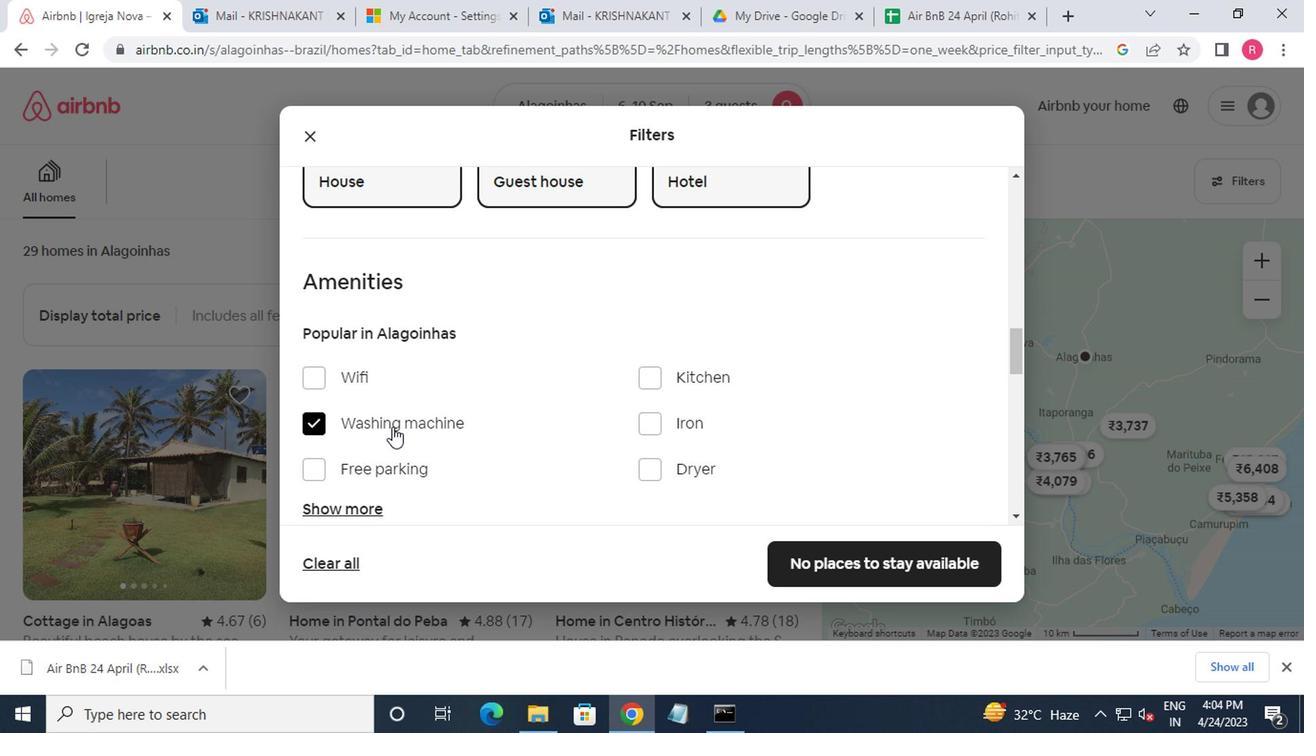 
Action: Mouse scrolled (390, 427) with delta (0, -1)
Screenshot: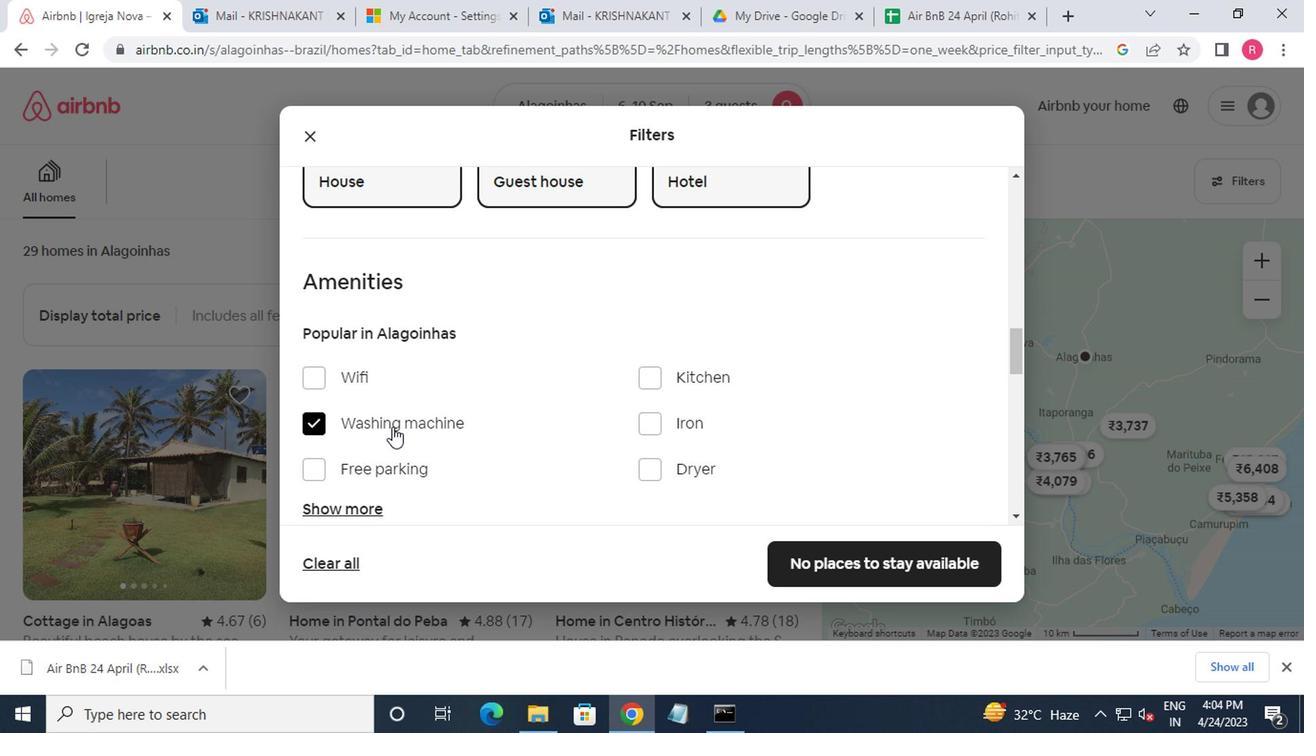 
Action: Mouse scrolled (390, 427) with delta (0, -1)
Screenshot: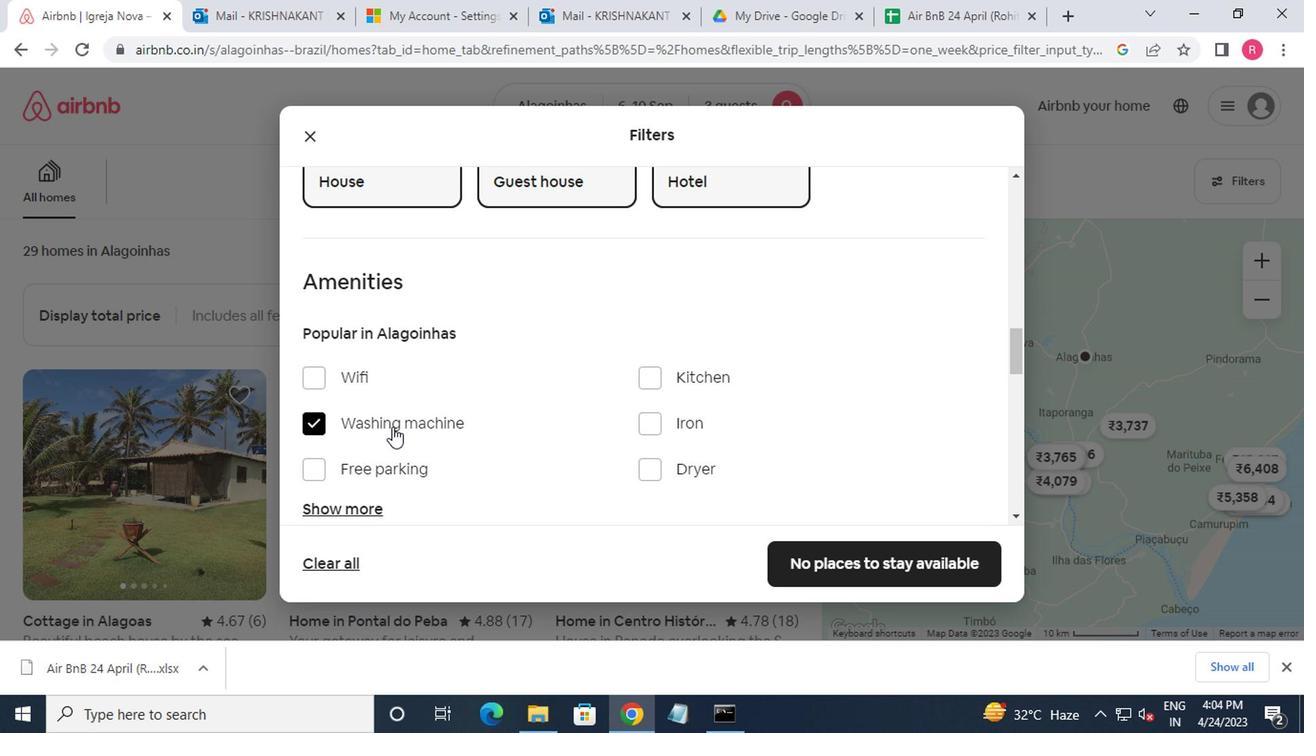 
Action: Mouse moved to (936, 447)
Screenshot: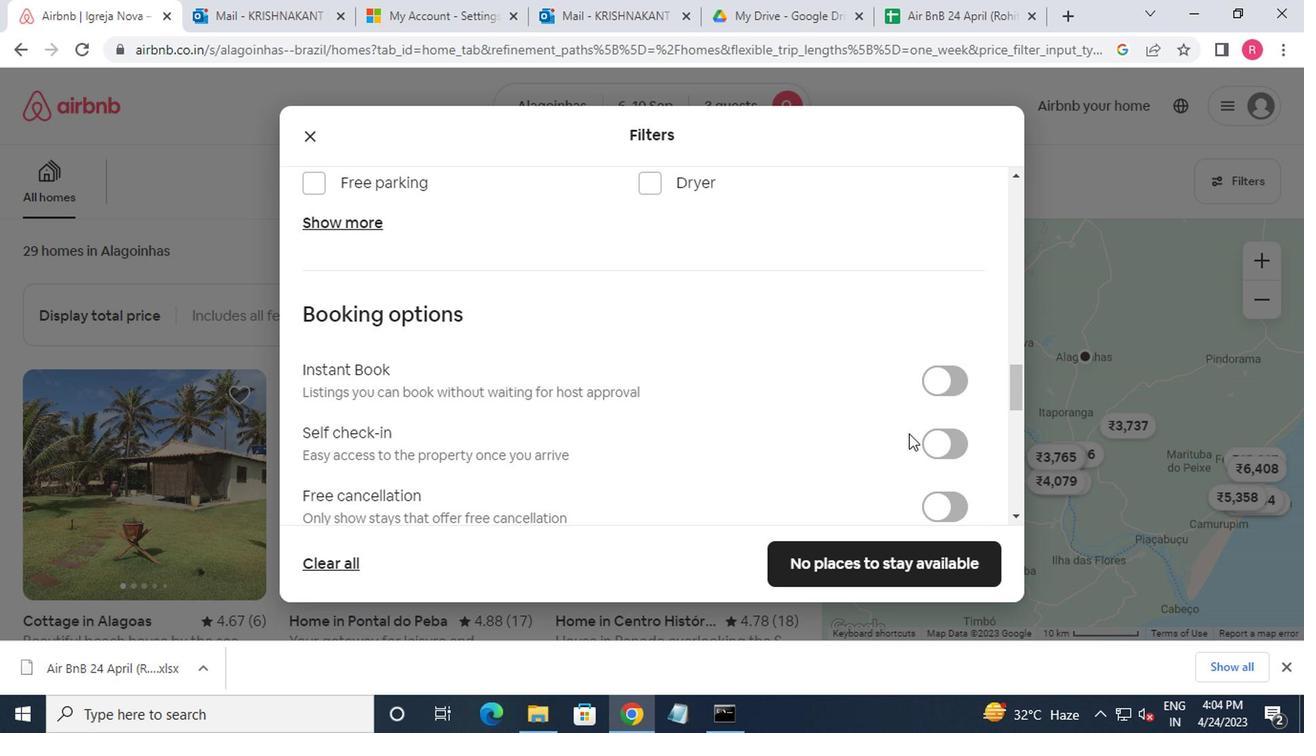 
Action: Mouse pressed left at (936, 447)
Screenshot: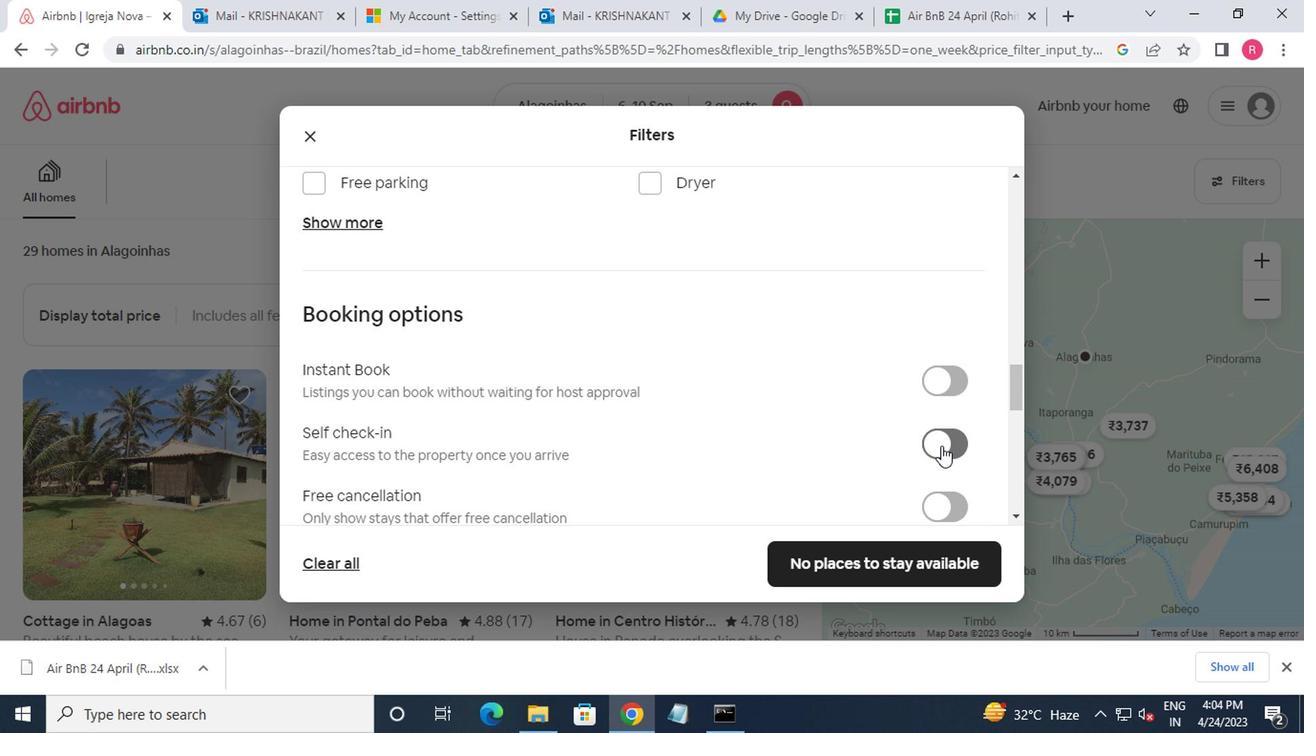 
Action: Mouse moved to (937, 447)
Screenshot: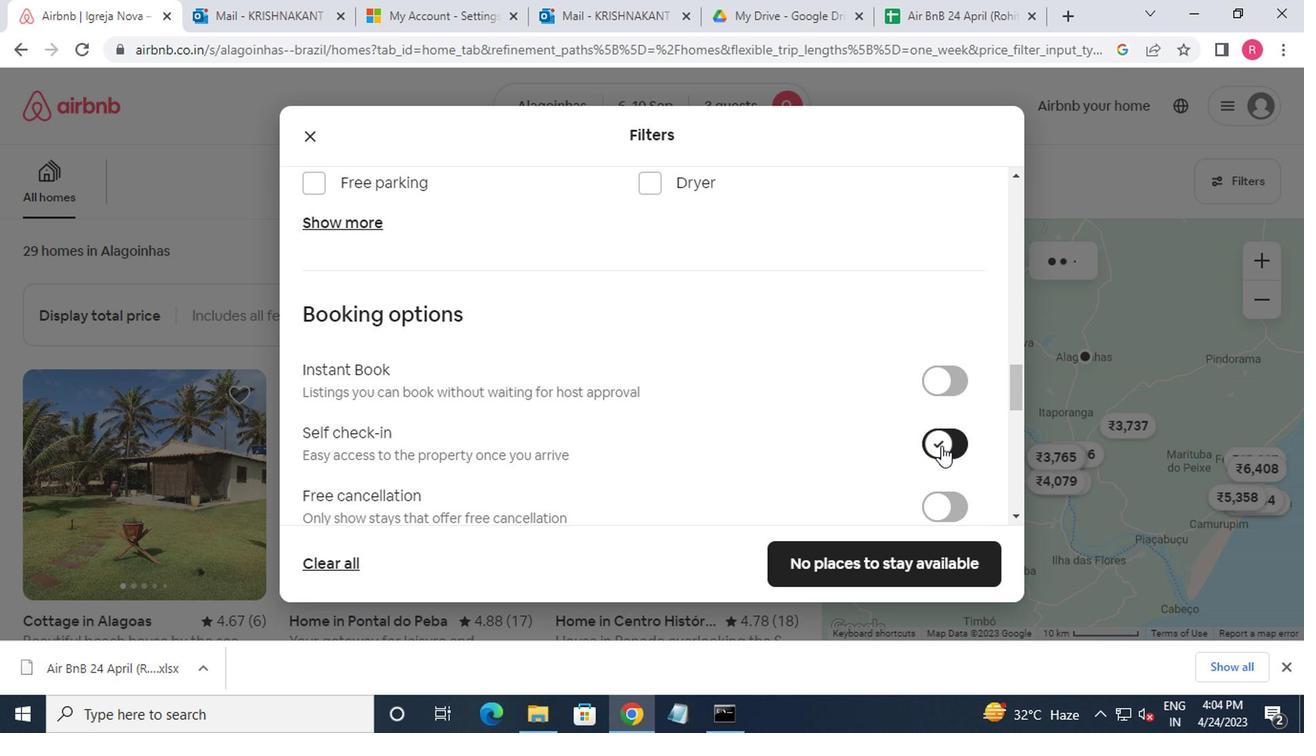 
Action: Mouse scrolled (937, 447) with delta (0, 0)
Screenshot: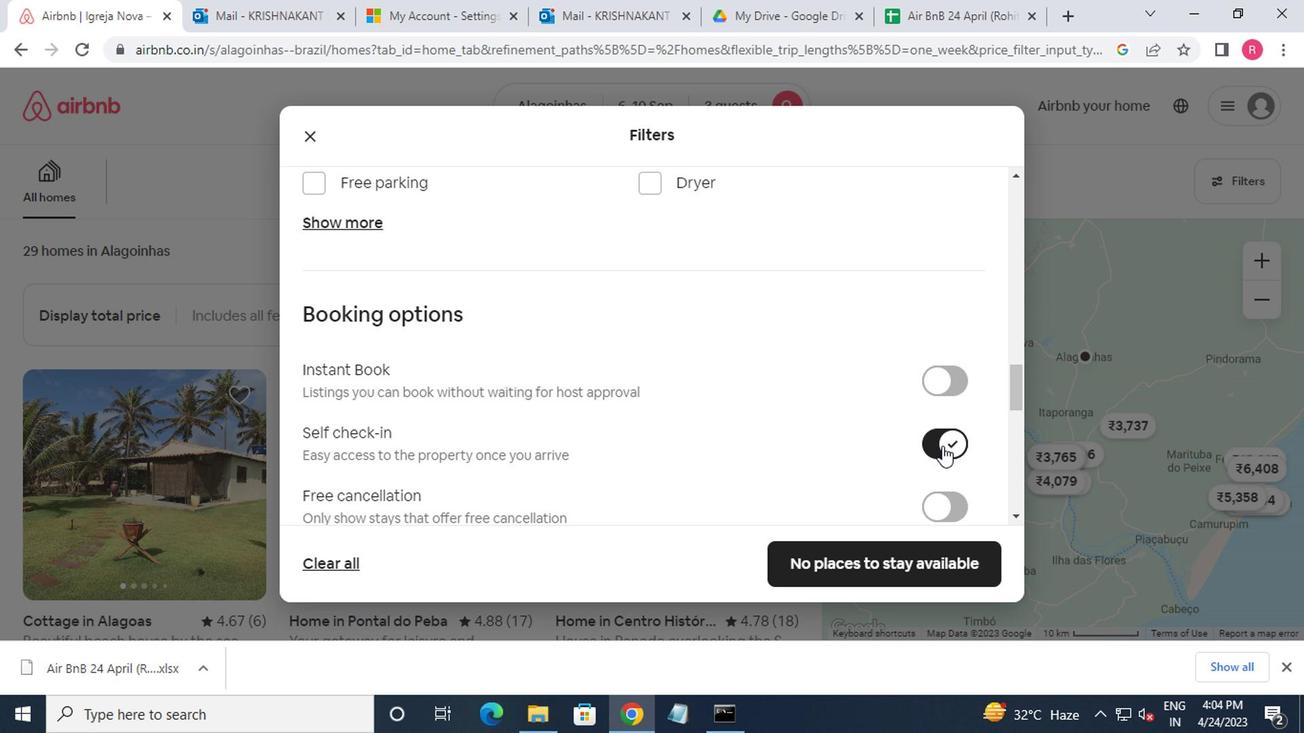 
Action: Mouse scrolled (937, 447) with delta (0, 0)
Screenshot: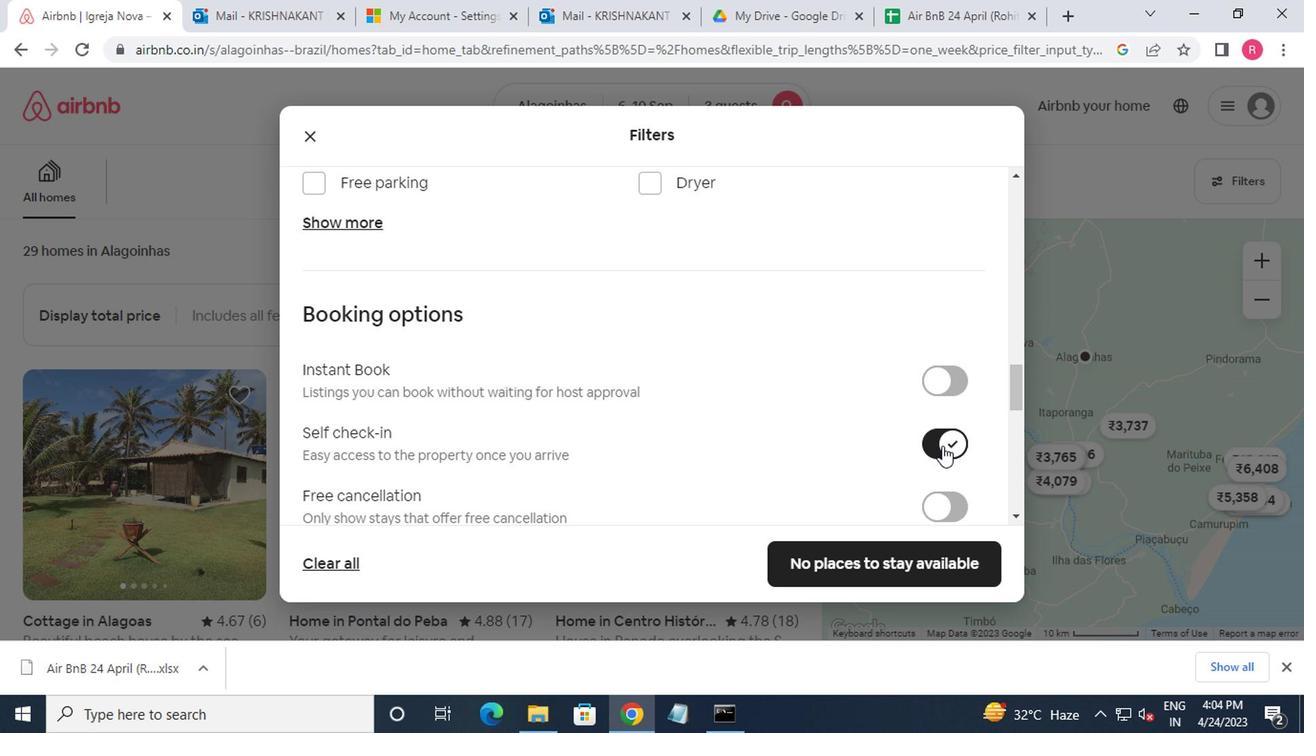 
Action: Mouse moved to (756, 438)
Screenshot: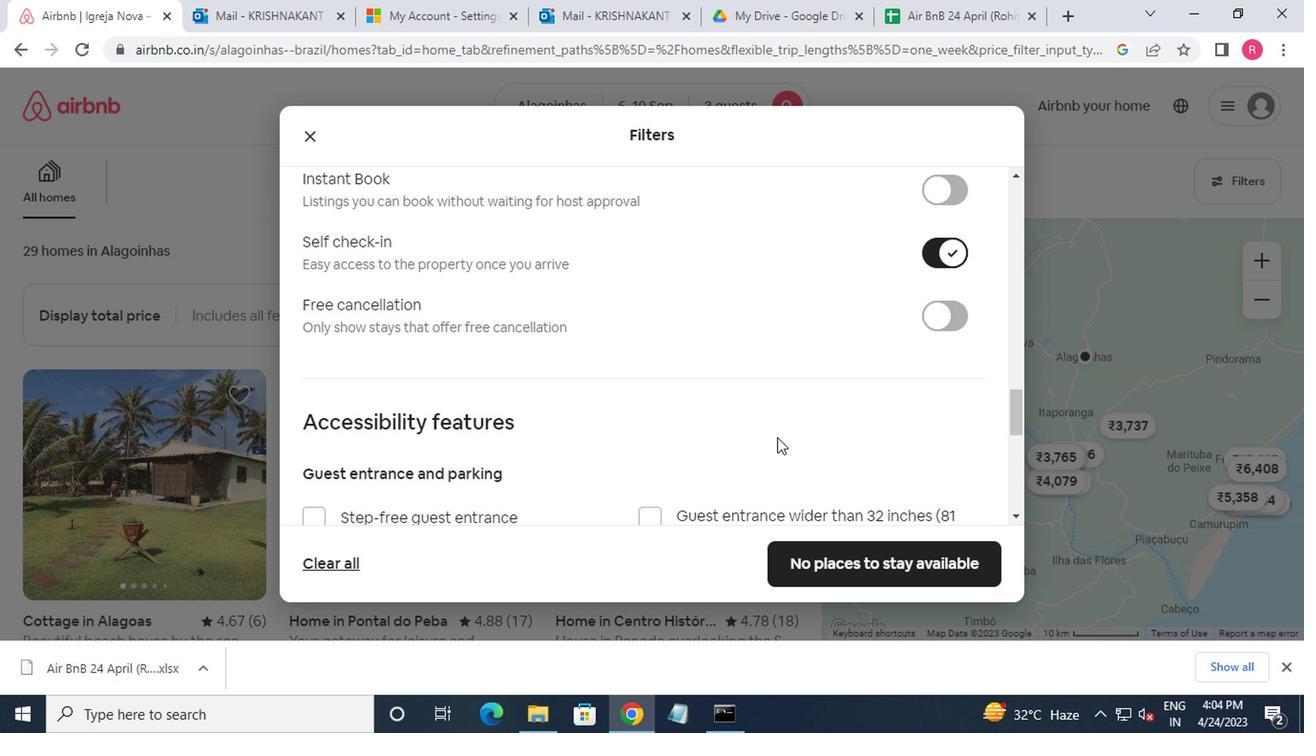 
Action: Mouse scrolled (756, 437) with delta (0, 0)
Screenshot: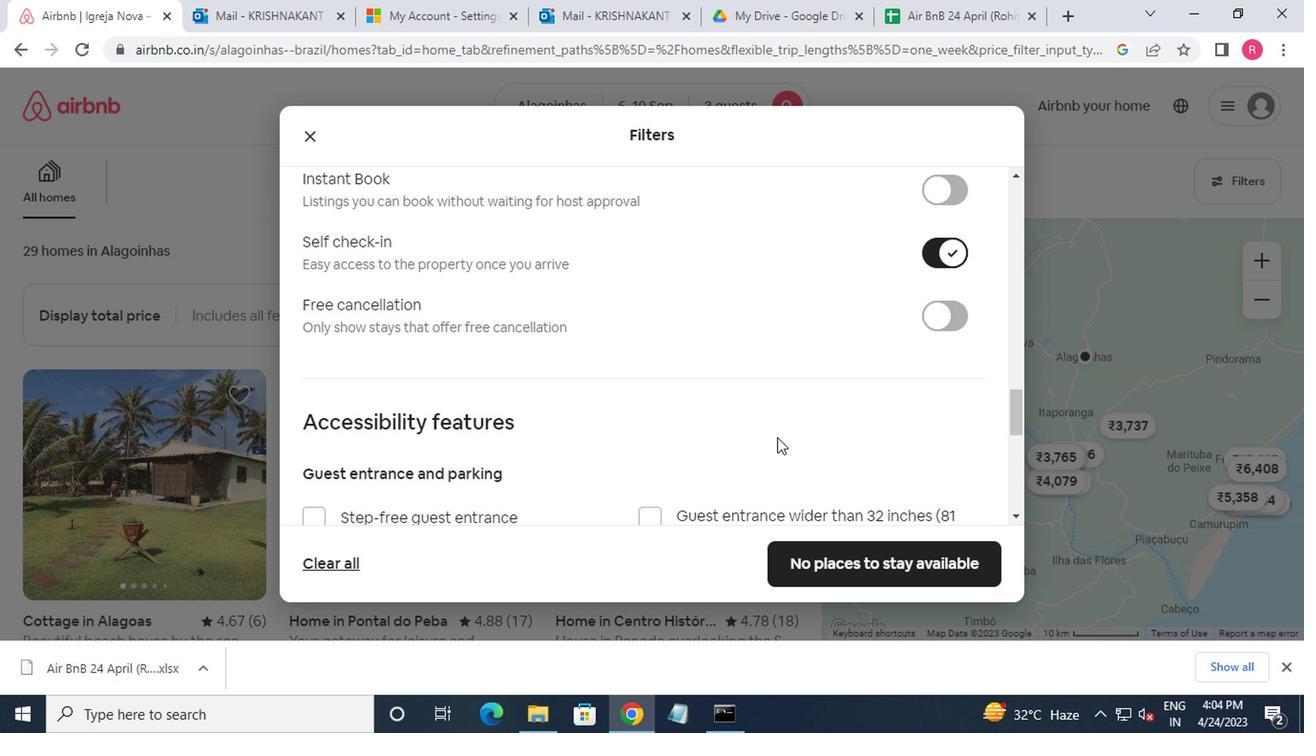 
Action: Mouse moved to (754, 438)
Screenshot: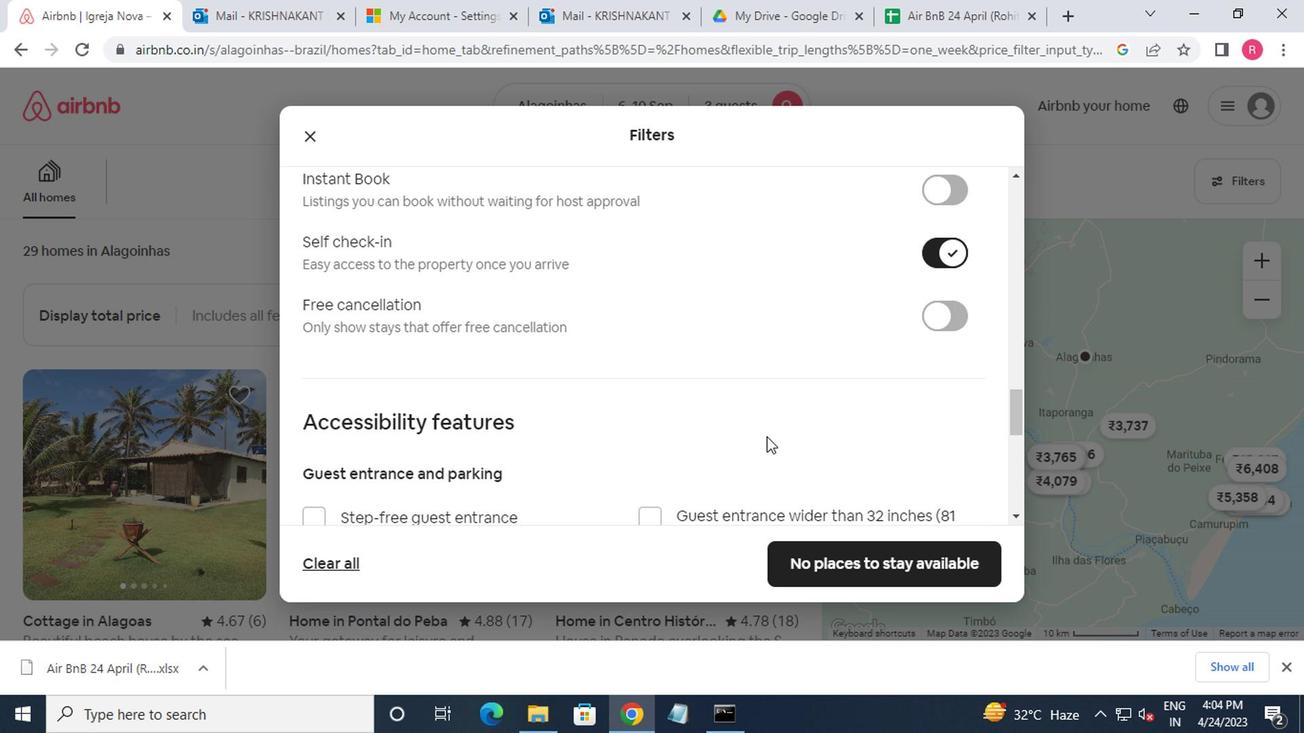 
Action: Mouse scrolled (754, 438) with delta (0, 0)
Screenshot: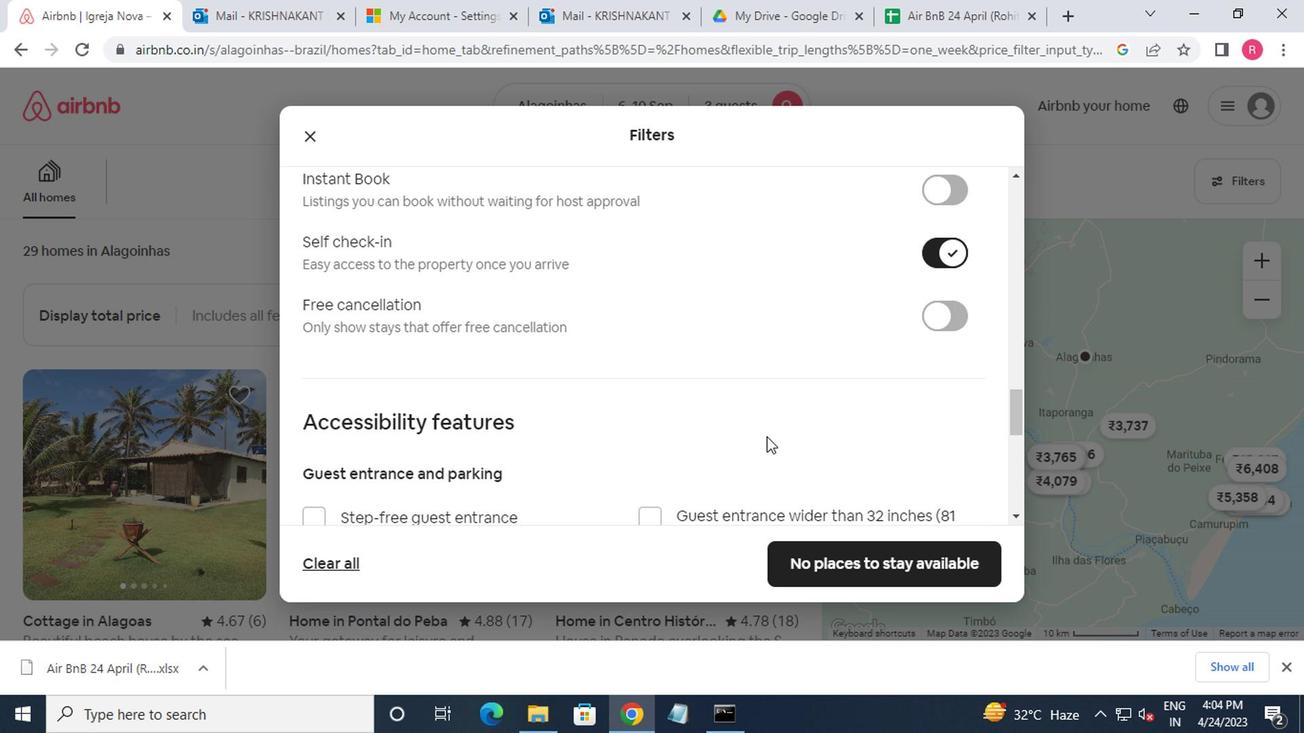 
Action: Mouse moved to (753, 438)
Screenshot: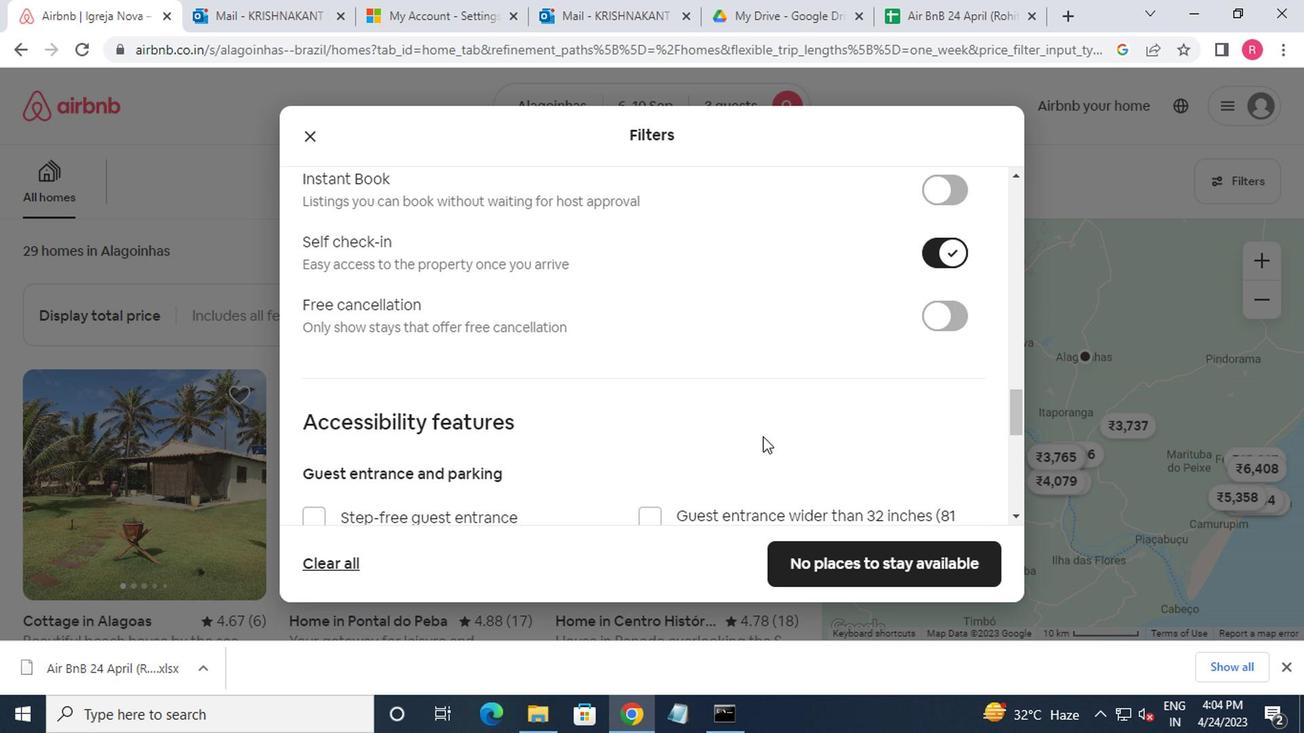 
Action: Mouse scrolled (753, 438) with delta (0, 0)
Screenshot: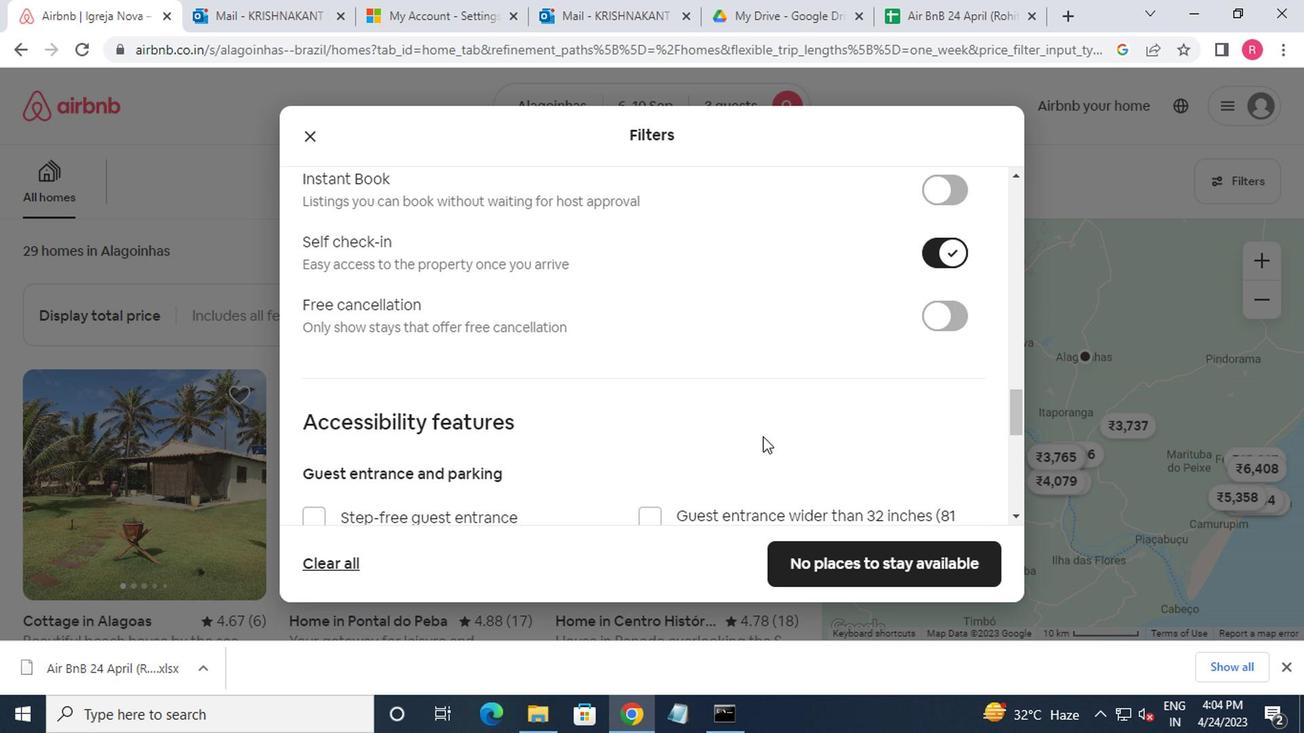 
Action: Mouse scrolled (753, 438) with delta (0, 0)
Screenshot: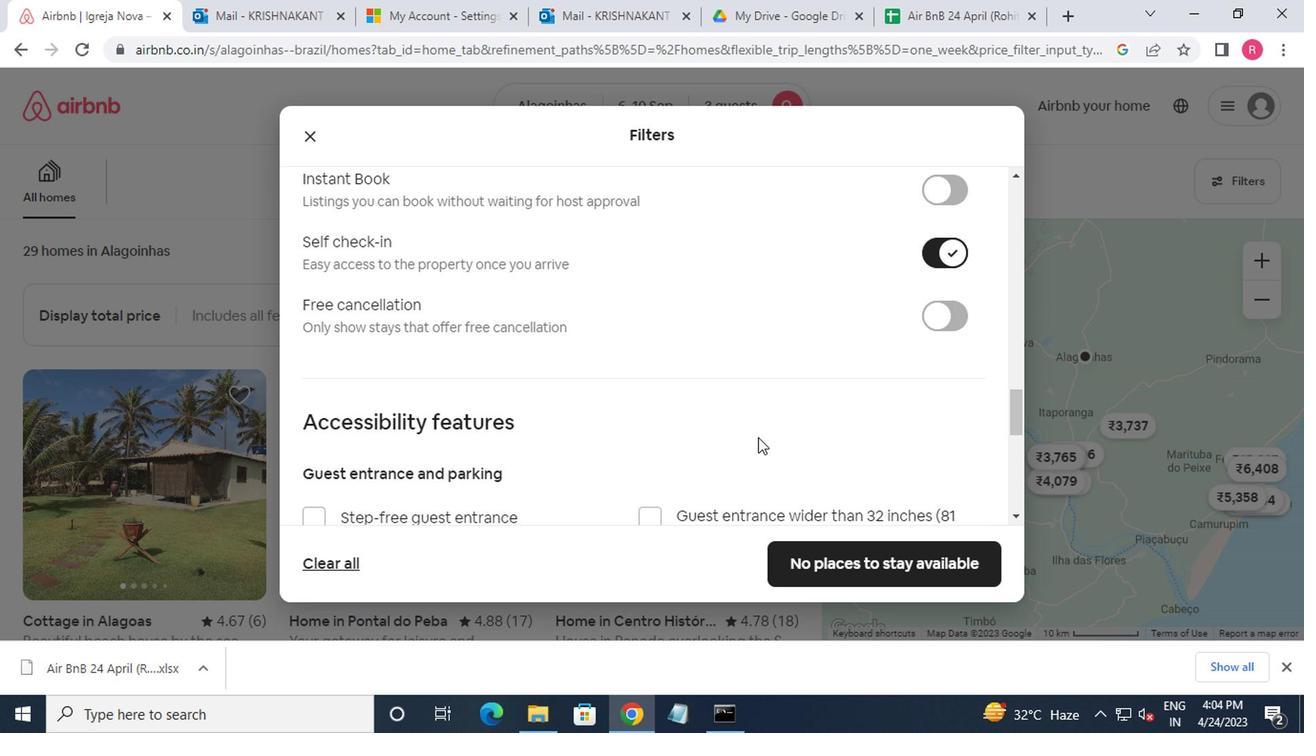 
Action: Mouse moved to (753, 437)
Screenshot: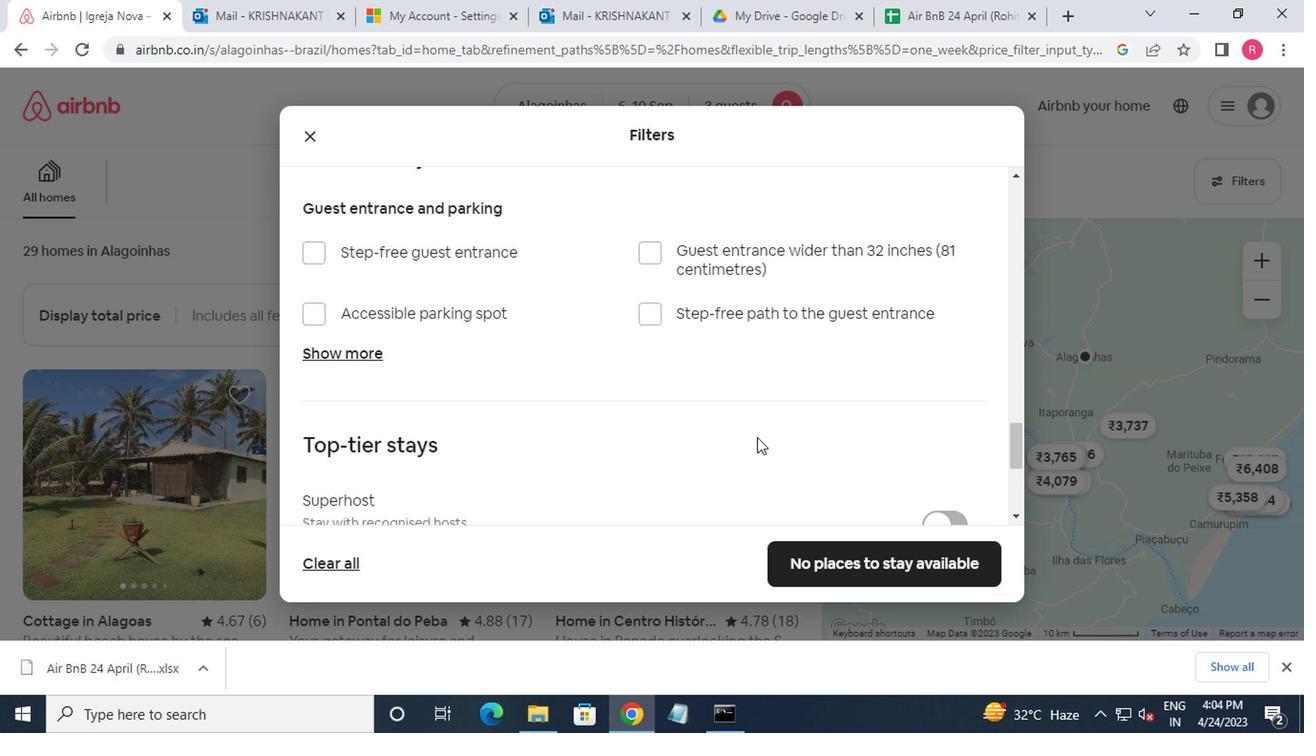 
Action: Mouse scrolled (753, 436) with delta (0, -1)
Screenshot: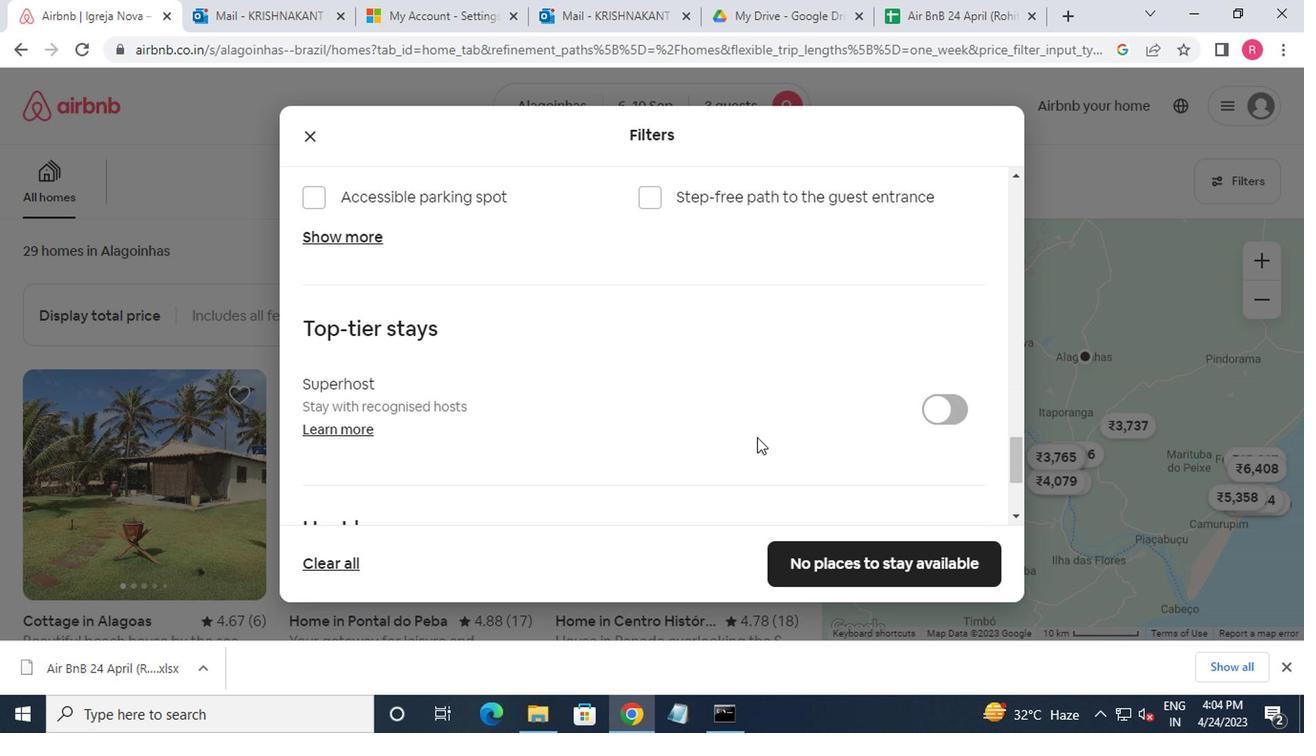 
Action: Mouse scrolled (753, 436) with delta (0, -1)
Screenshot: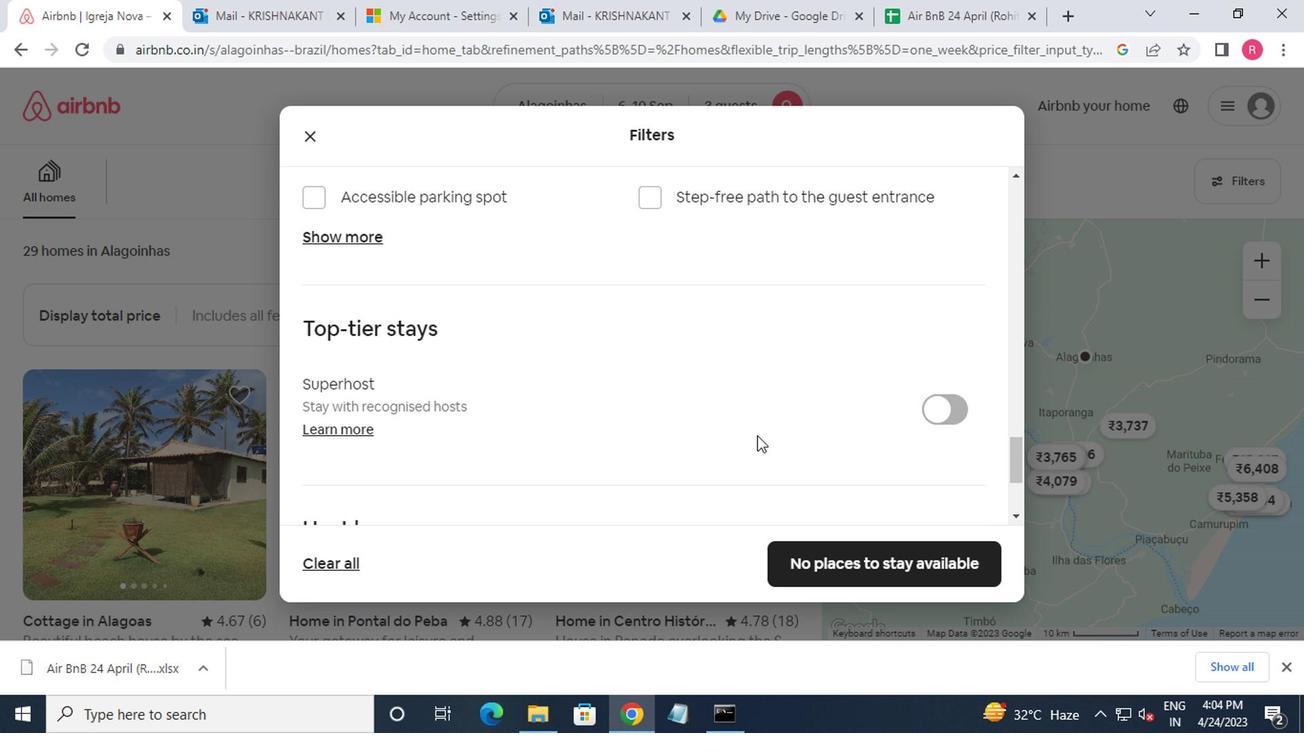 
Action: Mouse scrolled (753, 436) with delta (0, -1)
Screenshot: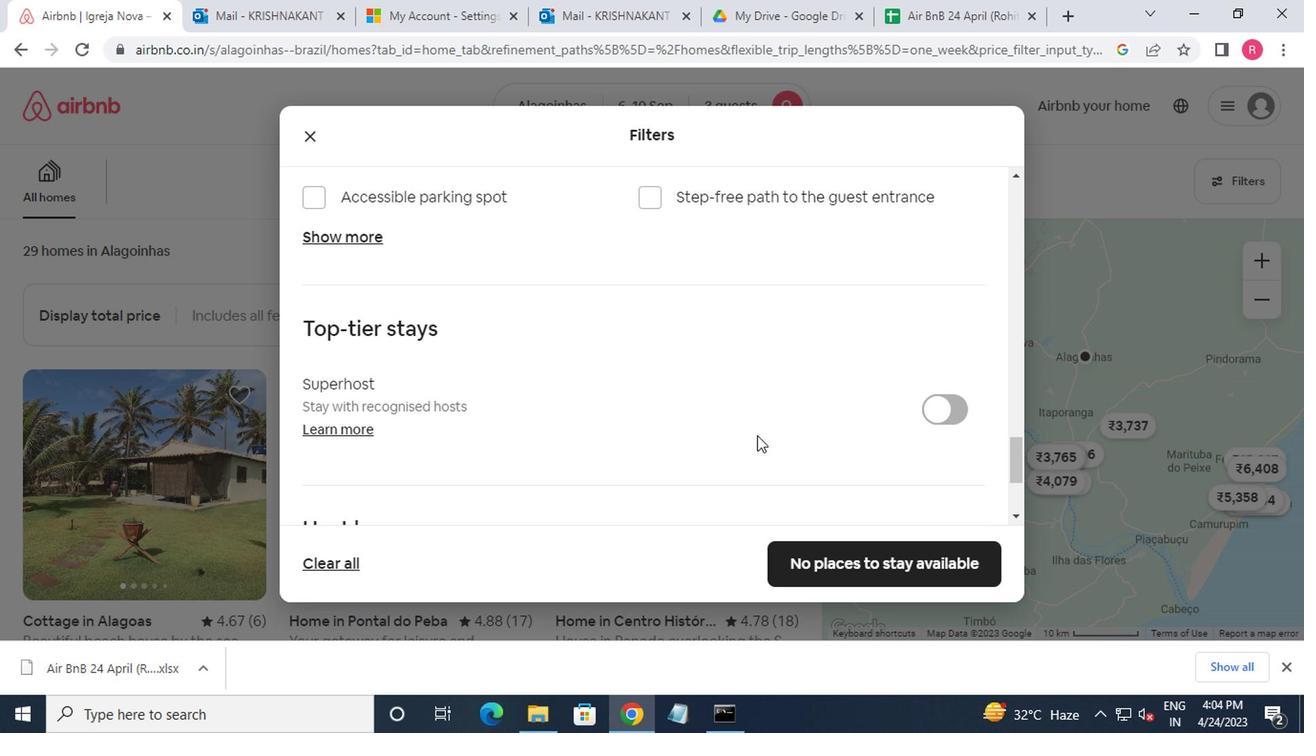 
Action: Mouse moved to (340, 483)
Screenshot: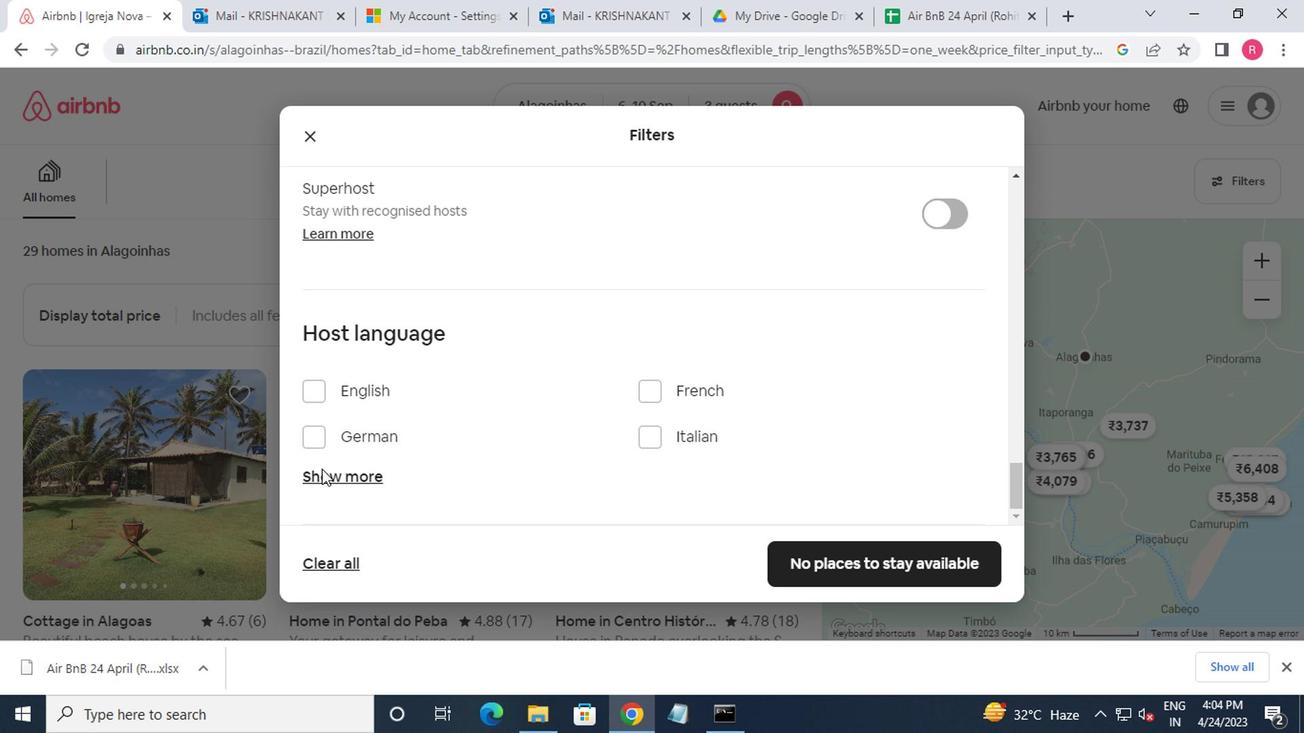 
Action: Mouse pressed left at (340, 483)
Screenshot: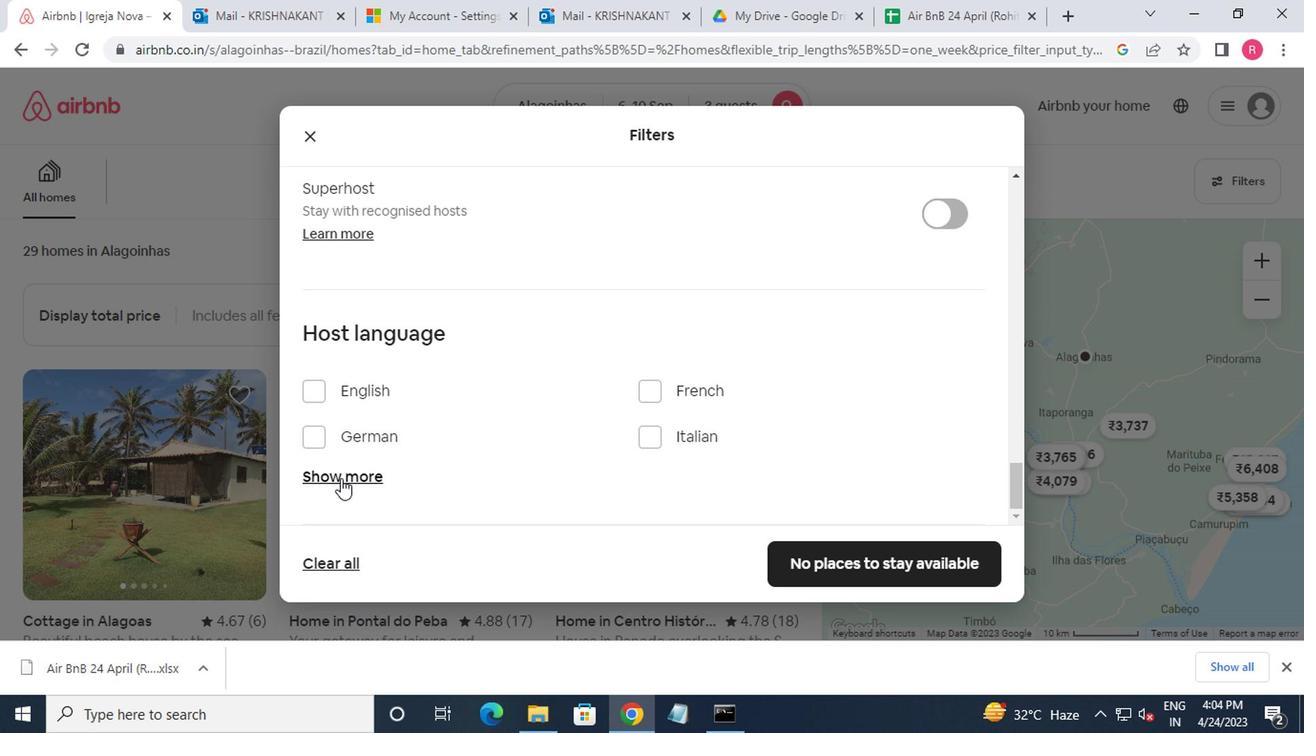 
Action: Mouse moved to (384, 477)
Screenshot: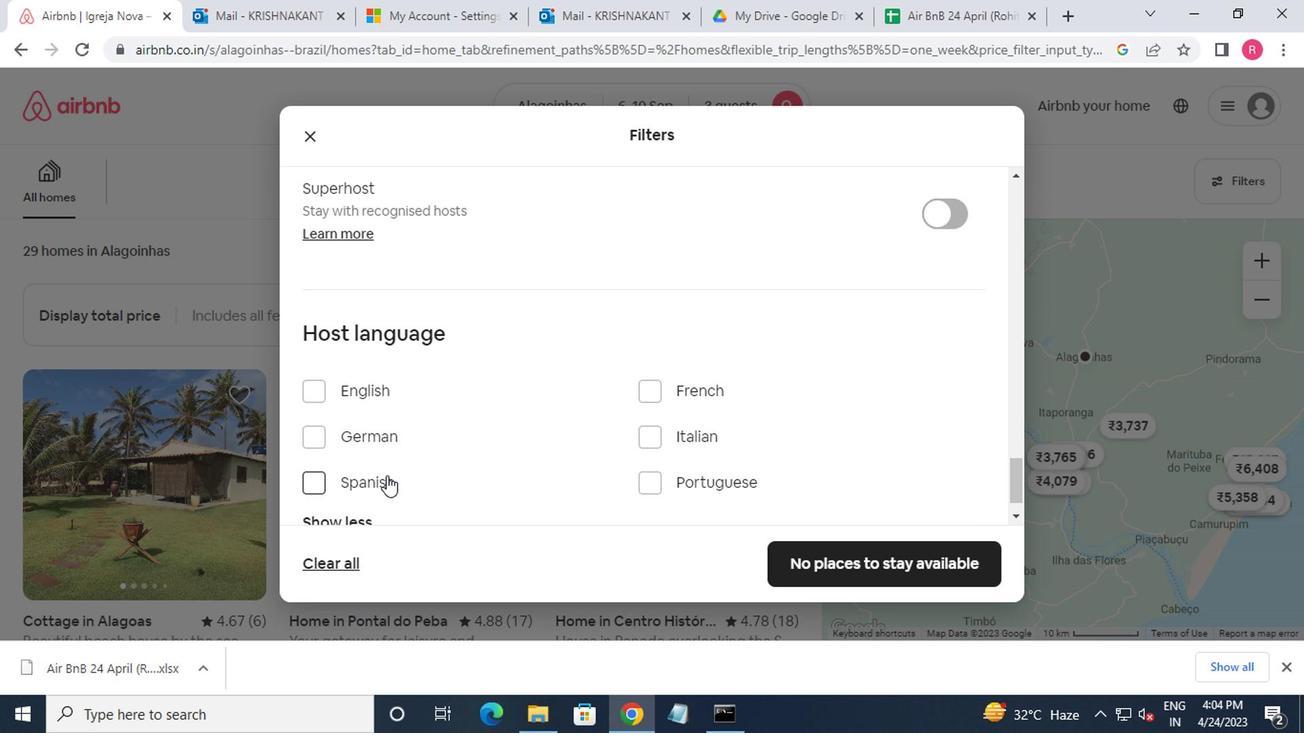 
Action: Mouse pressed left at (384, 477)
Screenshot: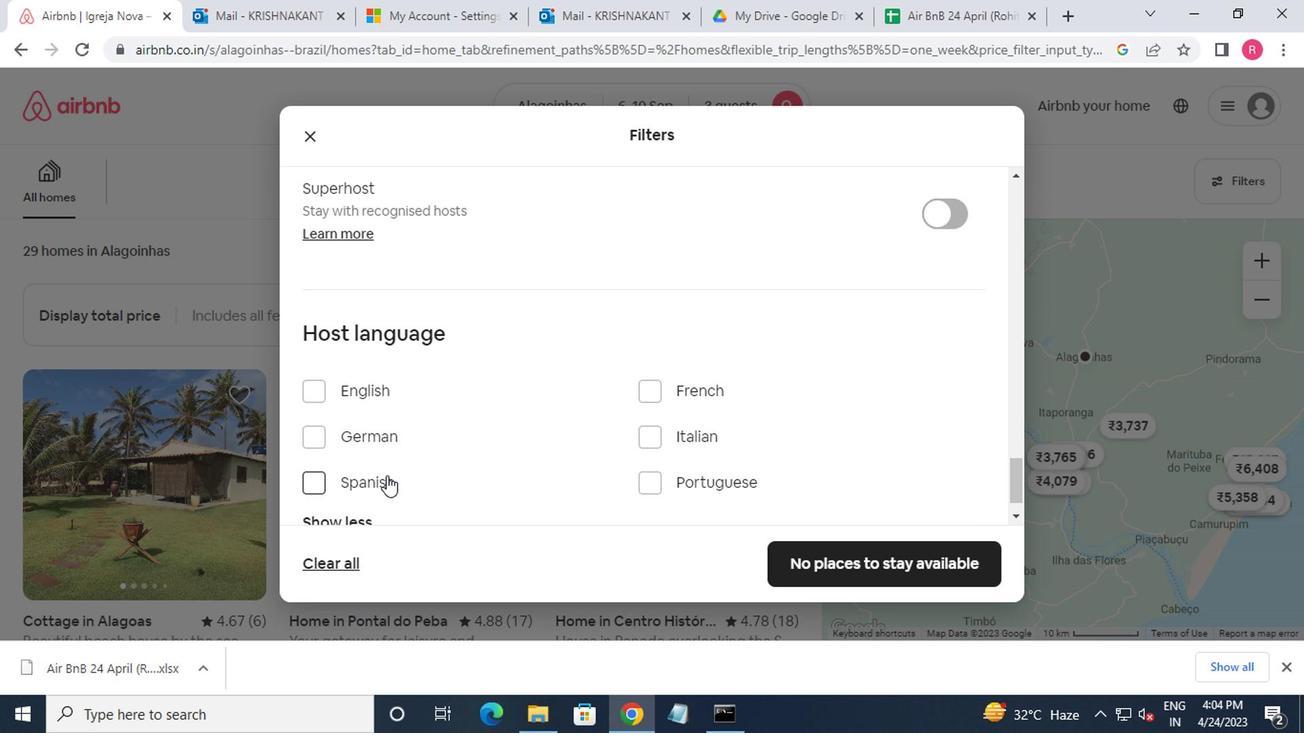 
Action: Mouse moved to (813, 573)
Screenshot: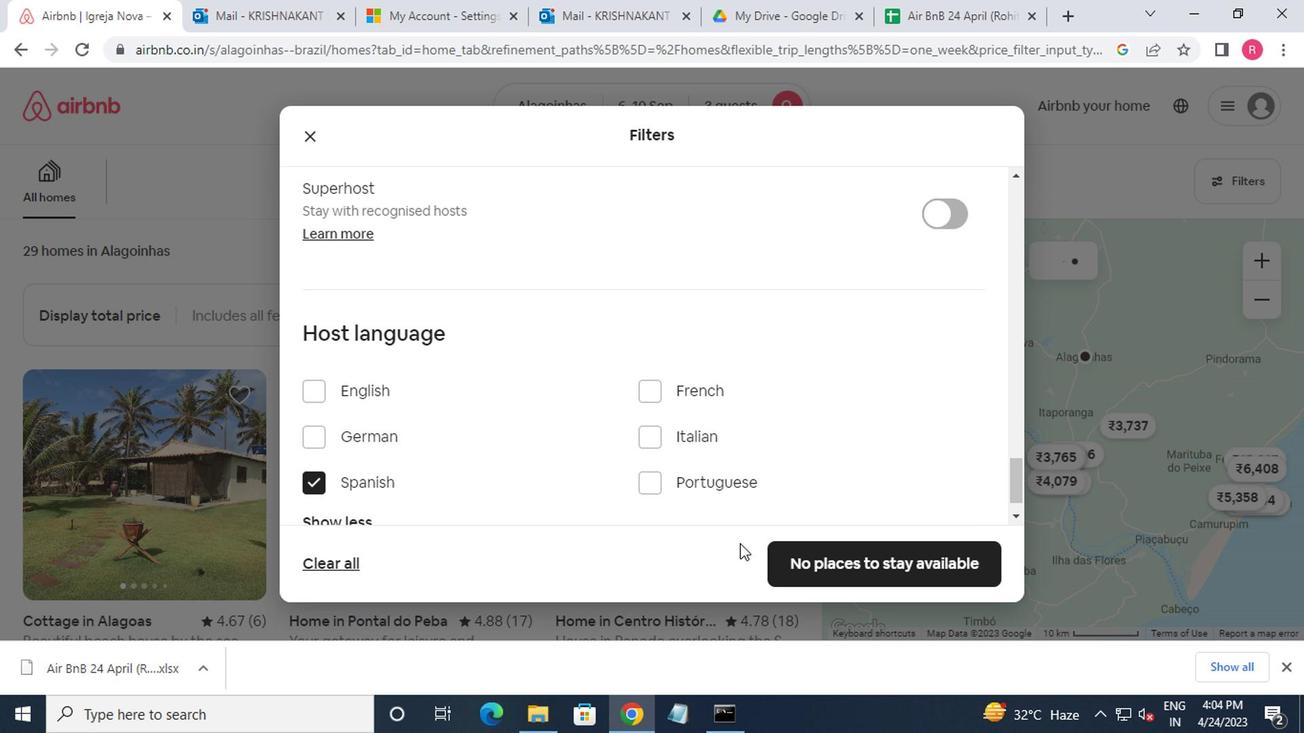 
Action: Mouse pressed left at (813, 573)
Screenshot: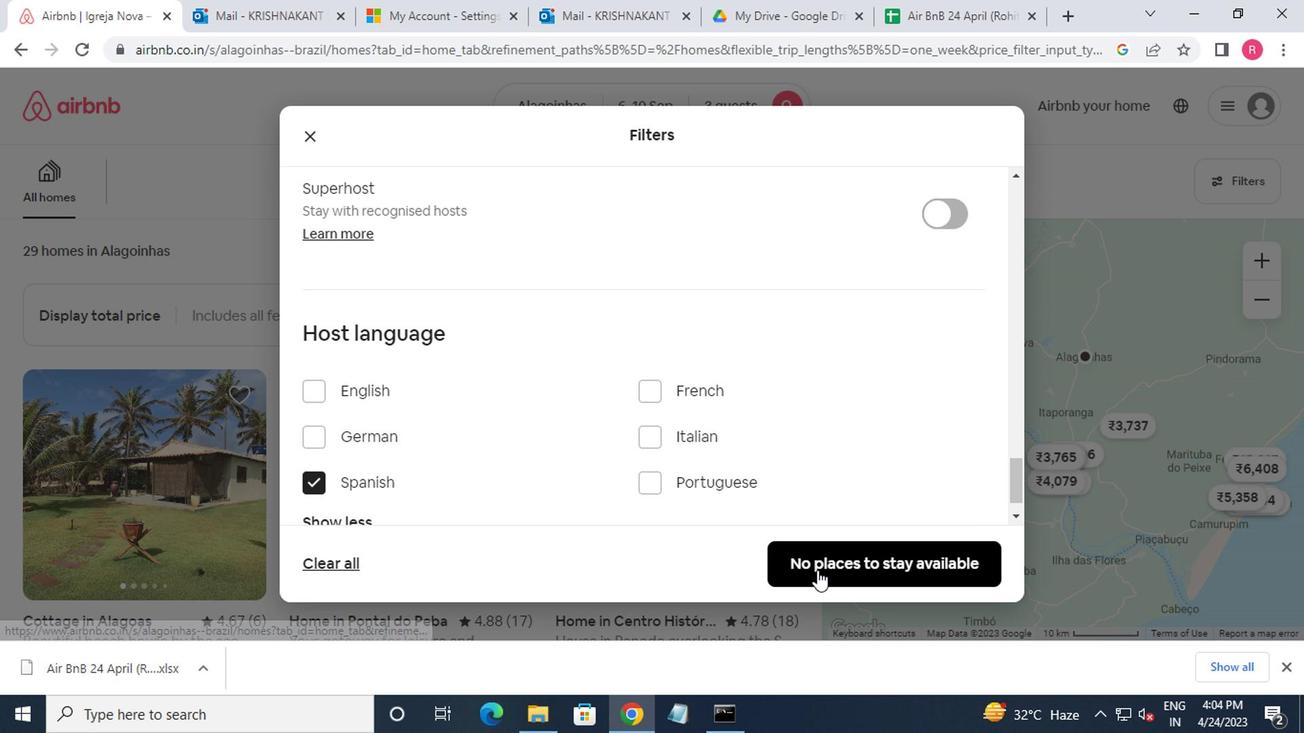 
Action: Mouse moved to (814, 573)
Screenshot: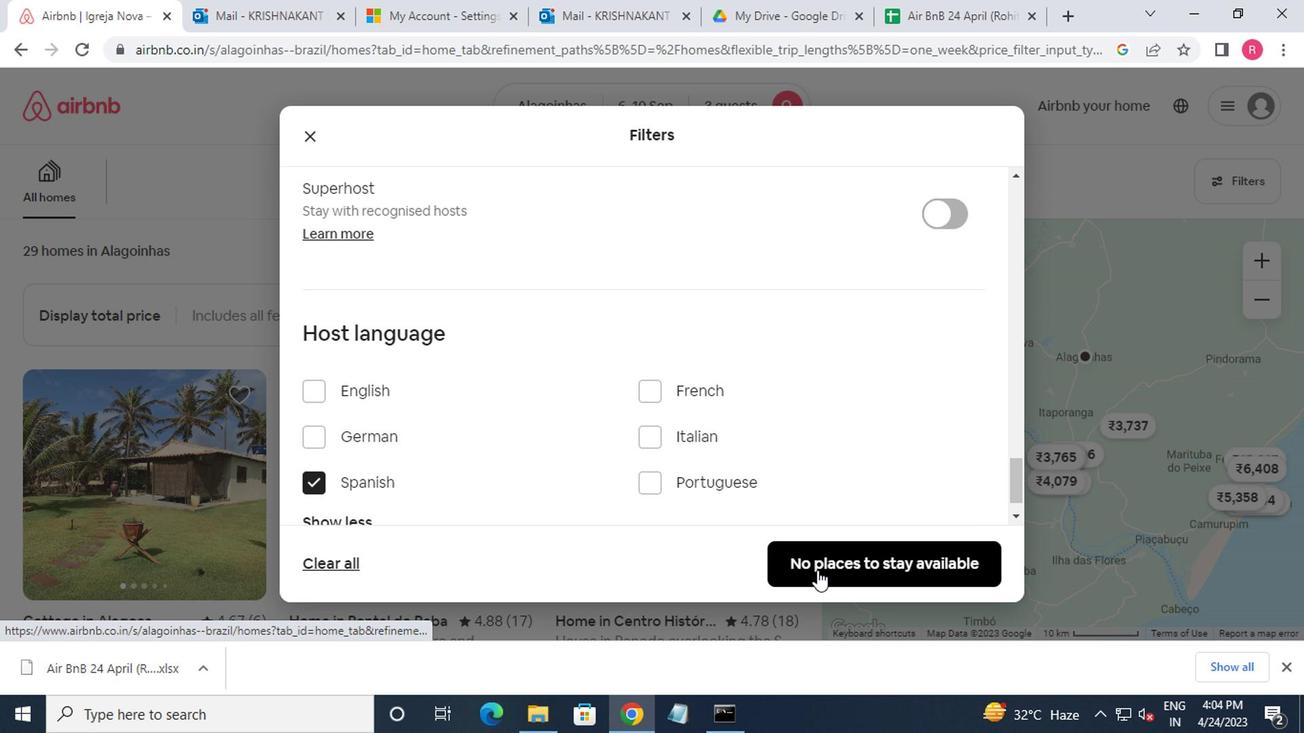 
